 Task: Forward as attachment   from Email0000000010 including the signature Sign0000000001 to Email0000000001 with a subject Subject0000000031 and add a message Message0000000031. Forward as attachment   from Email0000000010 including the signature Sign0000000001 to Email0000000001; Email000000002; Email000000003 with a subject Subject0000000032 and add a message Message0000000033. Forward as attachment   from Email0000000010 including the signature Sign0000000001 to Email0000000001 with a cc to Email0000000002 with a subject Subject0000000031 and add a message Message0000000033. Forward as attachment   from Email0000000010 including the signature Sign0000000001 to Email0000000001 with a cc to Email0000000002 and bcc to Email0000000003 with a subject Subject0000000031 and add a message Message0000000033. Forward as attachment   from Email0000000010 including the signature Sign0000000001 to Email0000000001; Email000000002 with a cc to Email0000000003; Email000000004 and bcc to Email0000000005 with a subject Subject0000000031 and add a message Message0000000033
Action: Mouse moved to (960, 209)
Screenshot: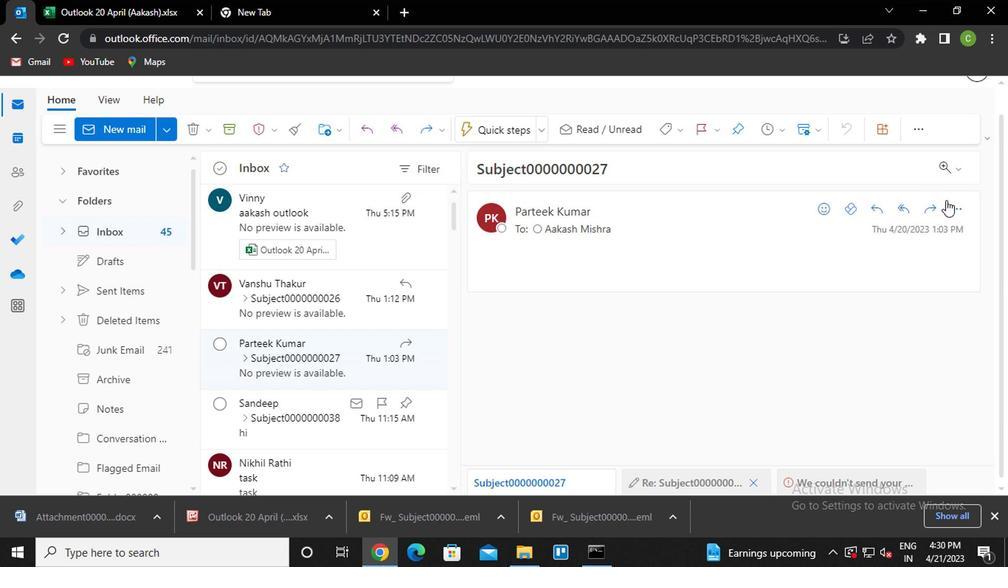
Action: Mouse pressed left at (960, 209)
Screenshot: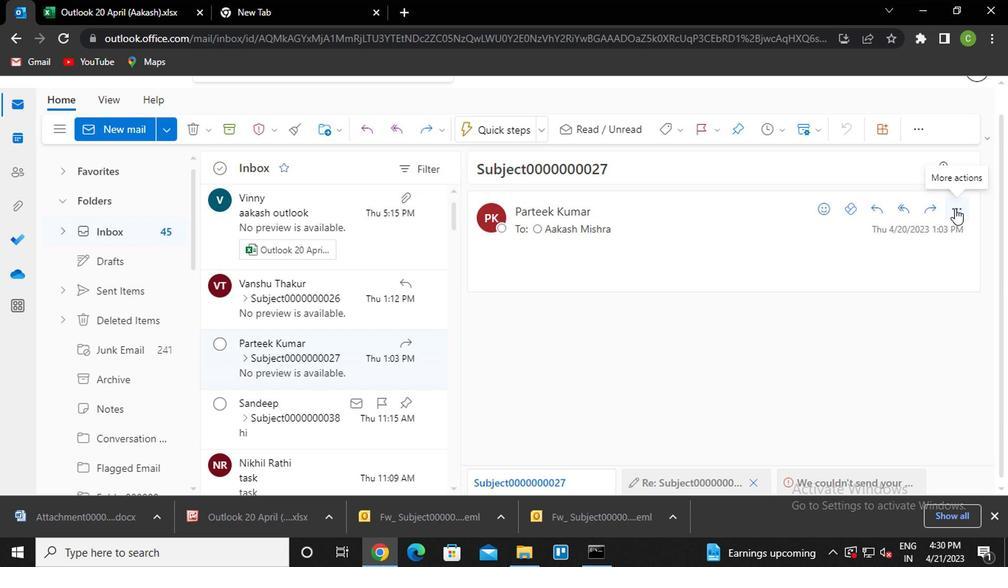 
Action: Mouse moved to (863, 179)
Screenshot: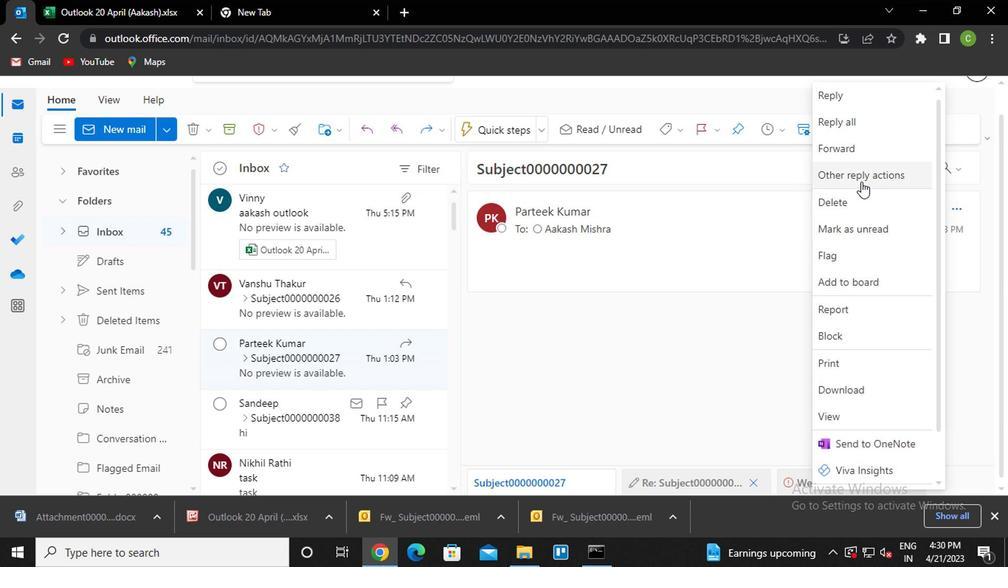 
Action: Mouse pressed left at (863, 179)
Screenshot: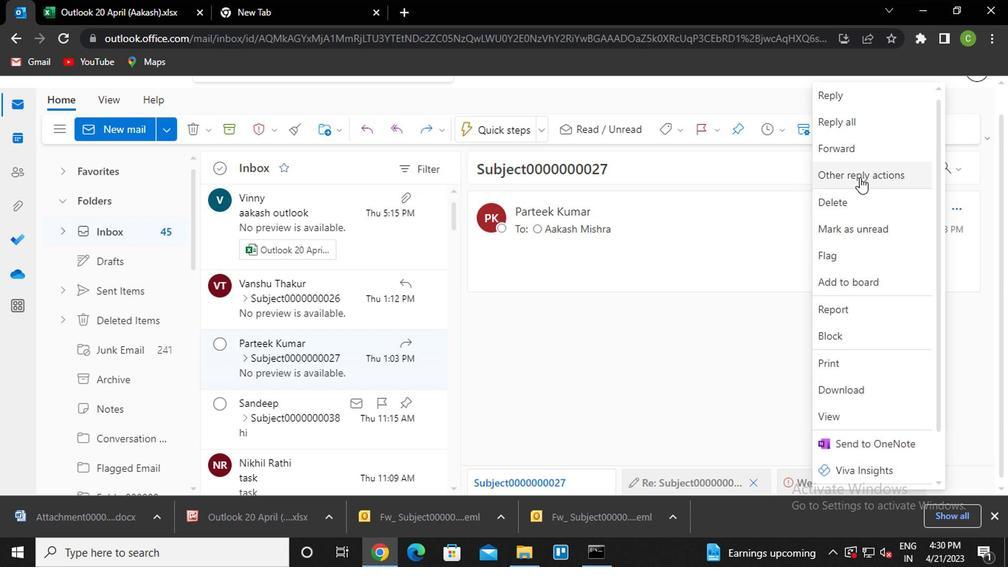 
Action: Mouse moved to (773, 206)
Screenshot: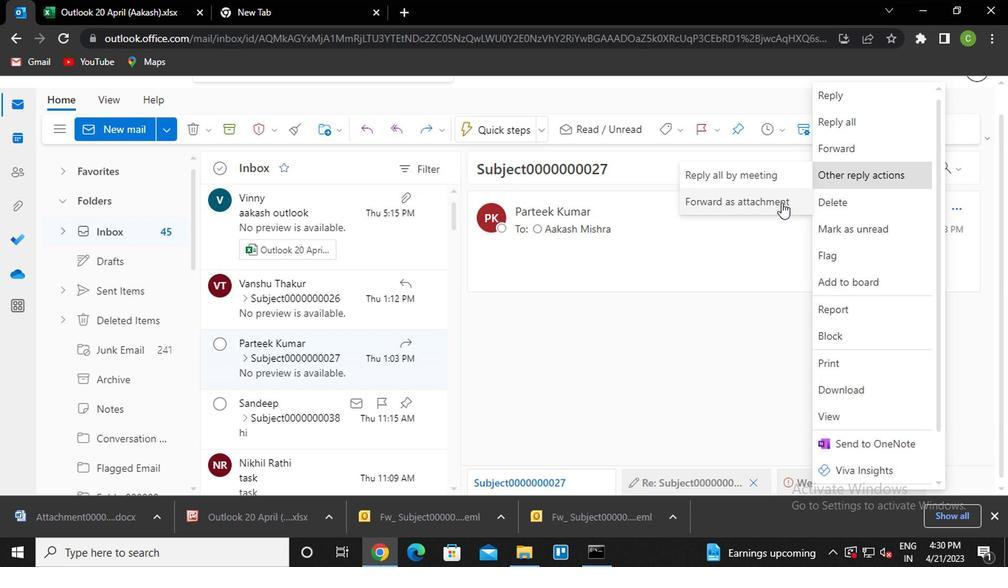 
Action: Mouse pressed left at (773, 206)
Screenshot: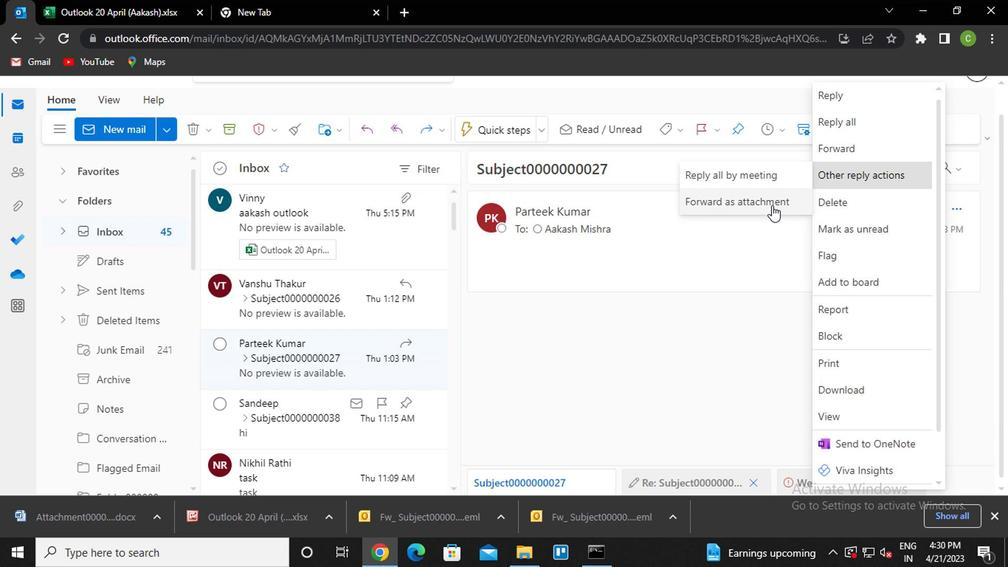 
Action: Mouse moved to (771, 128)
Screenshot: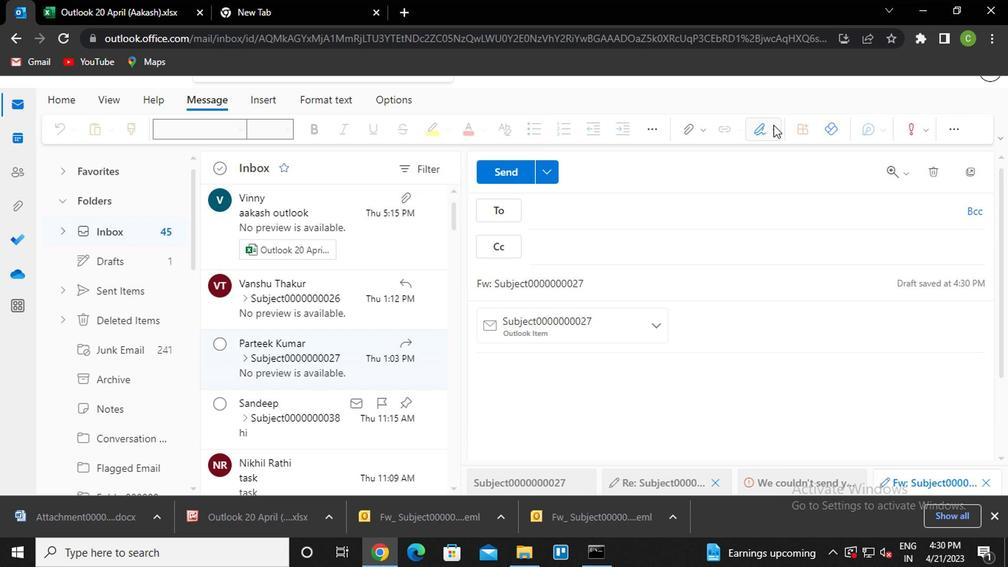 
Action: Mouse pressed left at (771, 128)
Screenshot: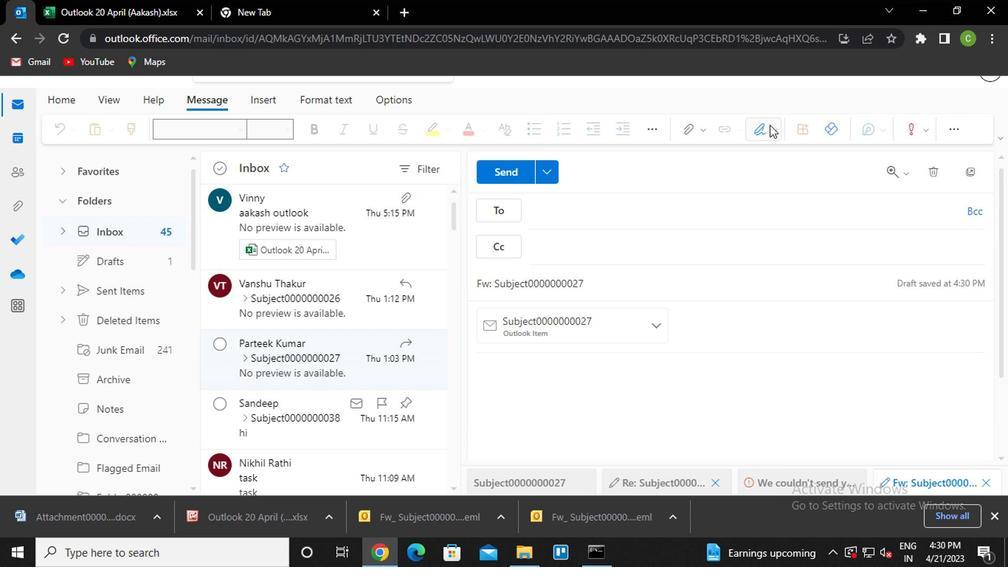 
Action: Mouse moved to (728, 168)
Screenshot: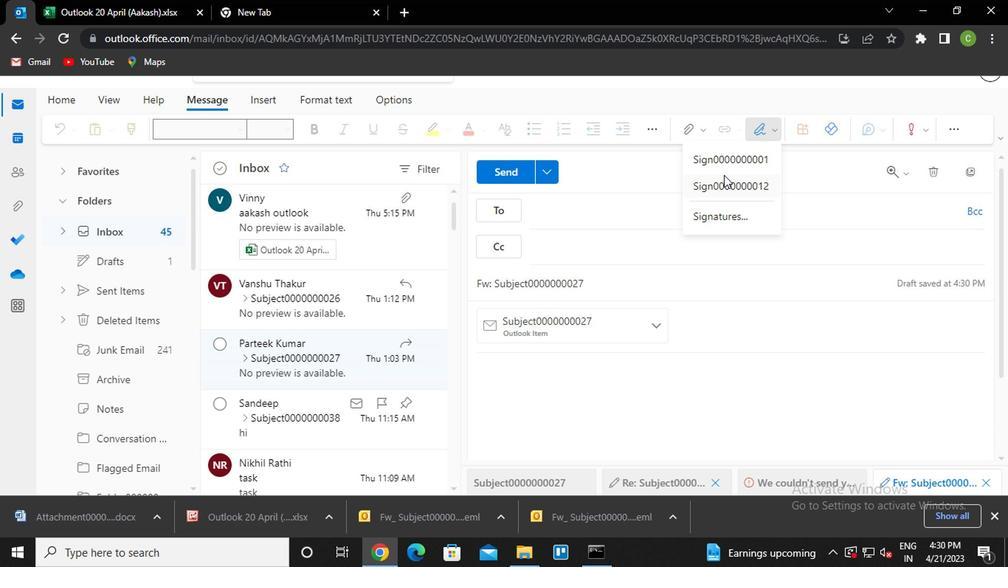 
Action: Mouse pressed left at (728, 168)
Screenshot: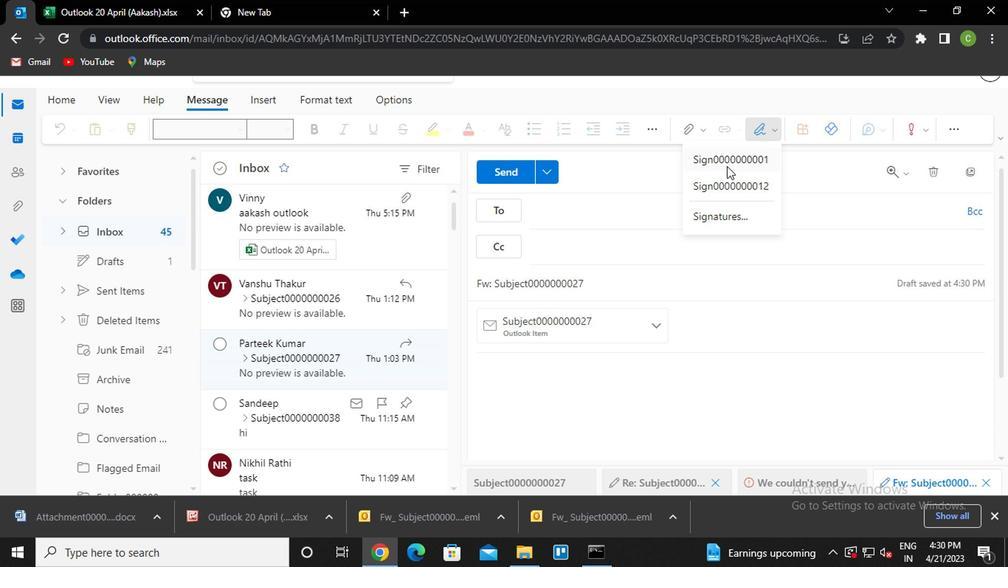 
Action: Mouse moved to (591, 217)
Screenshot: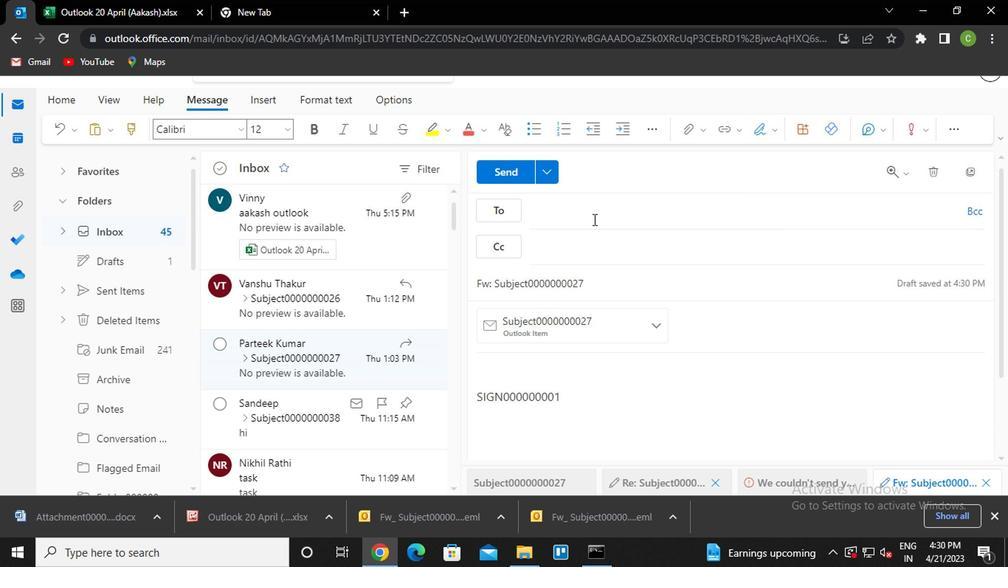 
Action: Mouse pressed left at (591, 217)
Screenshot: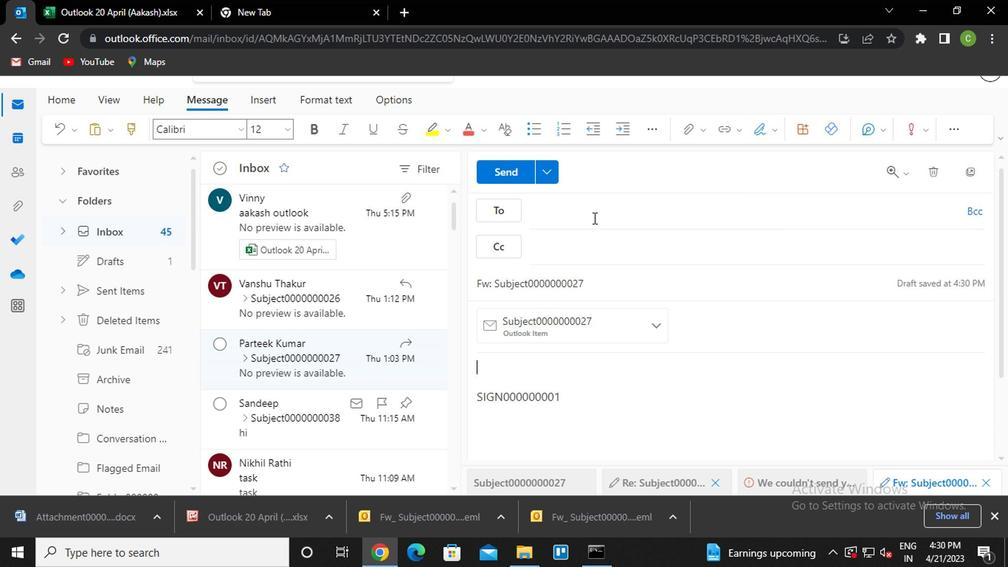 
Action: Mouse moved to (590, 217)
Screenshot: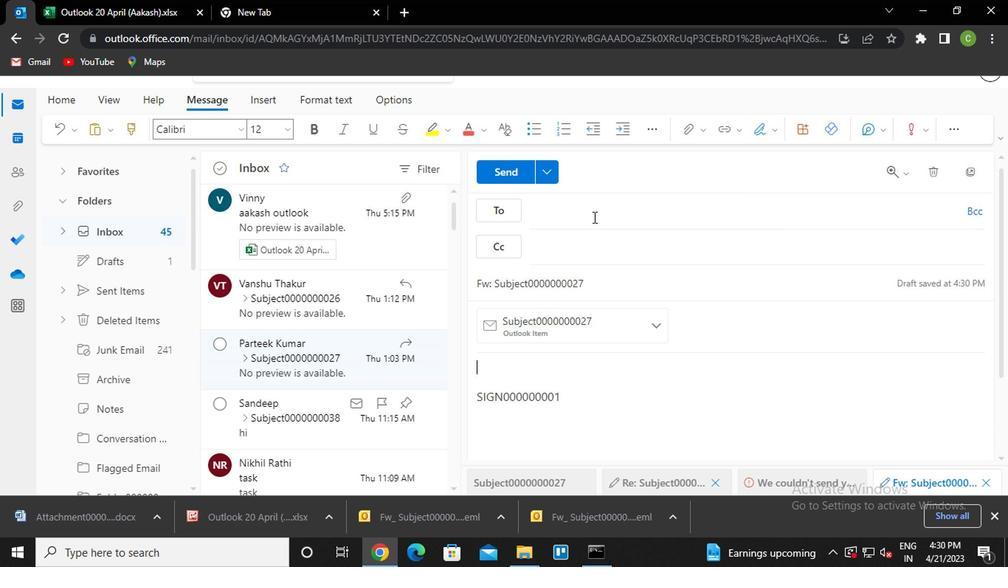 
Action: Key pressed san<Key.enter>
Screenshot: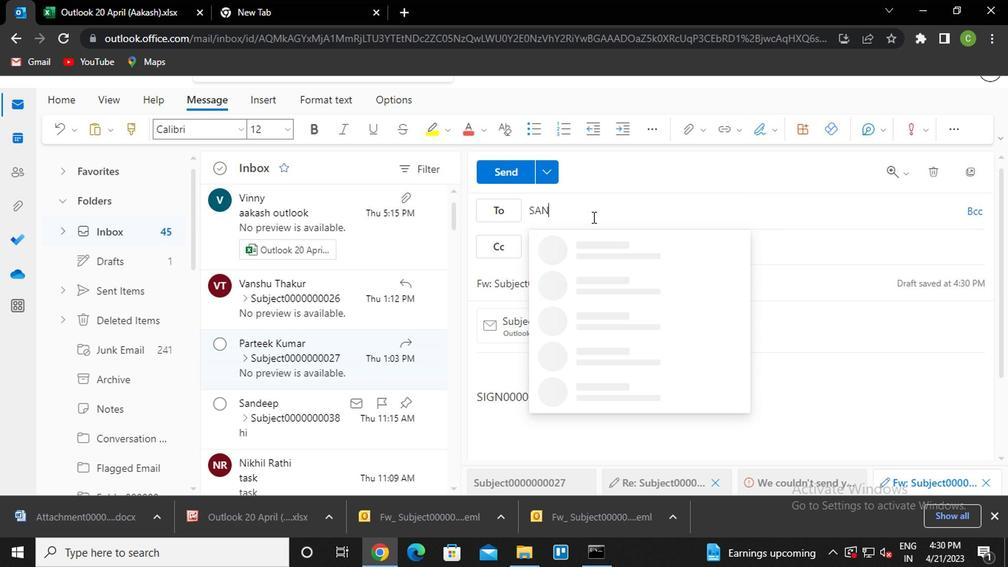 
Action: Mouse moved to (611, 287)
Screenshot: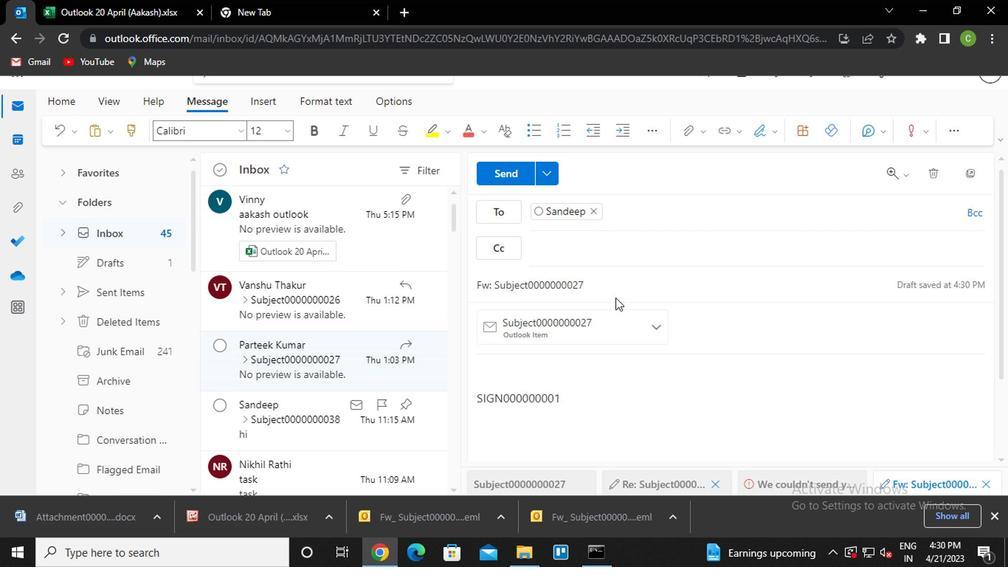 
Action: Mouse pressed left at (611, 287)
Screenshot: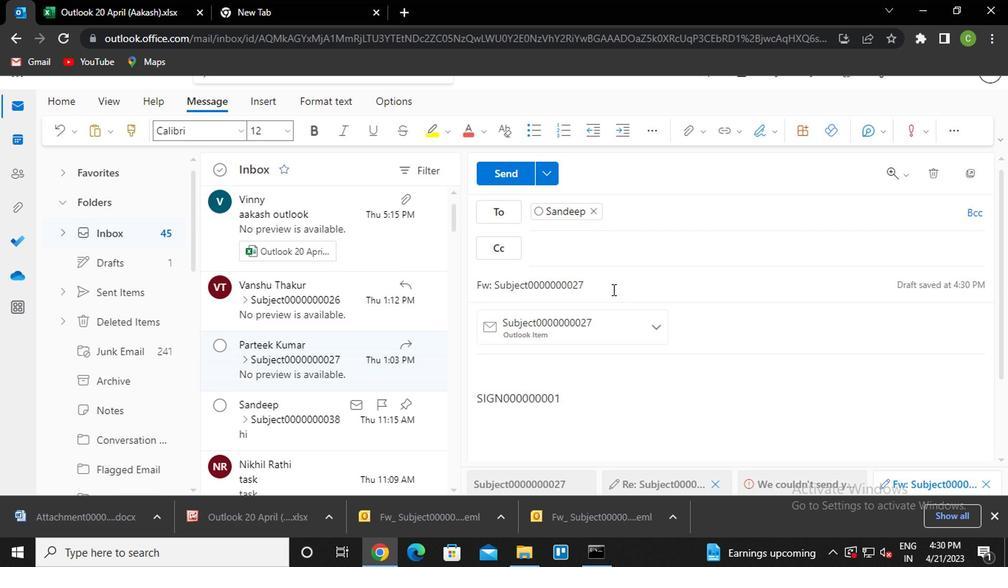 
Action: Key pressed <Key.backspace><Key.backspace><Key.backspace>31
Screenshot: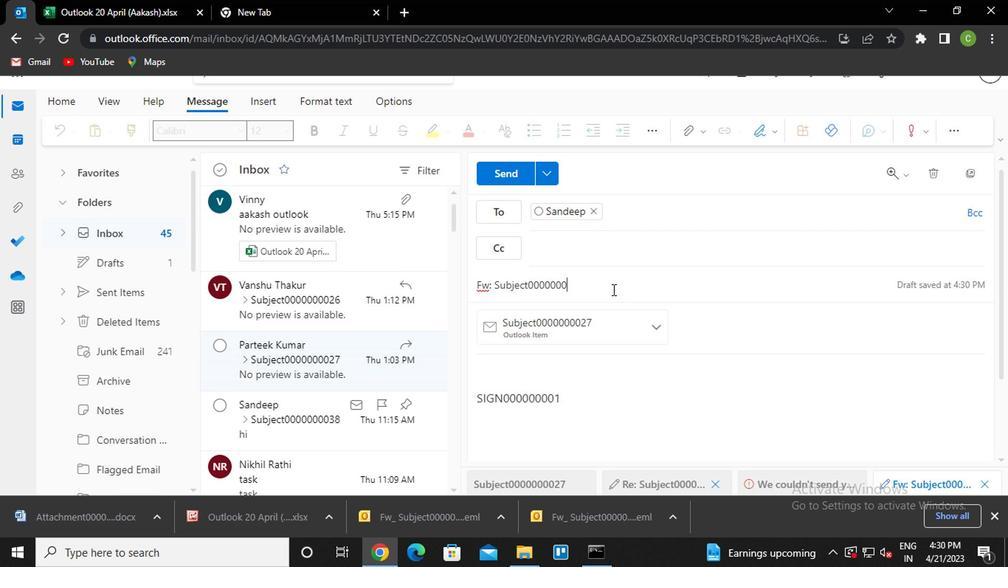
Action: Mouse moved to (556, 362)
Screenshot: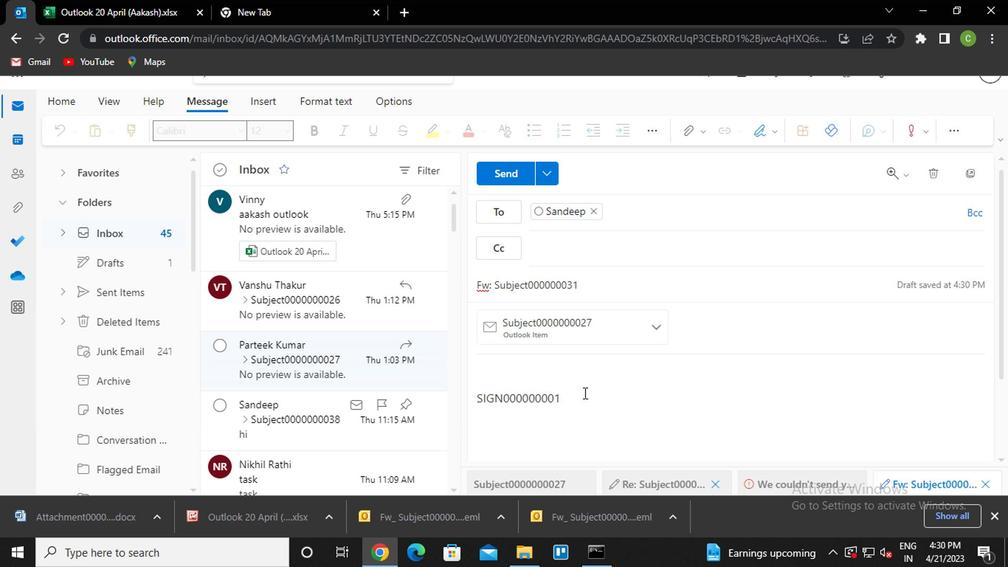 
Action: Mouse pressed left at (556, 362)
Screenshot: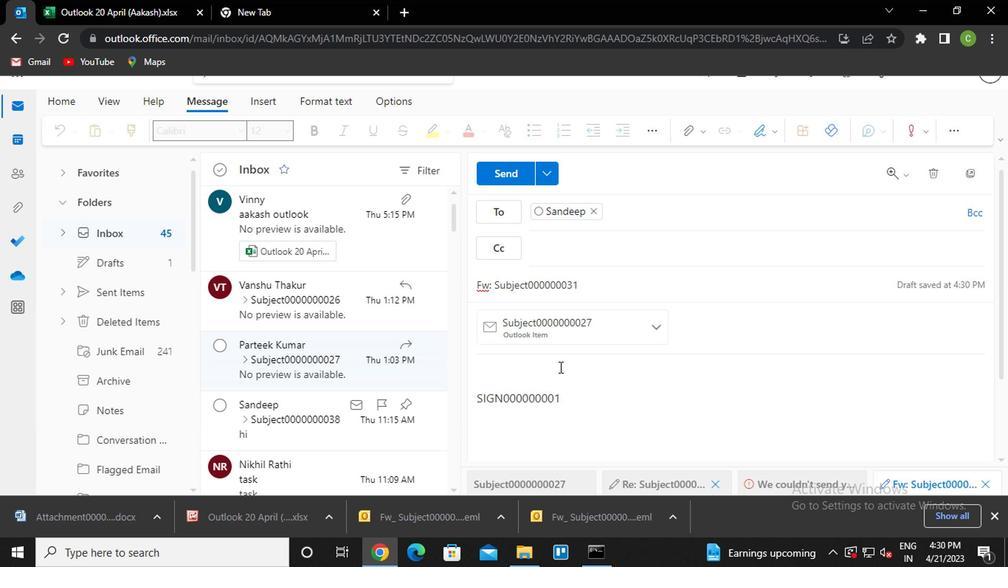 
Action: Key pressed <Key.caps_lock><Key.caps_lock>m<Key.caps_lock>essage0000000031
Screenshot: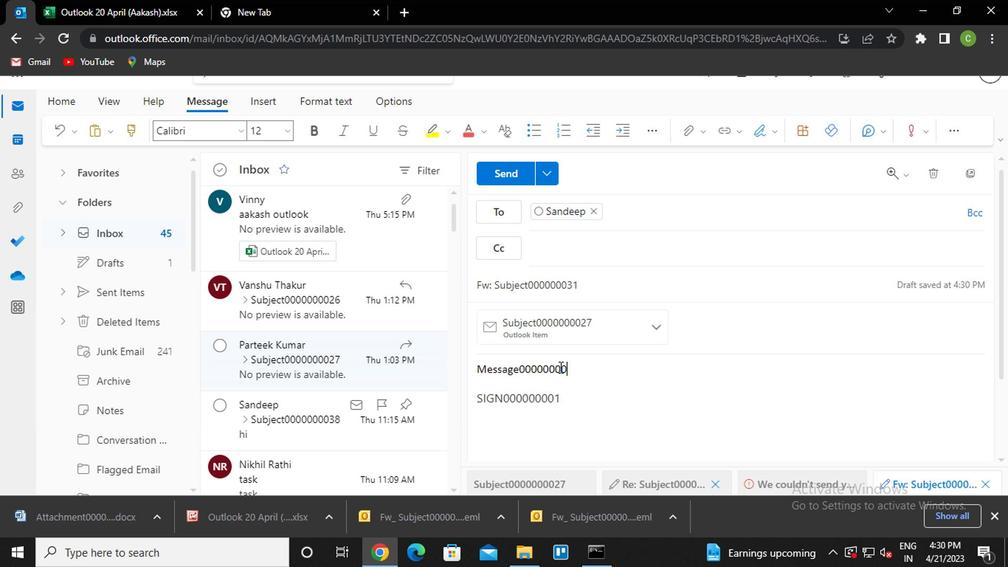 
Action: Mouse moved to (498, 179)
Screenshot: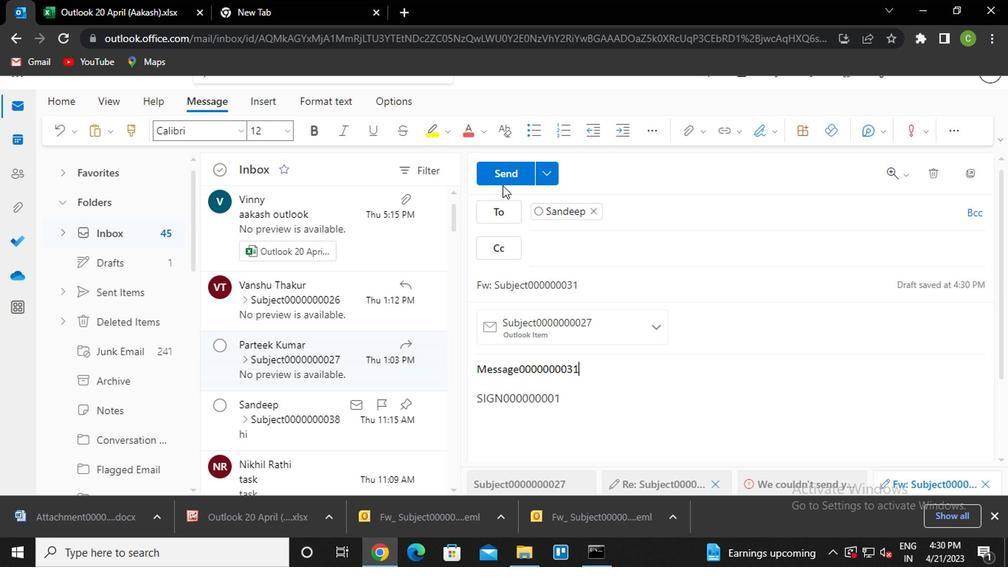 
Action: Mouse pressed left at (498, 179)
Screenshot: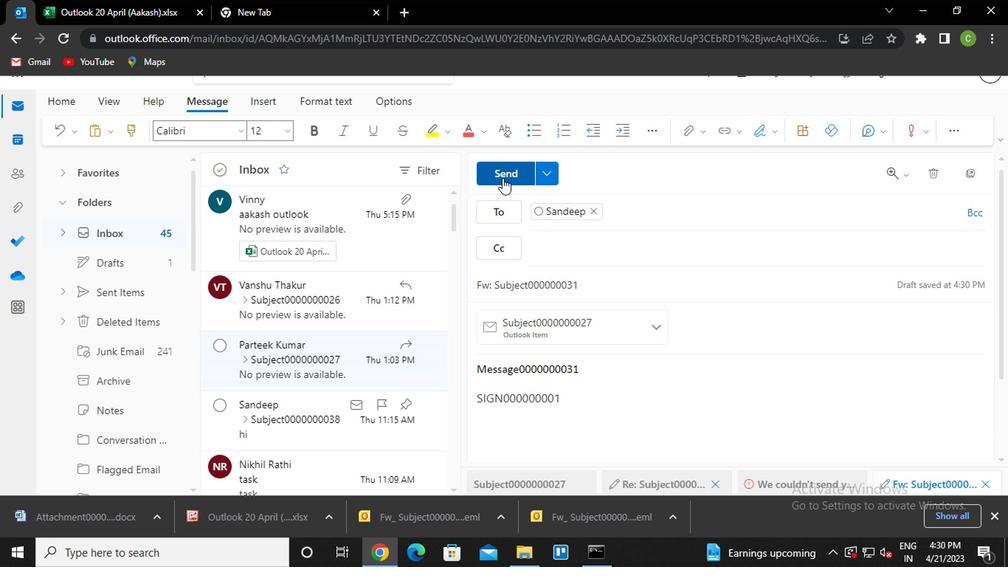 
Action: Mouse moved to (965, 209)
Screenshot: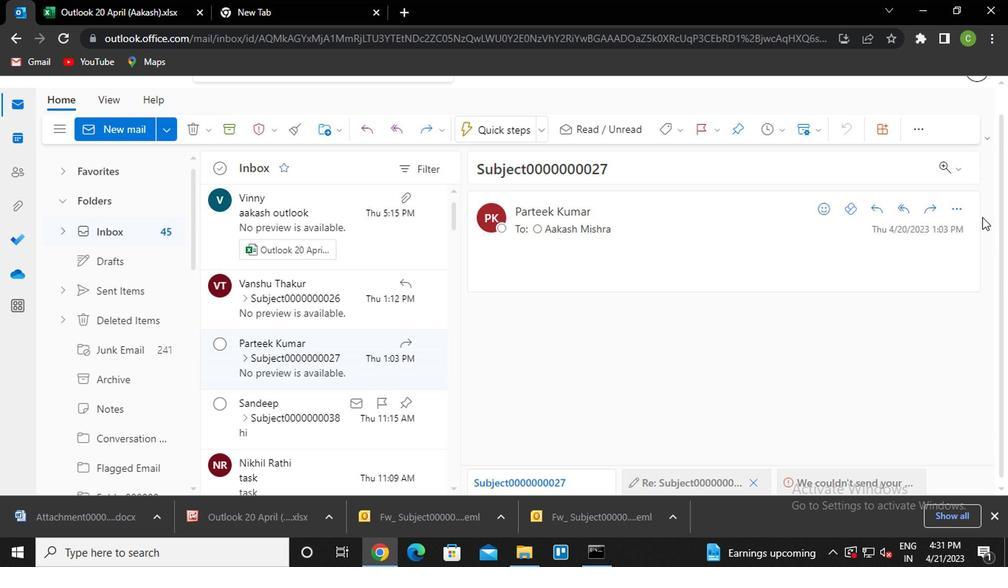 
Action: Mouse pressed left at (965, 209)
Screenshot: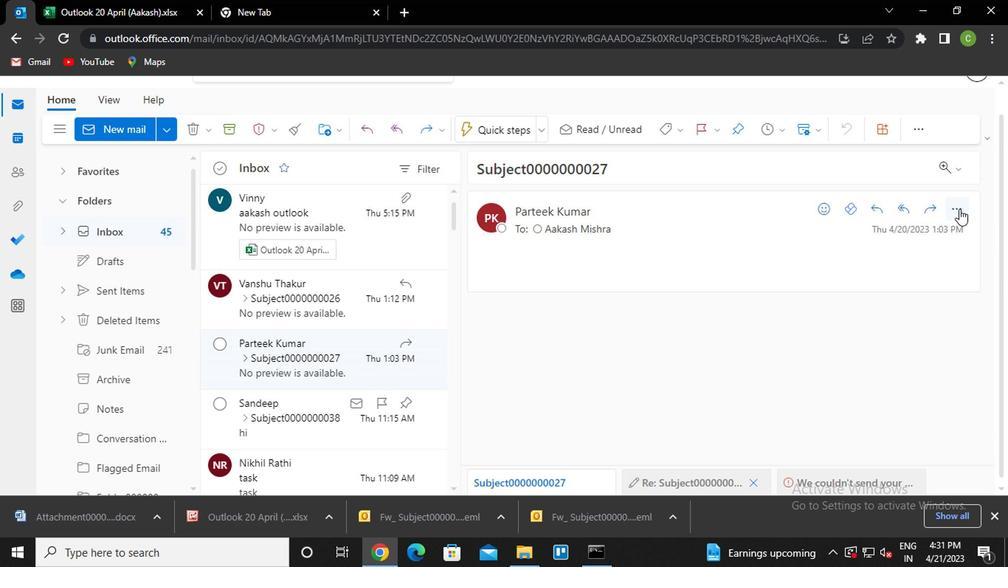 
Action: Mouse moved to (872, 172)
Screenshot: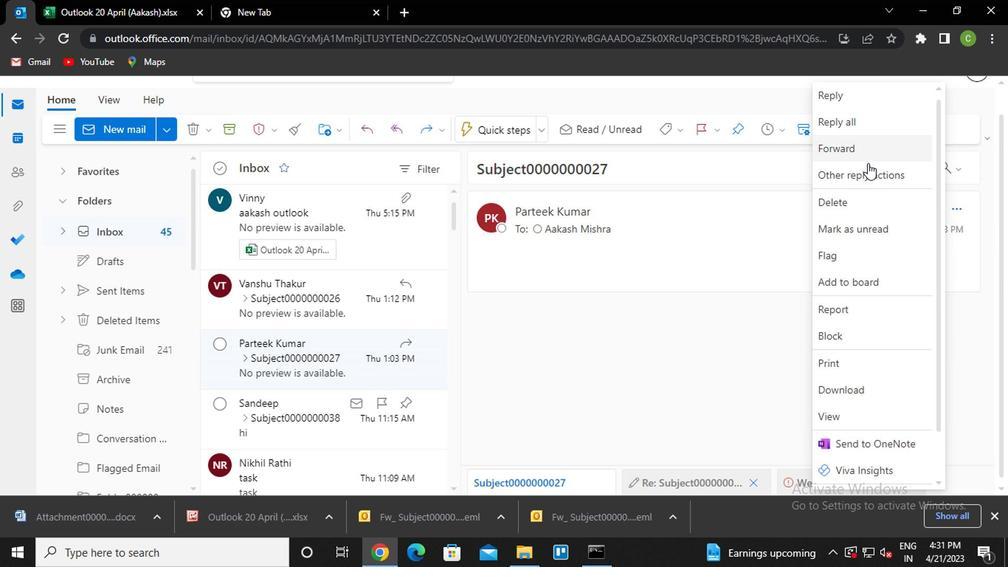 
Action: Mouse pressed left at (872, 172)
Screenshot: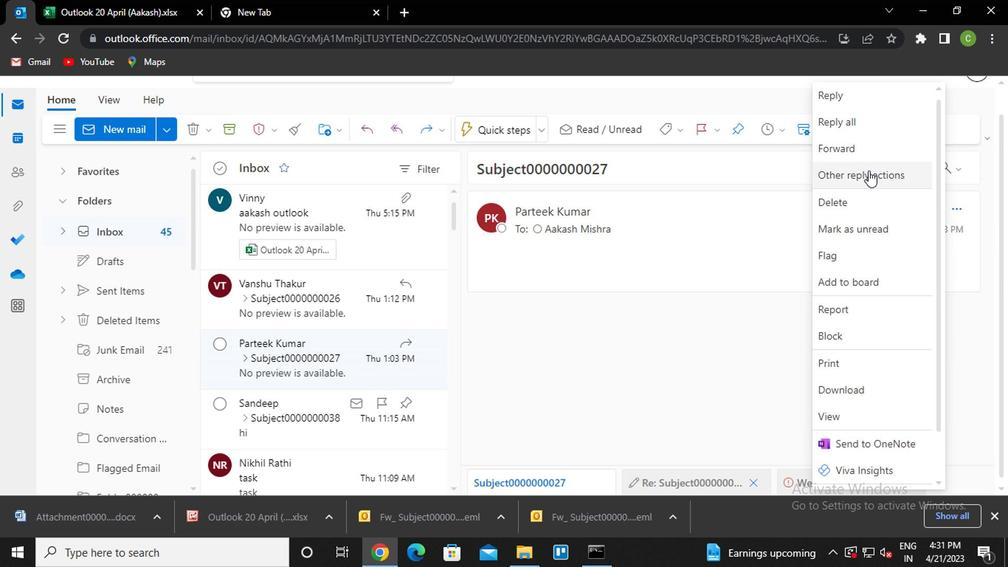 
Action: Mouse moved to (789, 203)
Screenshot: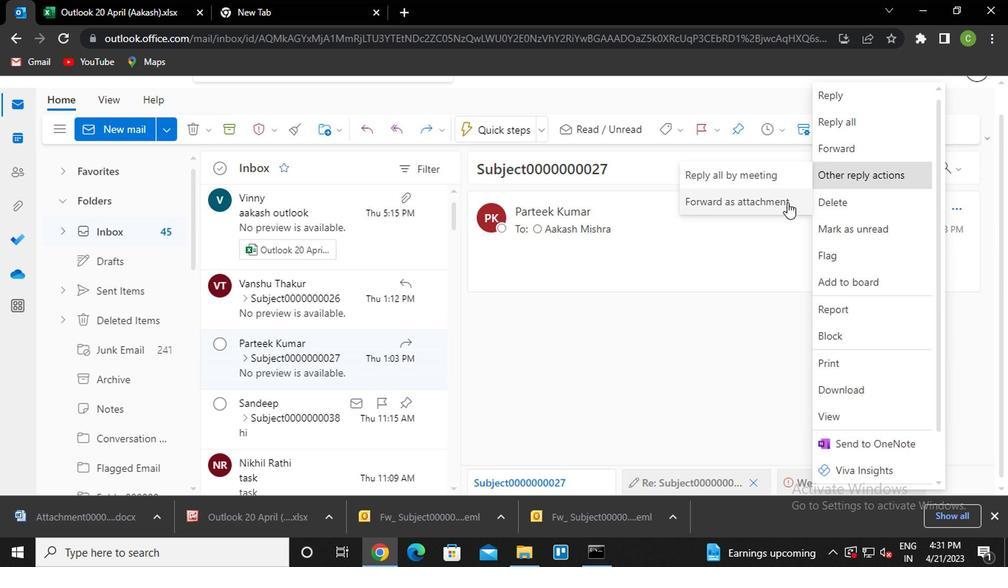 
Action: Mouse pressed left at (789, 203)
Screenshot: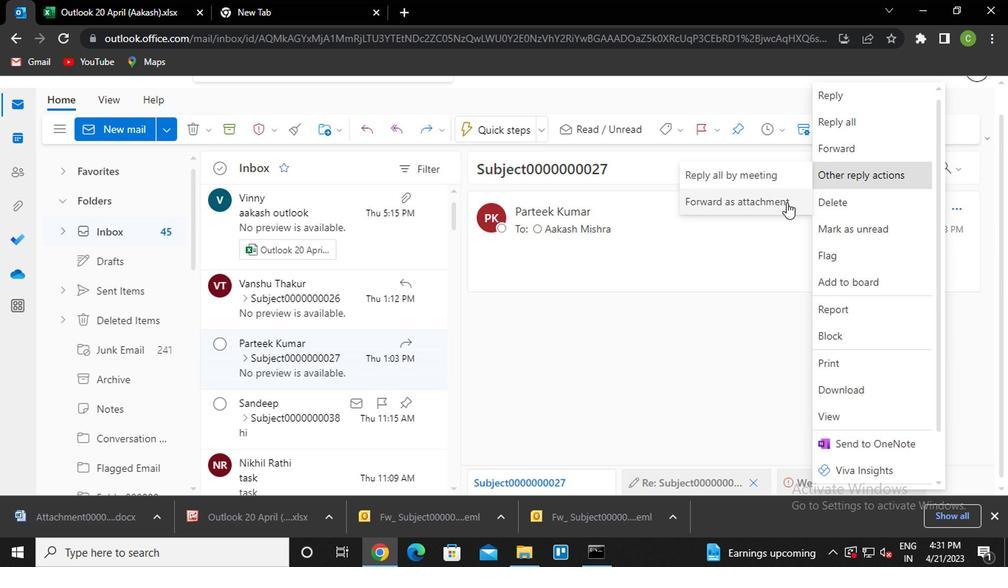 
Action: Mouse moved to (761, 134)
Screenshot: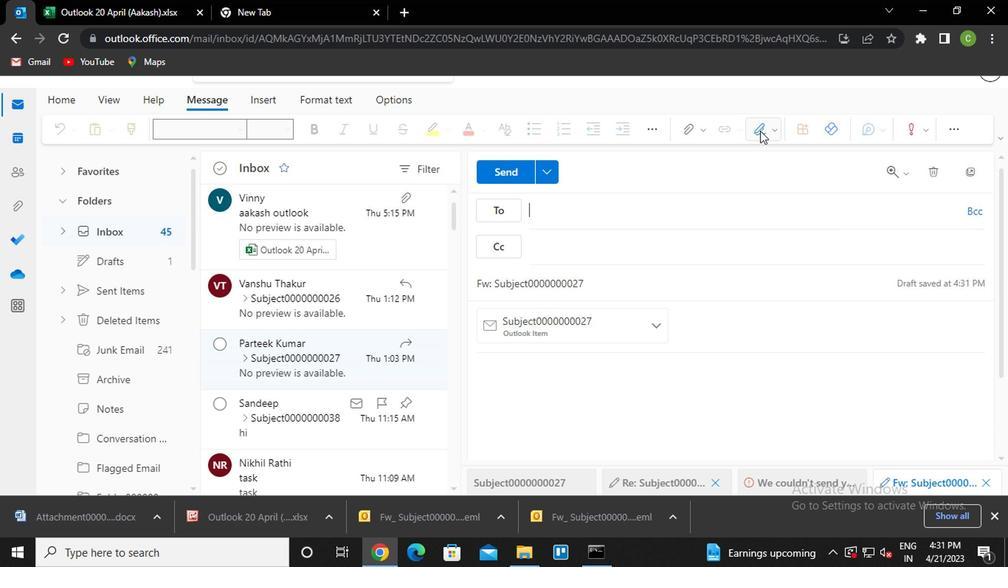 
Action: Mouse pressed left at (761, 134)
Screenshot: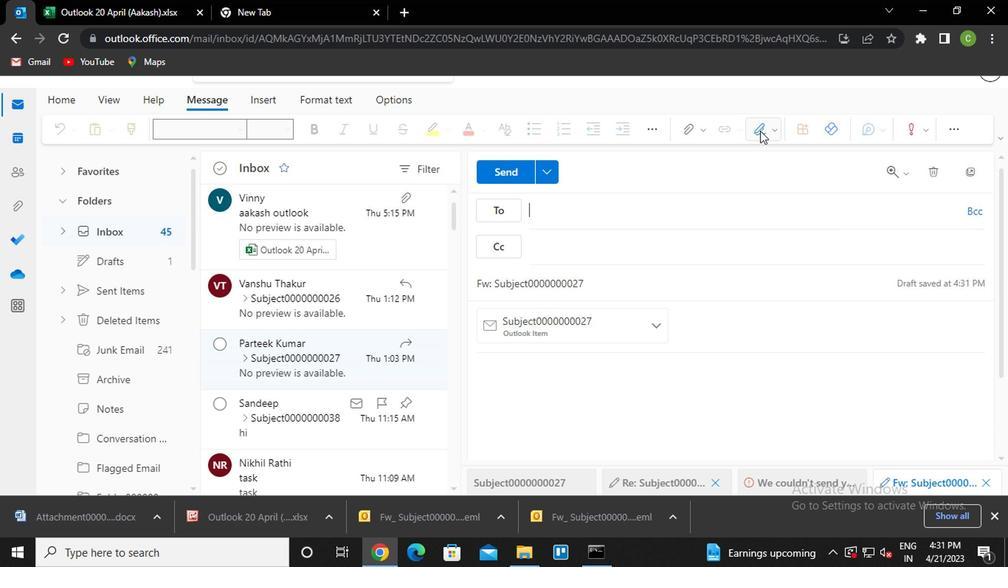 
Action: Mouse moved to (750, 159)
Screenshot: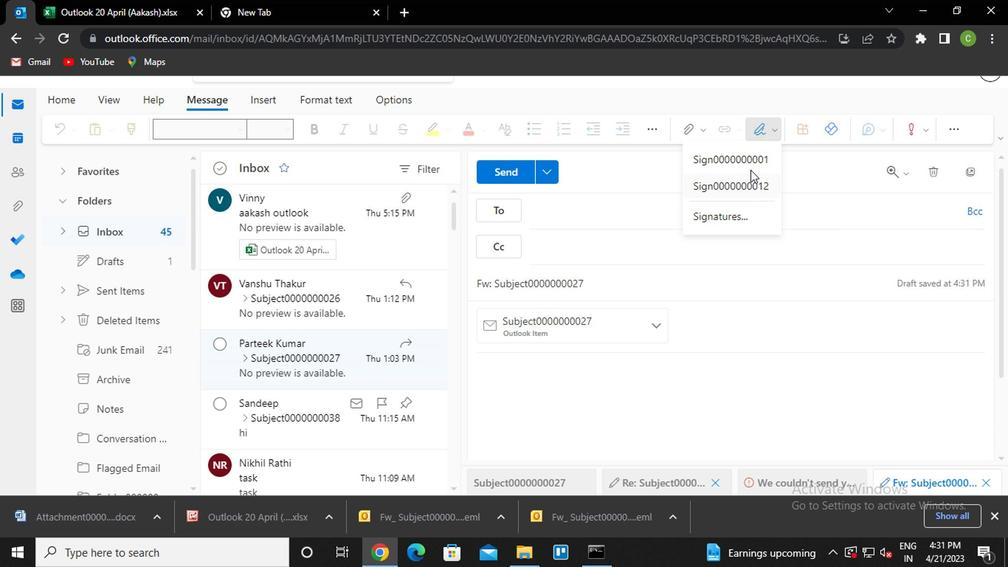 
Action: Mouse pressed left at (750, 159)
Screenshot: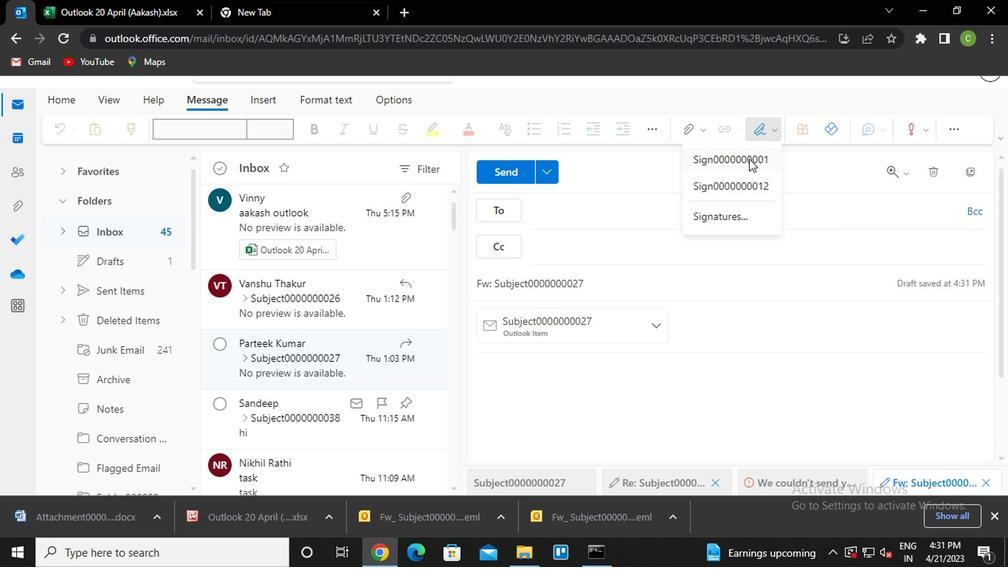 
Action: Mouse moved to (606, 211)
Screenshot: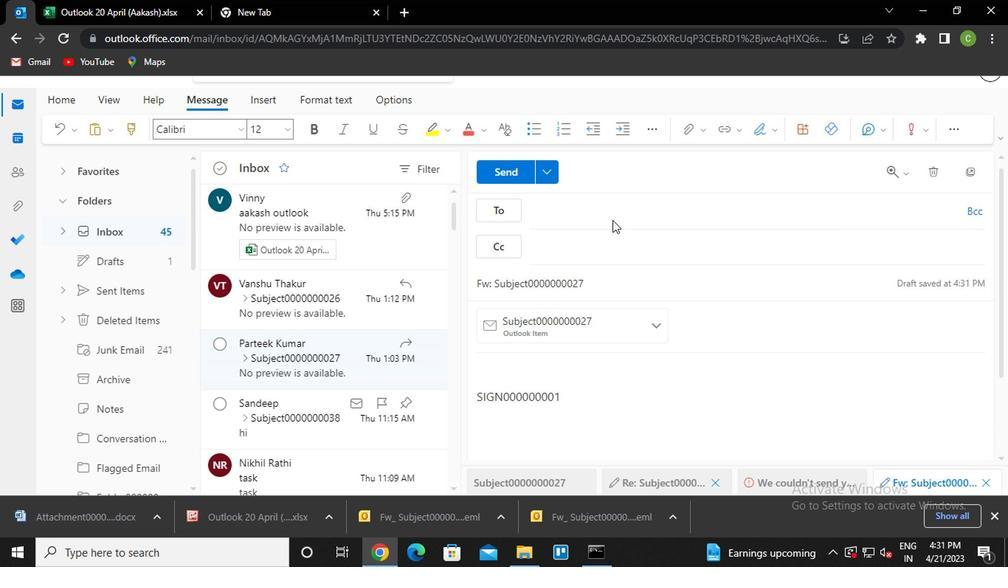 
Action: Mouse pressed left at (606, 211)
Screenshot: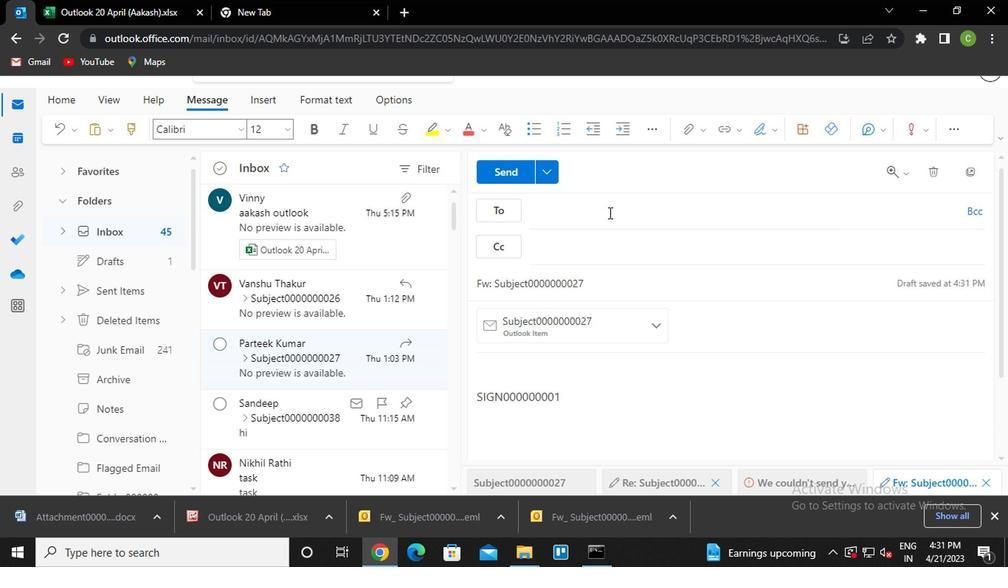 
Action: Key pressed san<Key.enter>van<Key.enter>
Screenshot: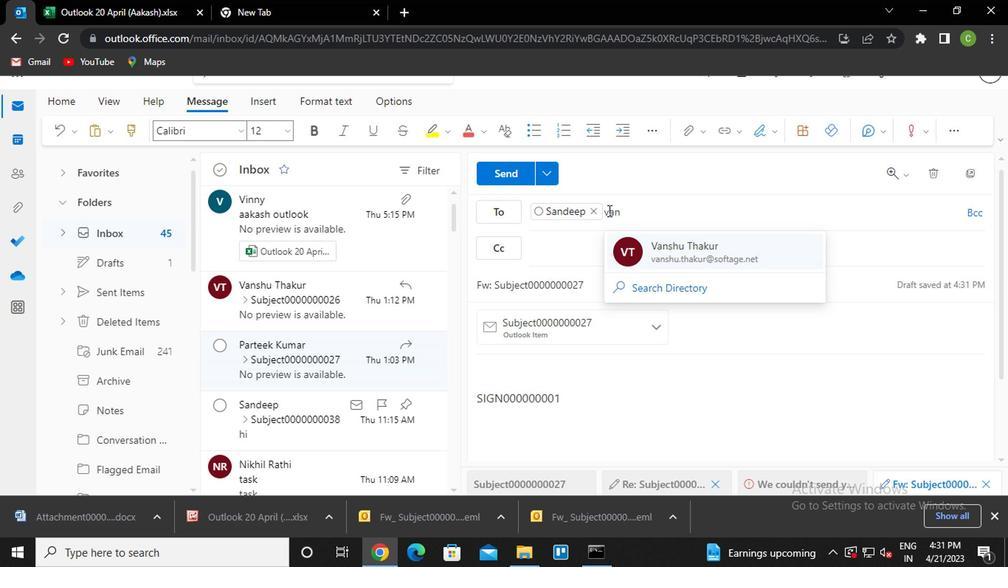 
Action: Mouse moved to (633, 258)
Screenshot: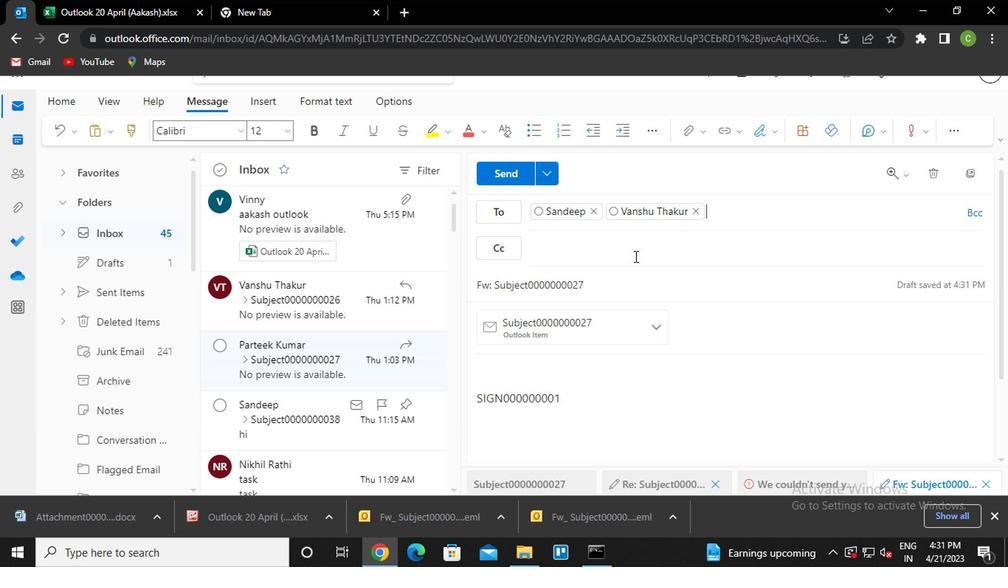 
Action: Key pressed nik<Key.enter>
Screenshot: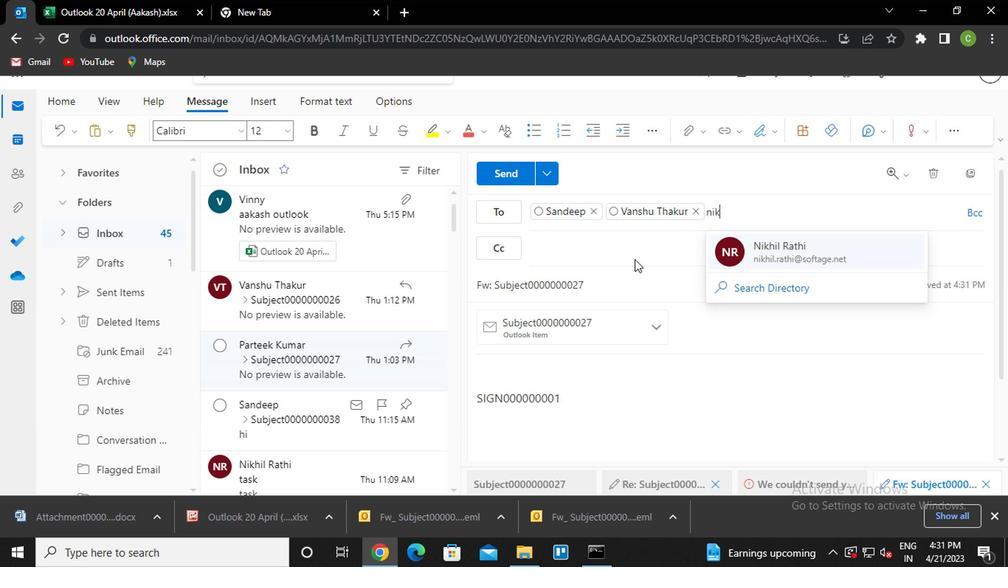 
Action: Mouse moved to (599, 277)
Screenshot: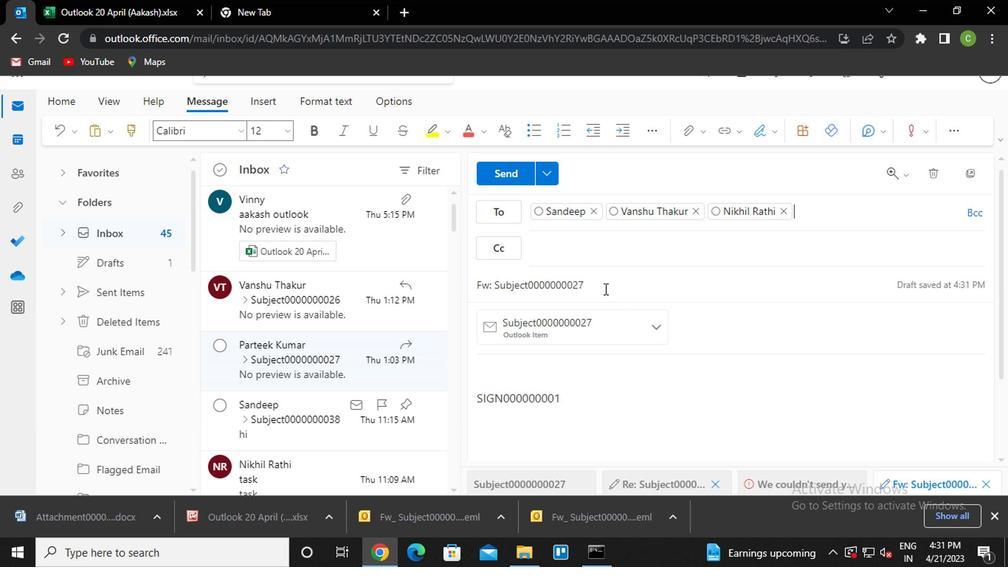 
Action: Mouse pressed left at (599, 277)
Screenshot: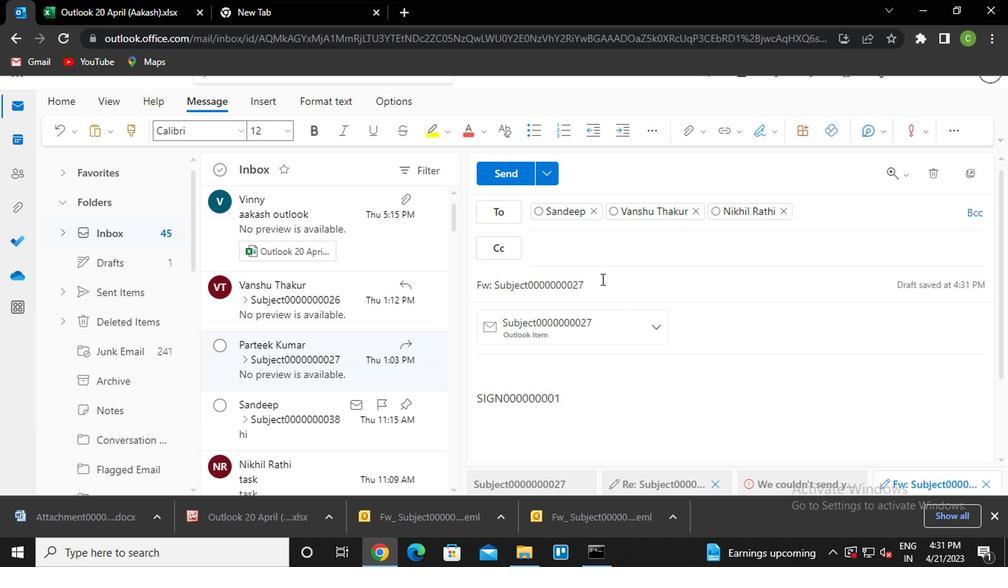 
Action: Key pressed <Key.backspace><Key.backspace>32
Screenshot: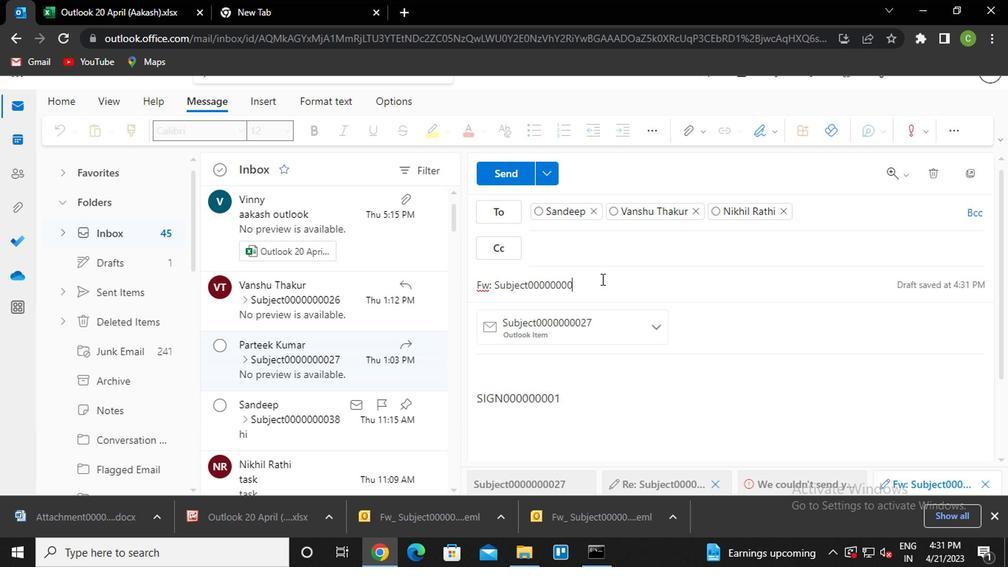 
Action: Mouse moved to (564, 366)
Screenshot: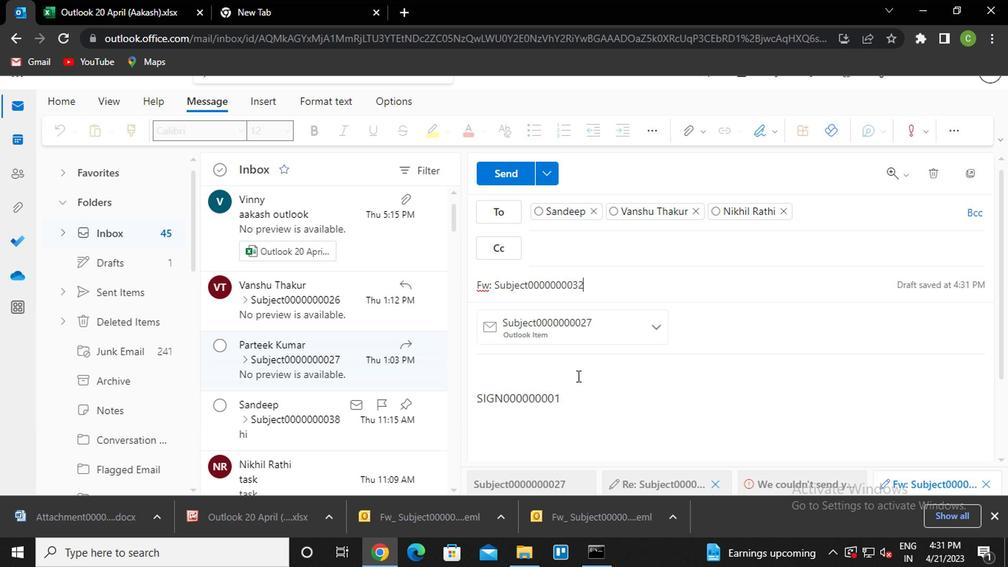 
Action: Mouse pressed left at (564, 366)
Screenshot: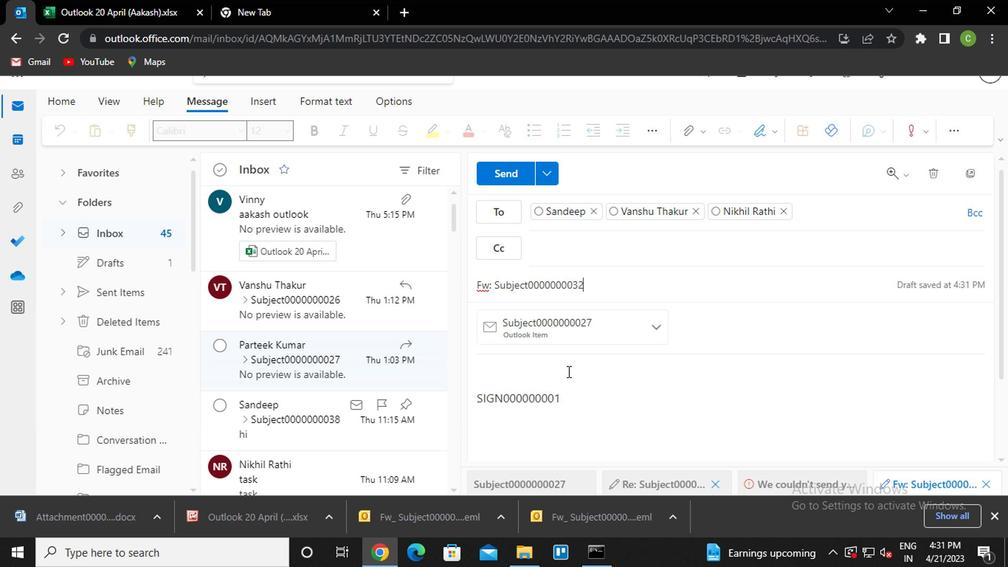 
Action: Mouse moved to (564, 366)
Screenshot: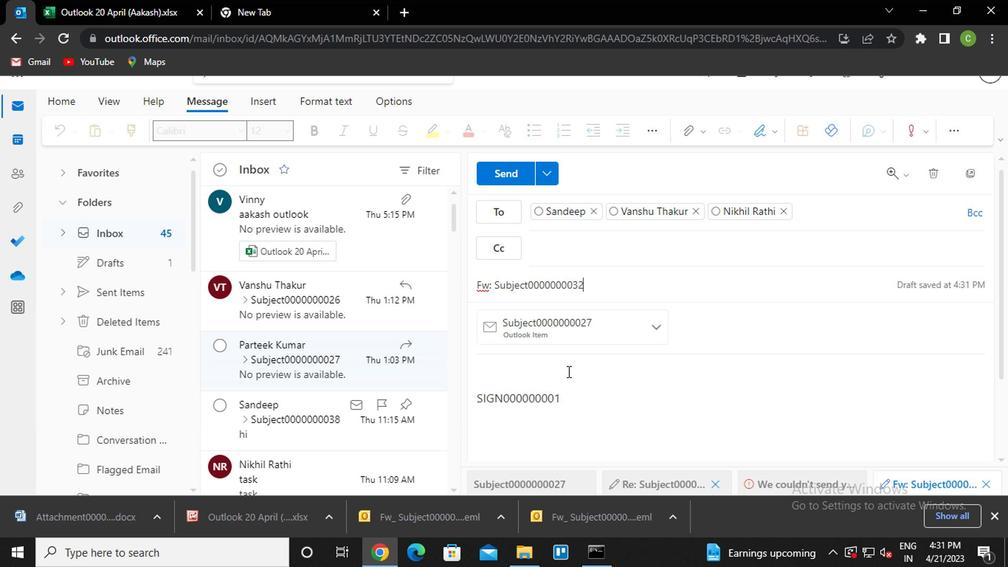 
Action: Key pressed <Key.caps_lock>m<Key.caps_lock>essage0000000033
Screenshot: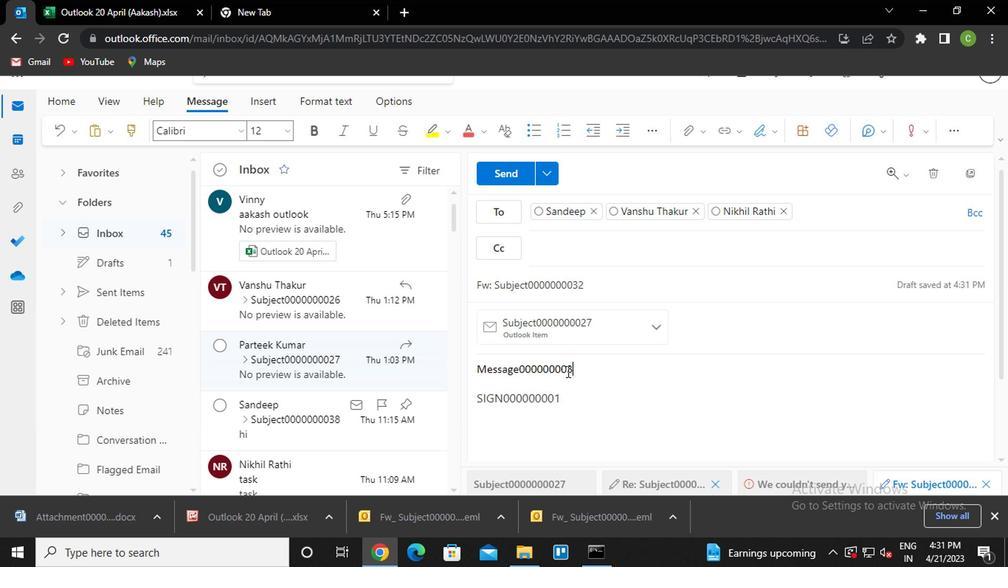 
Action: Mouse moved to (503, 179)
Screenshot: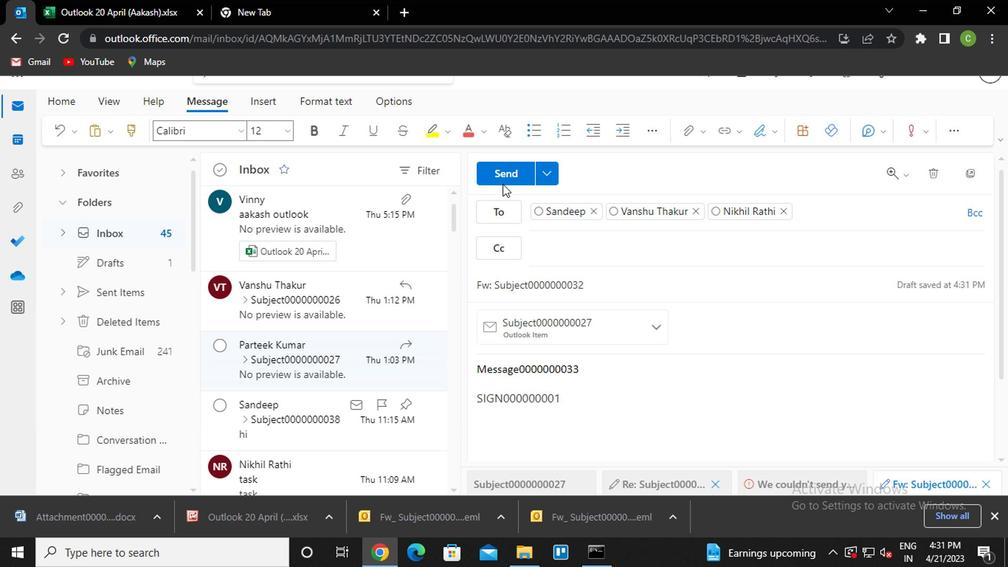 
Action: Mouse pressed left at (503, 179)
Screenshot: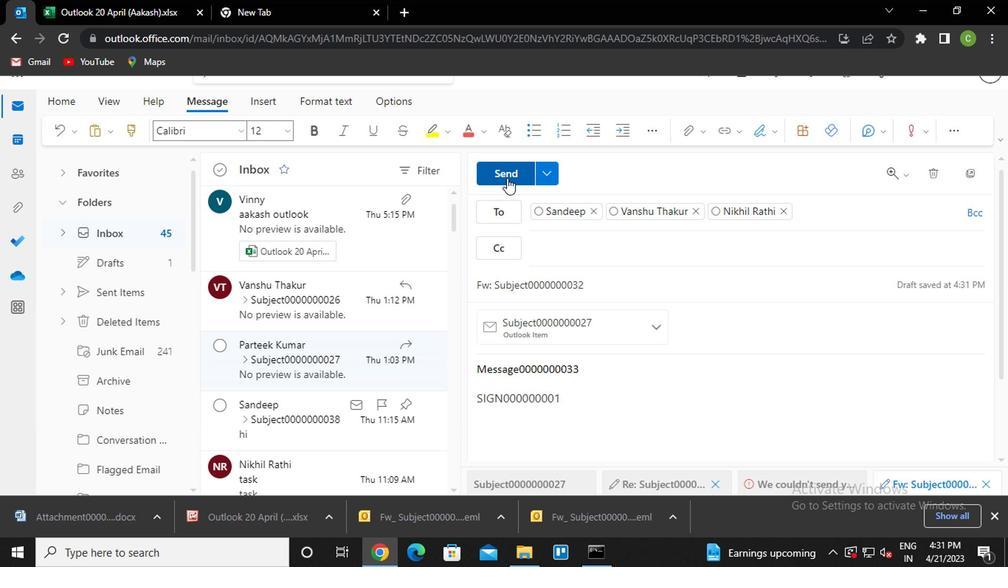 
Action: Mouse moved to (969, 209)
Screenshot: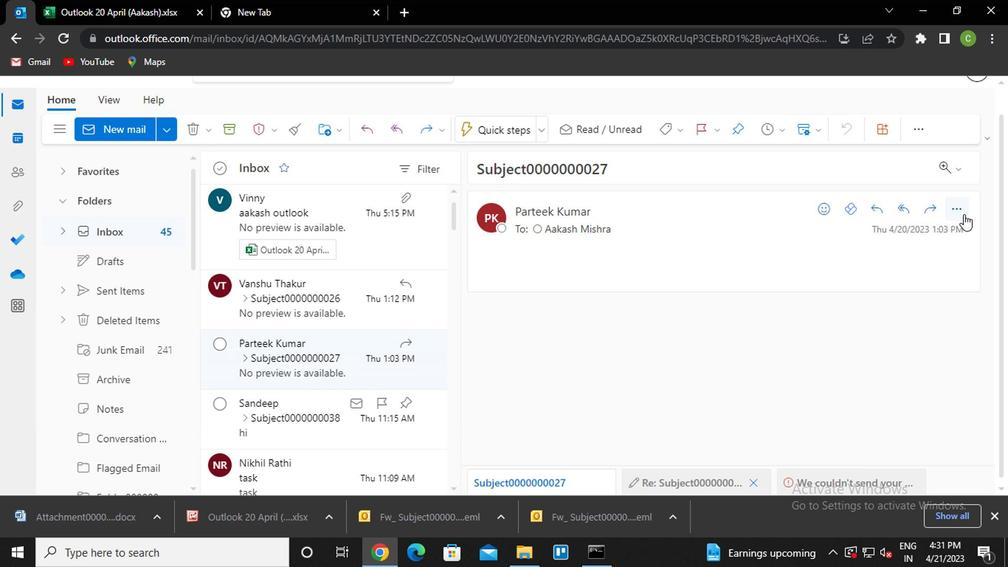 
Action: Mouse pressed left at (969, 209)
Screenshot: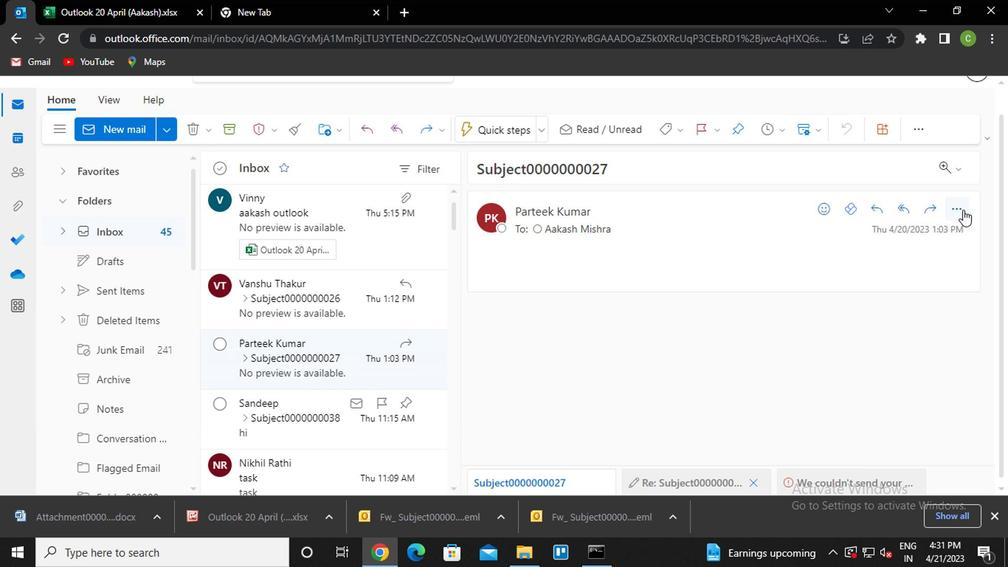 
Action: Mouse moved to (777, 201)
Screenshot: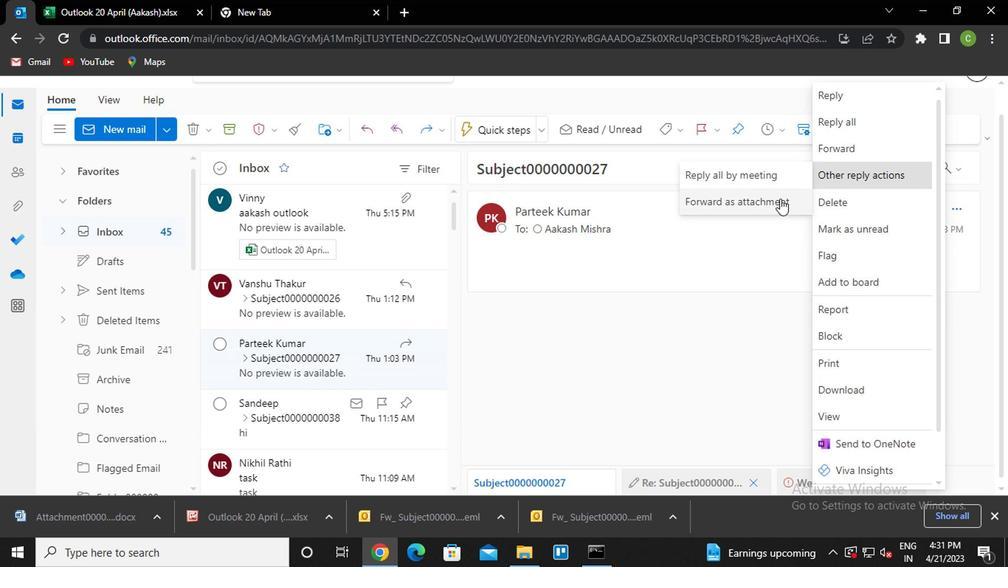 
Action: Mouse pressed left at (777, 201)
Screenshot: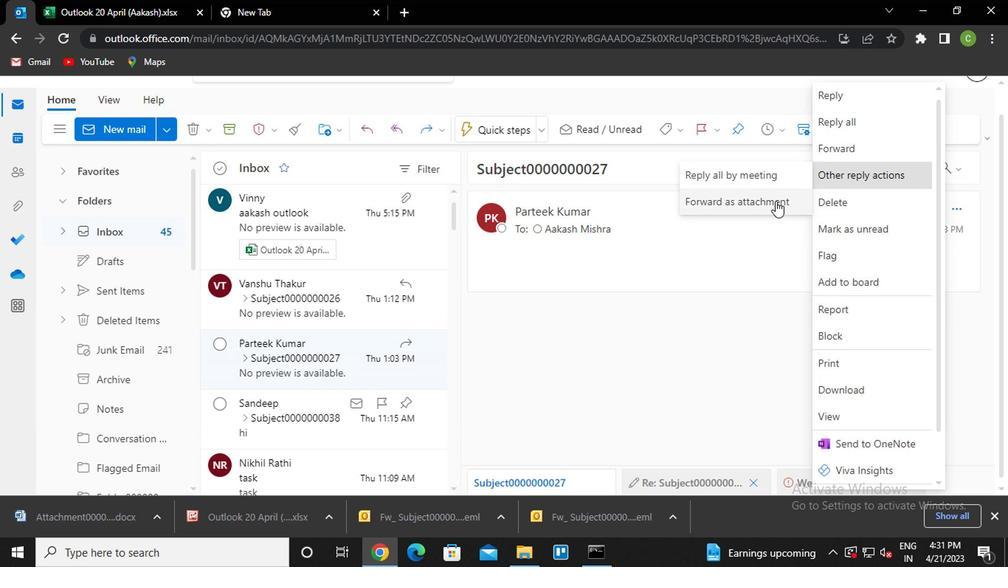 
Action: Mouse moved to (768, 135)
Screenshot: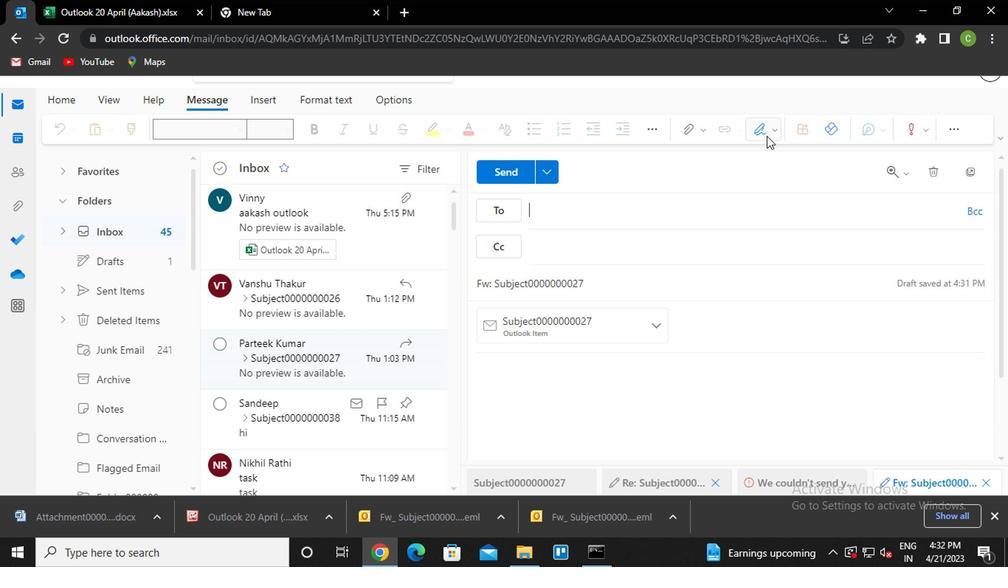 
Action: Mouse pressed left at (768, 135)
Screenshot: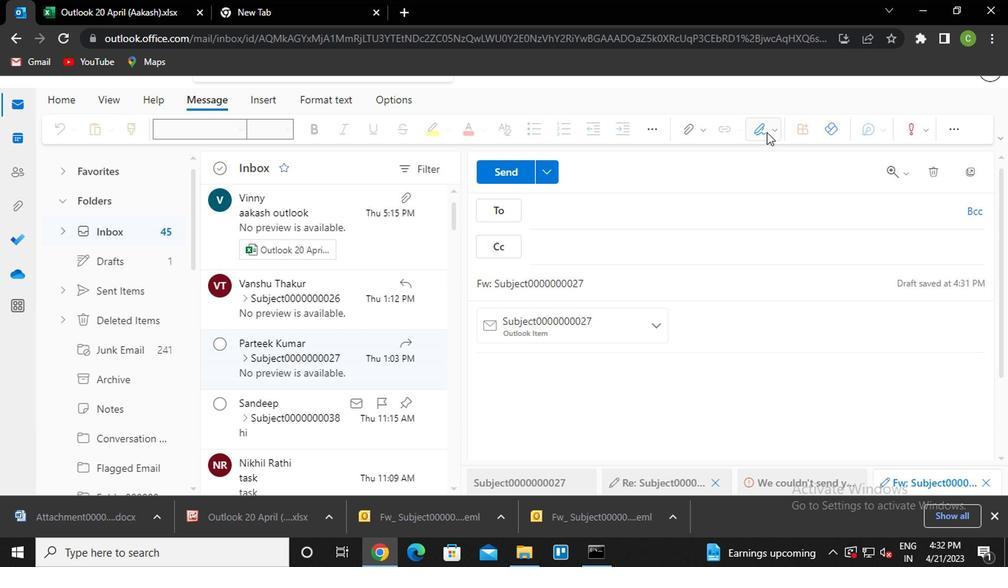 
Action: Mouse moved to (745, 161)
Screenshot: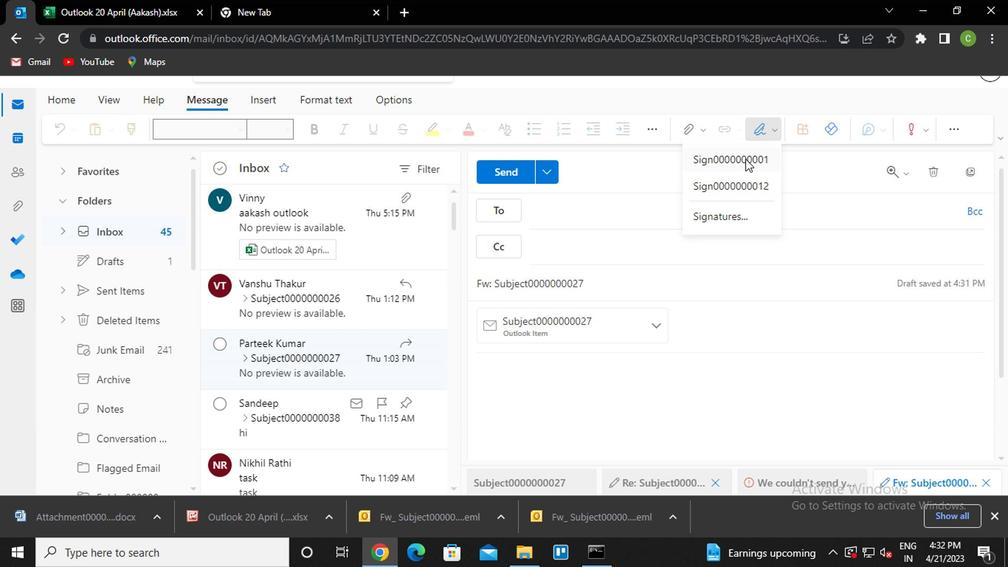 
Action: Mouse pressed left at (745, 161)
Screenshot: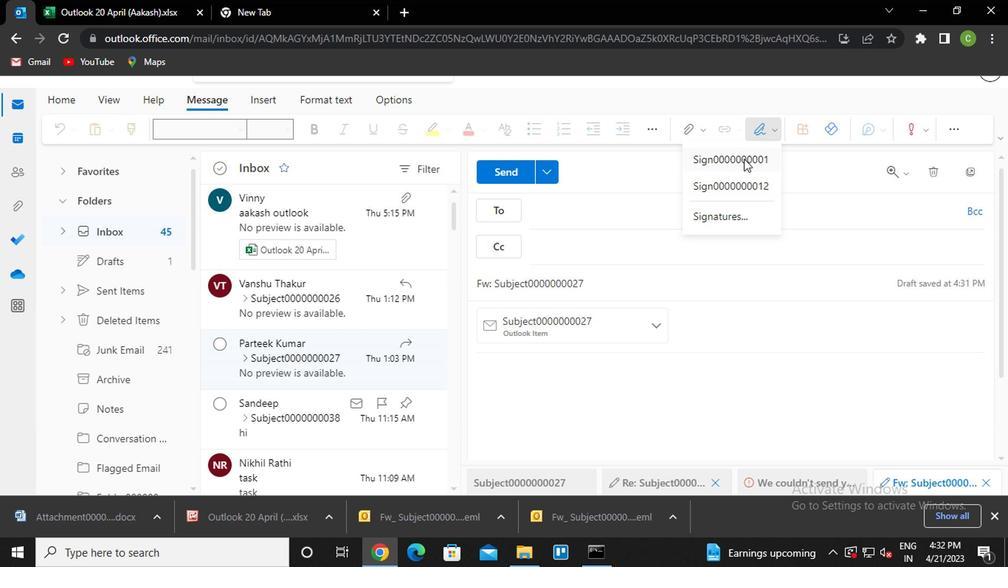 
Action: Mouse moved to (574, 216)
Screenshot: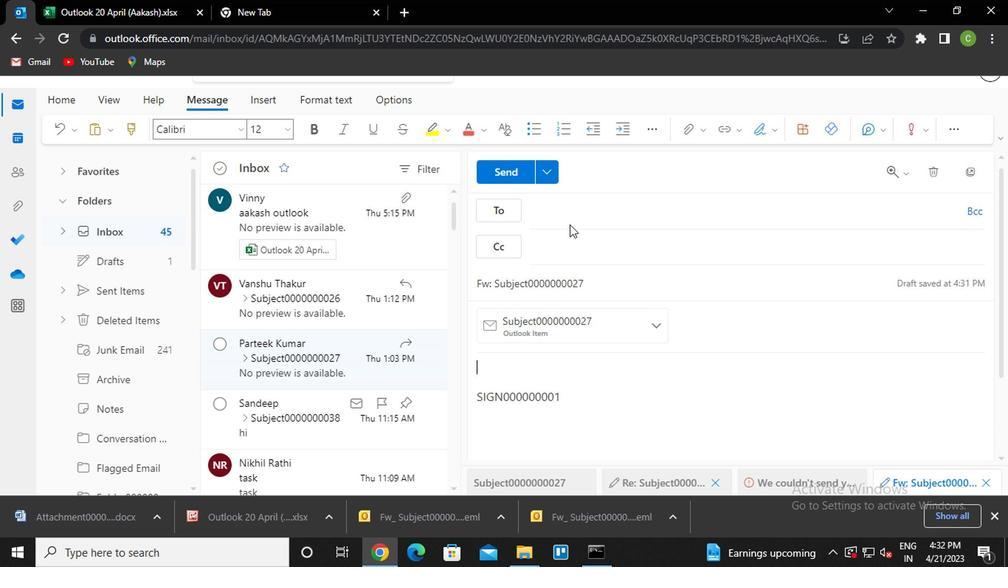 
Action: Mouse pressed left at (574, 216)
Screenshot: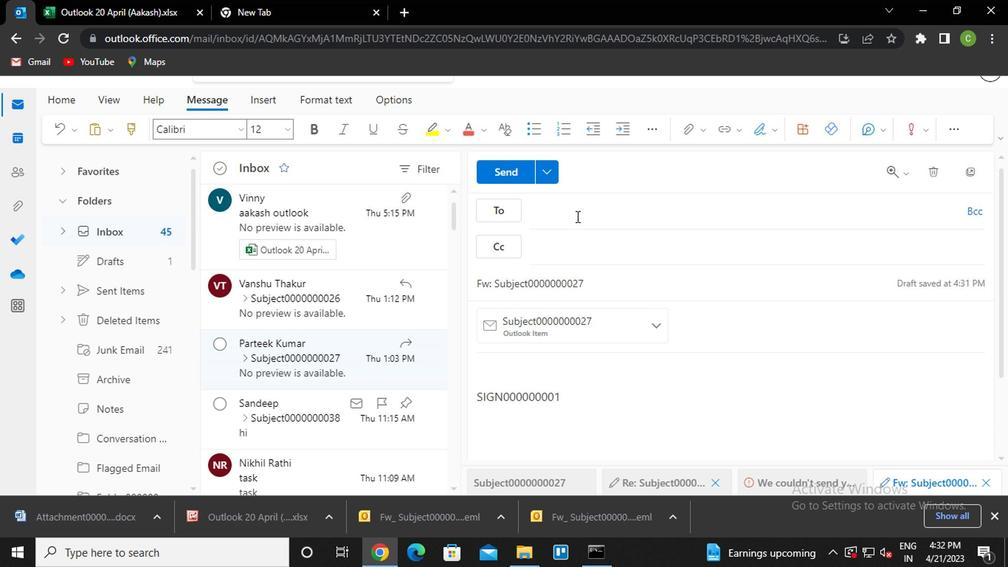 
Action: Key pressed san<Key.enter>
Screenshot: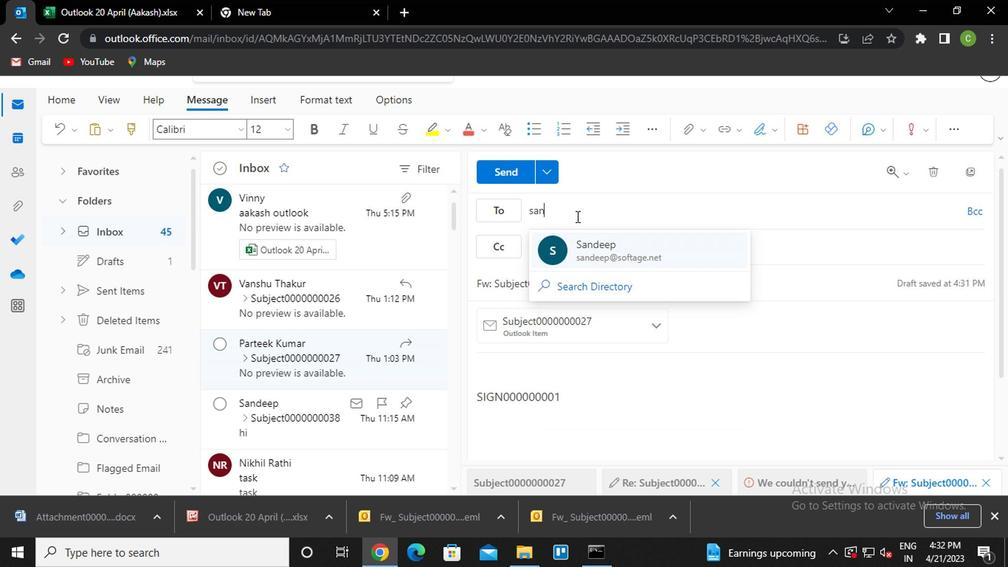 
Action: Mouse moved to (564, 246)
Screenshot: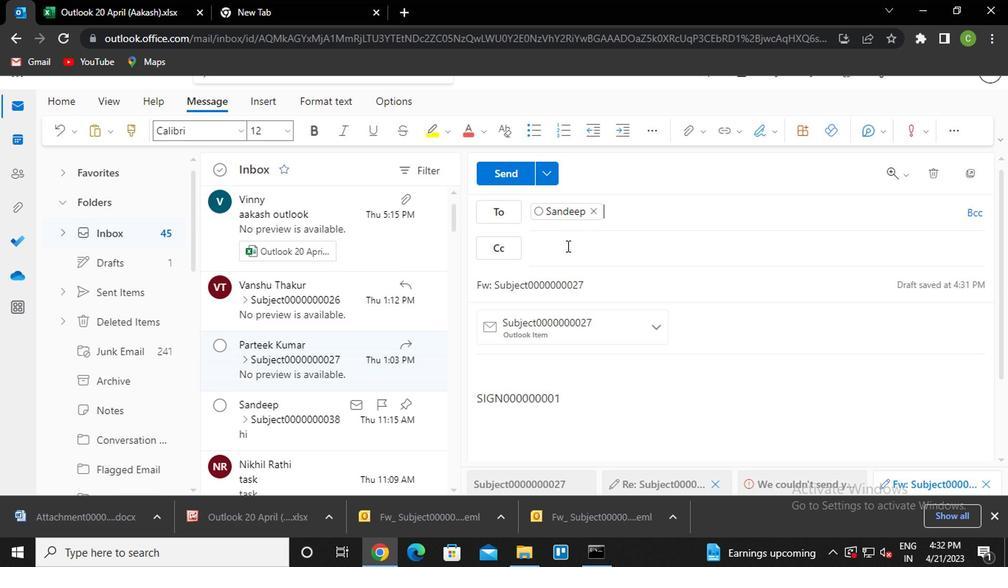 
Action: Mouse pressed left at (564, 246)
Screenshot: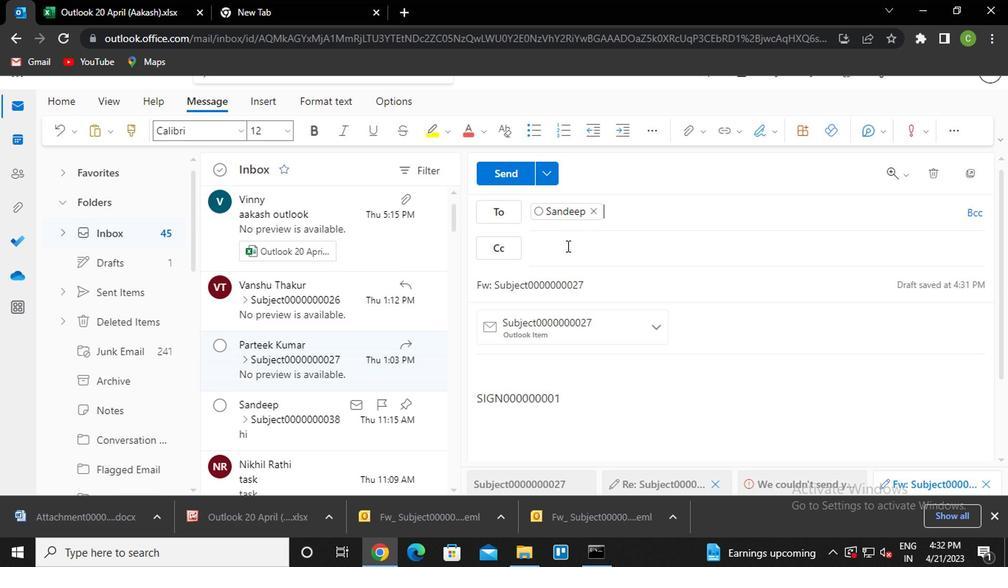 
Action: Key pressed van<Key.enter>
Screenshot: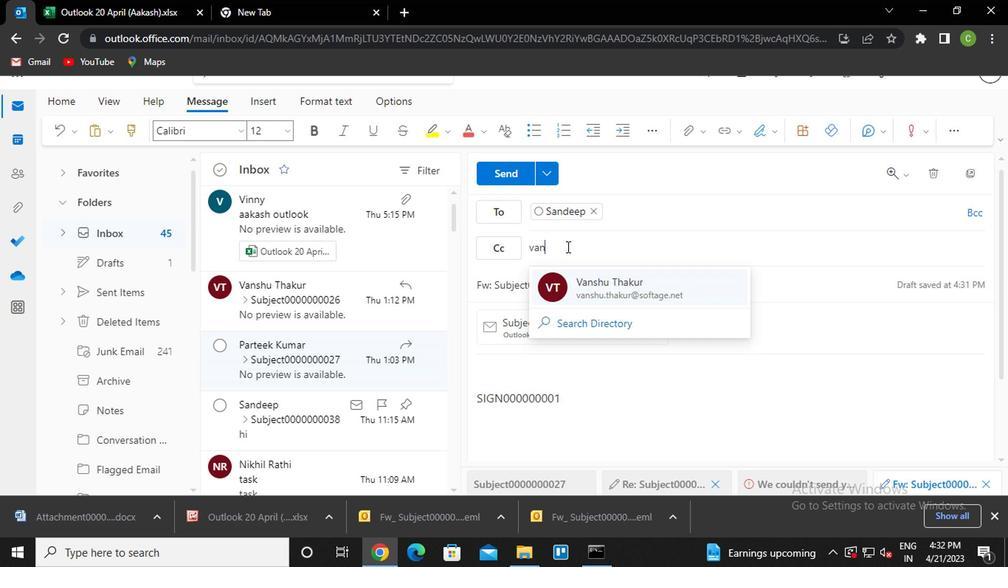 
Action: Mouse moved to (601, 287)
Screenshot: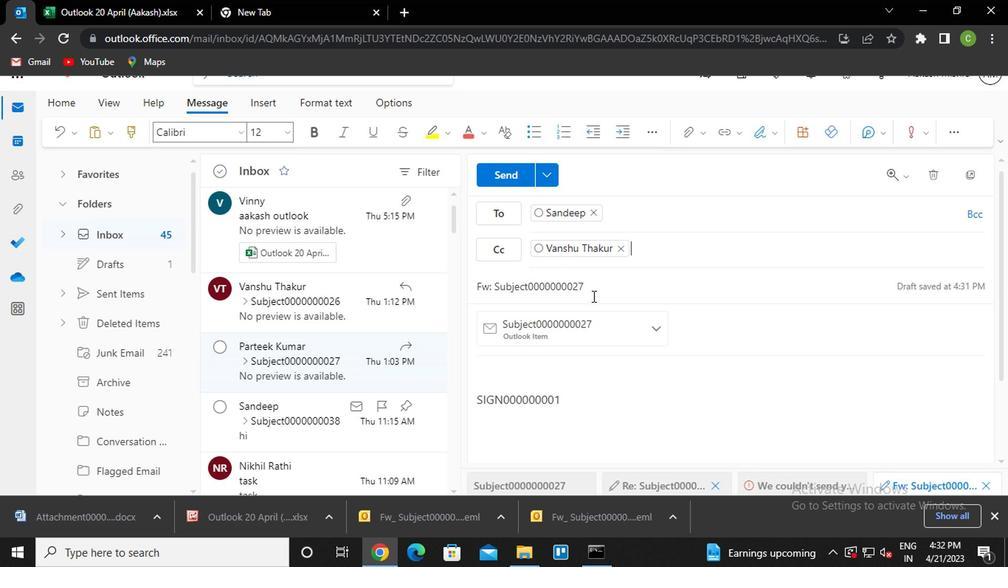 
Action: Mouse pressed left at (601, 287)
Screenshot: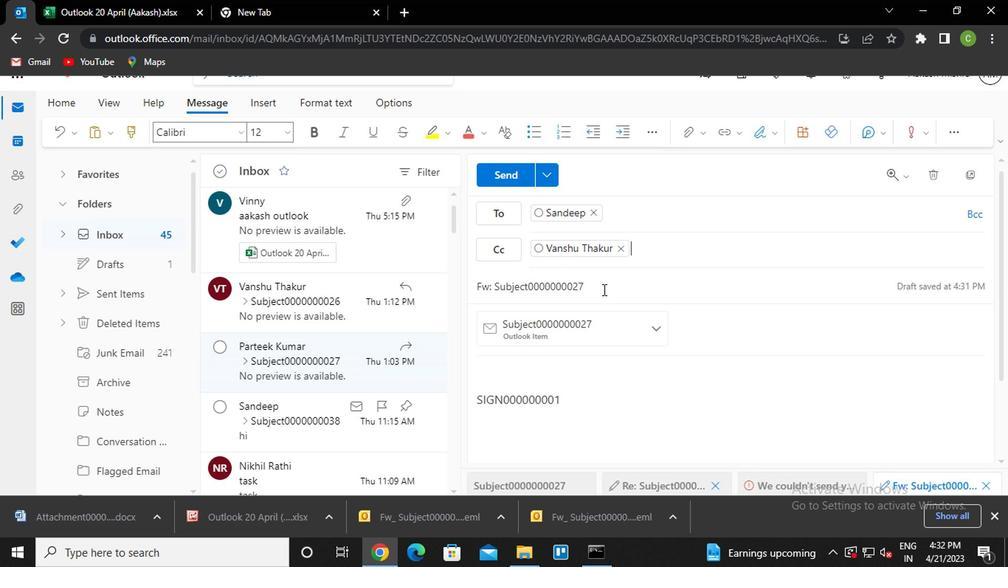 
Action: Key pressed <Key.backspace><Key.backspace>31
Screenshot: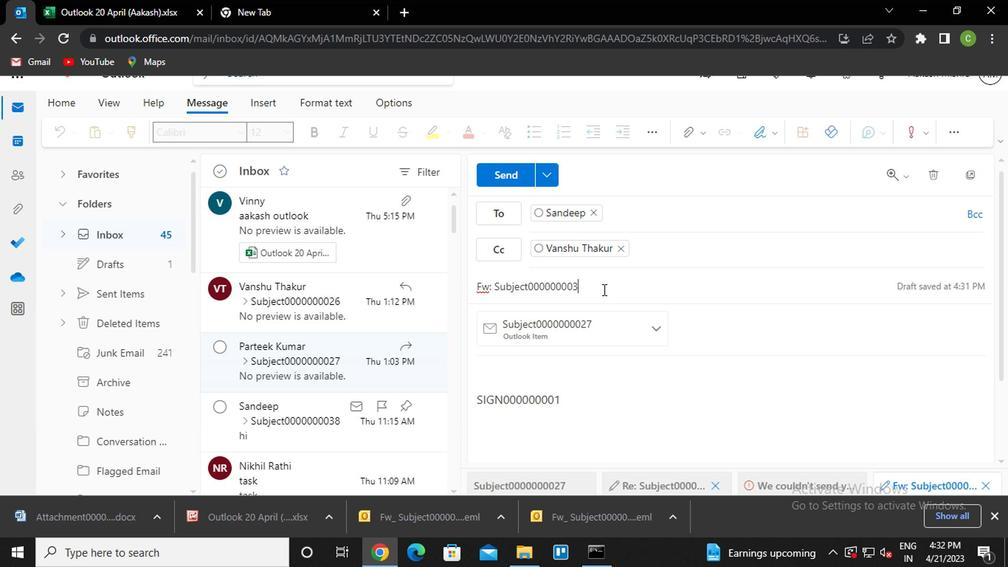 
Action: Mouse moved to (529, 371)
Screenshot: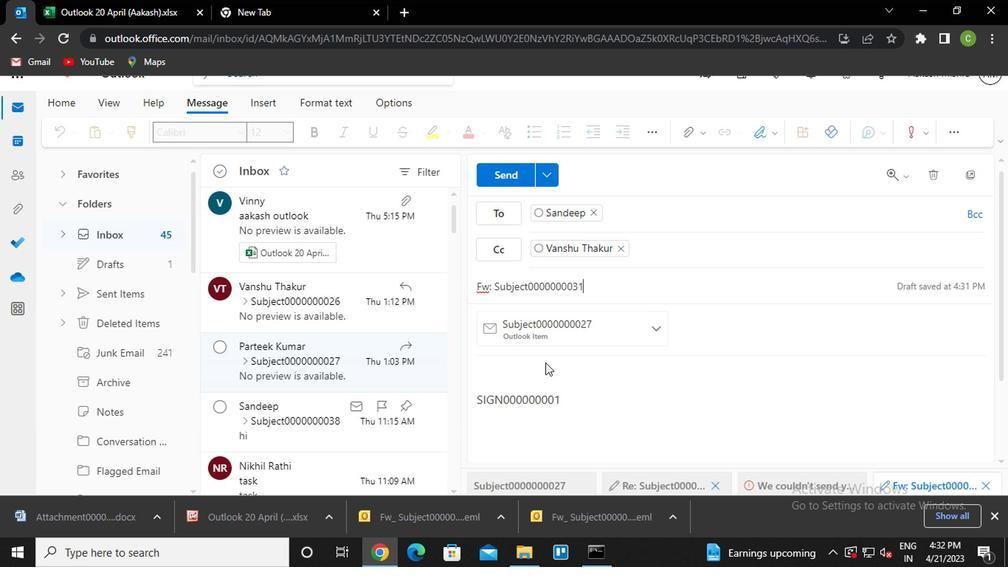 
Action: Mouse pressed left at (529, 371)
Screenshot: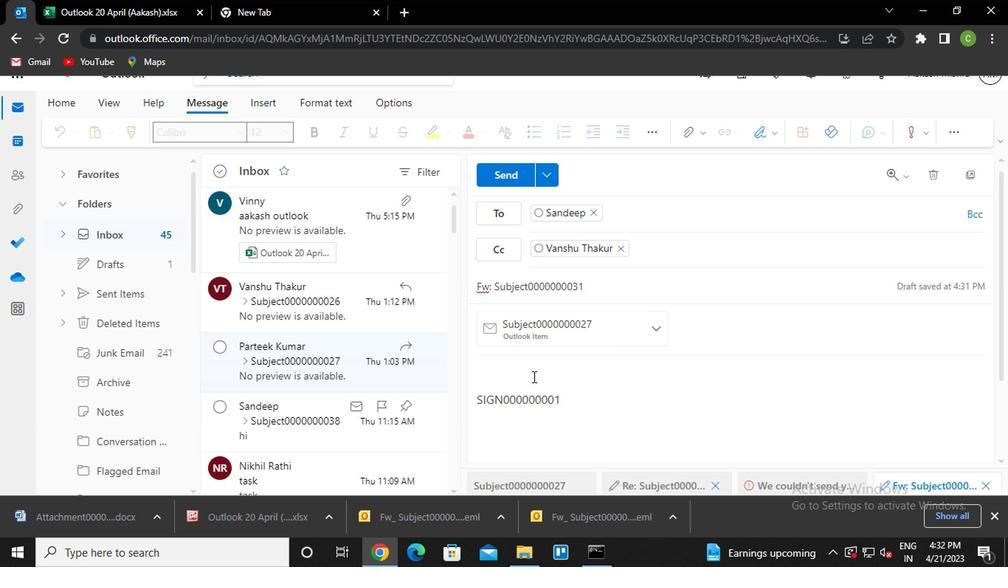 
Action: Key pressed <Key.caps_lock>m<Key.caps_lock>essage0000000031<Key.backspace>3
Screenshot: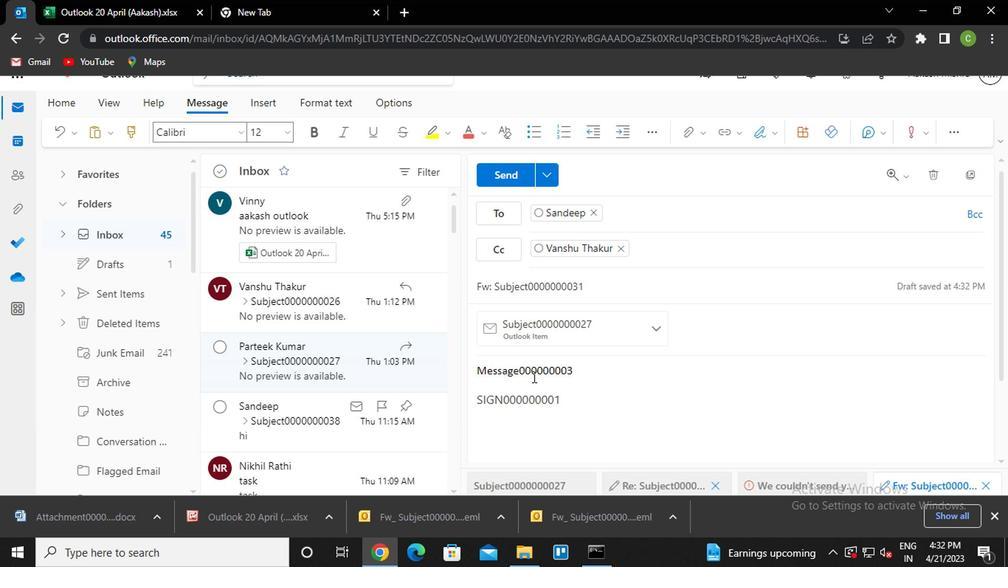 
Action: Mouse moved to (512, 174)
Screenshot: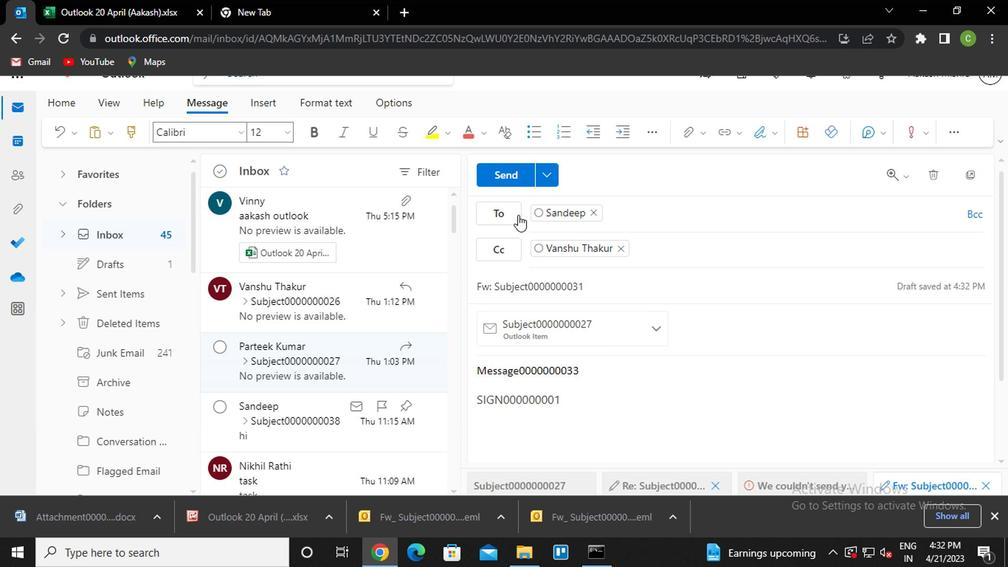 
Action: Mouse pressed left at (512, 174)
Screenshot: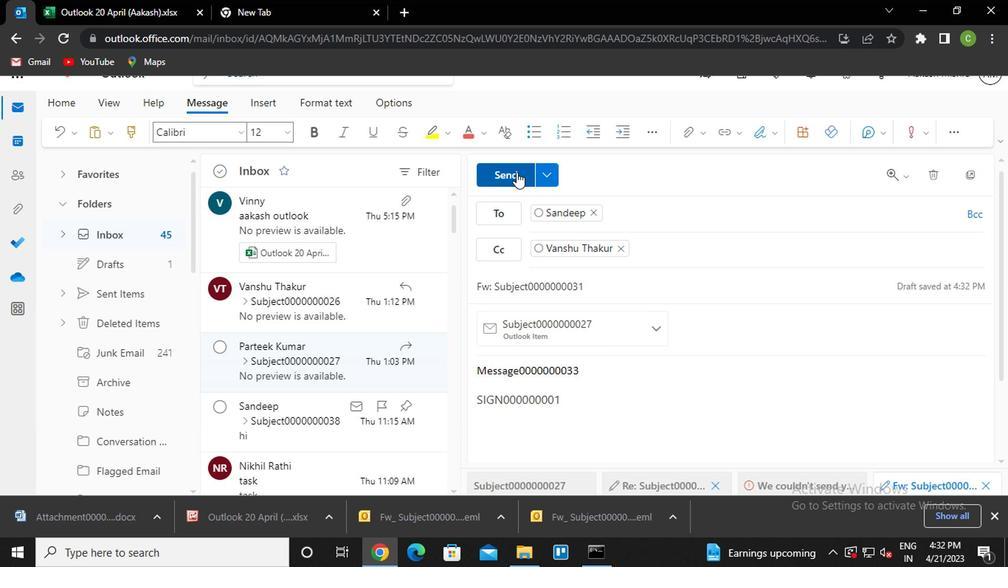 
Action: Mouse moved to (962, 211)
Screenshot: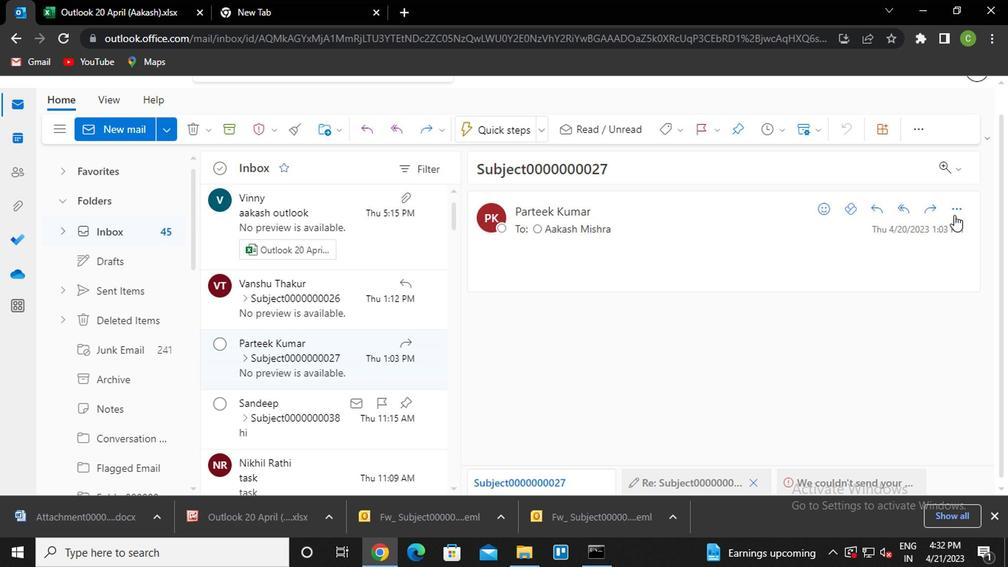 
Action: Mouse pressed left at (962, 211)
Screenshot: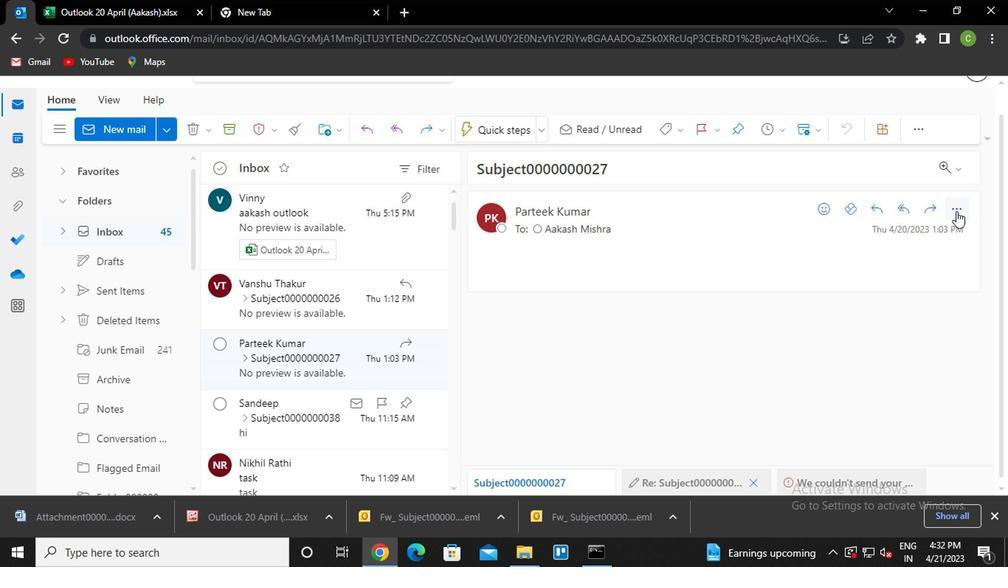 
Action: Mouse moved to (868, 179)
Screenshot: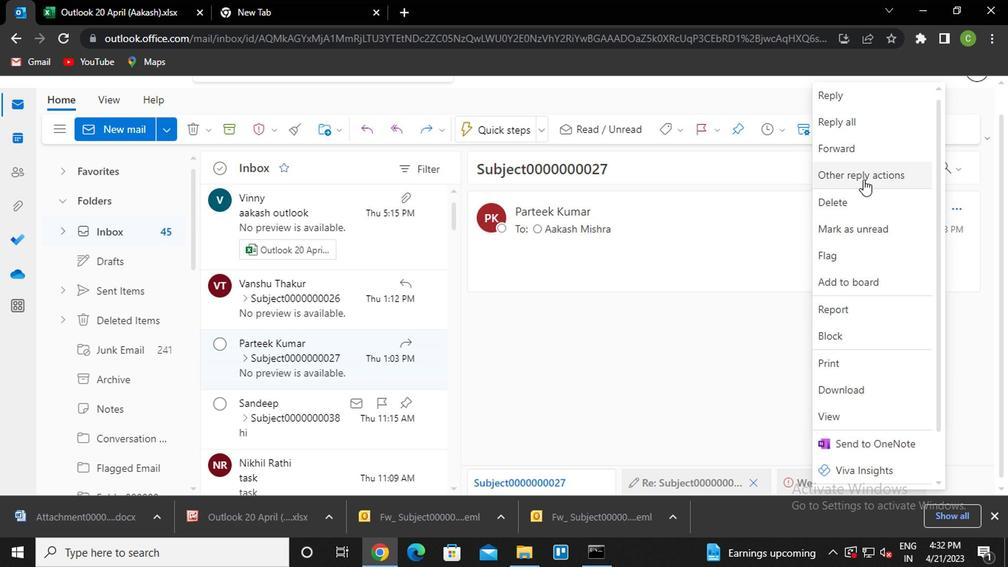 
Action: Mouse pressed left at (868, 179)
Screenshot: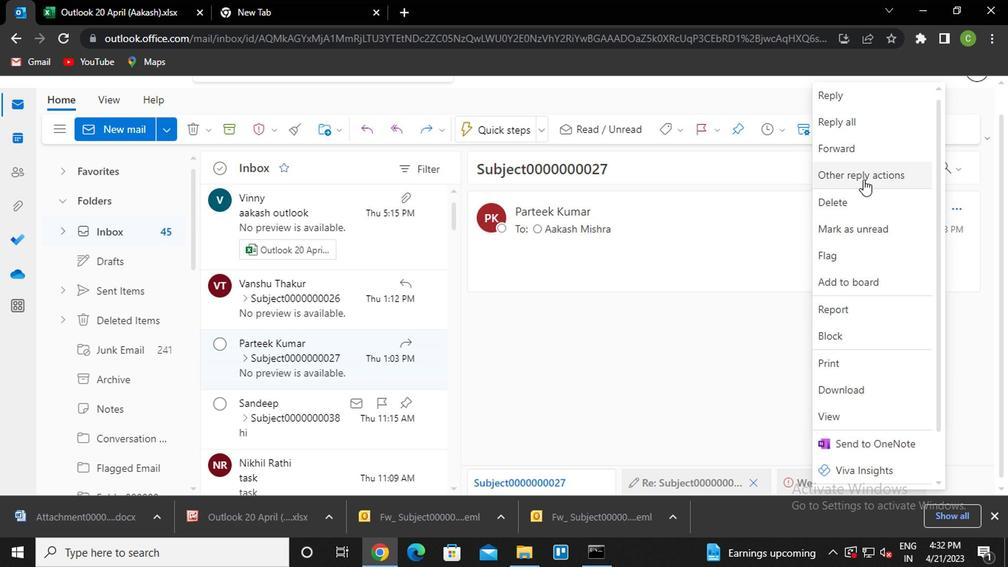 
Action: Mouse moved to (783, 199)
Screenshot: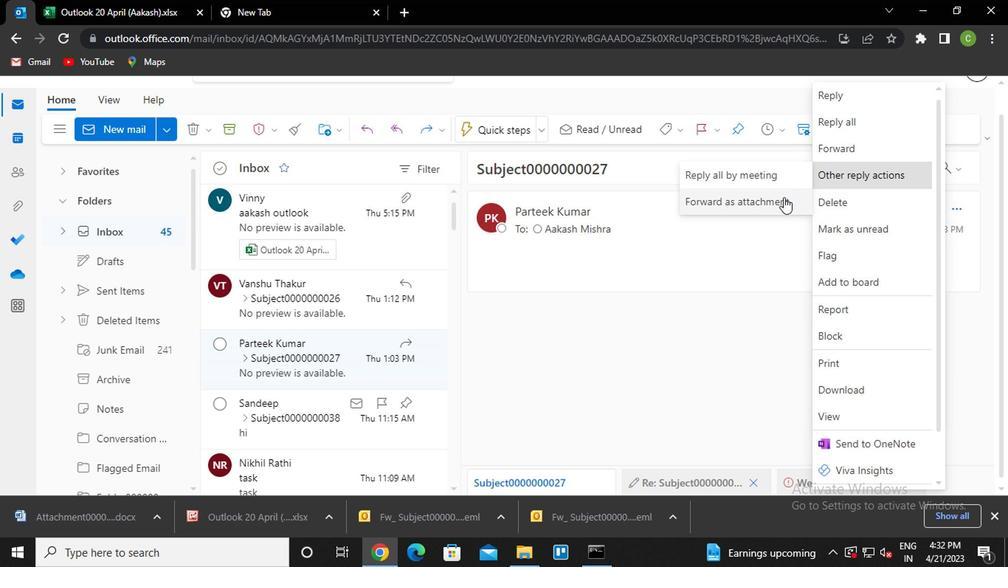 
Action: Mouse pressed left at (783, 199)
Screenshot: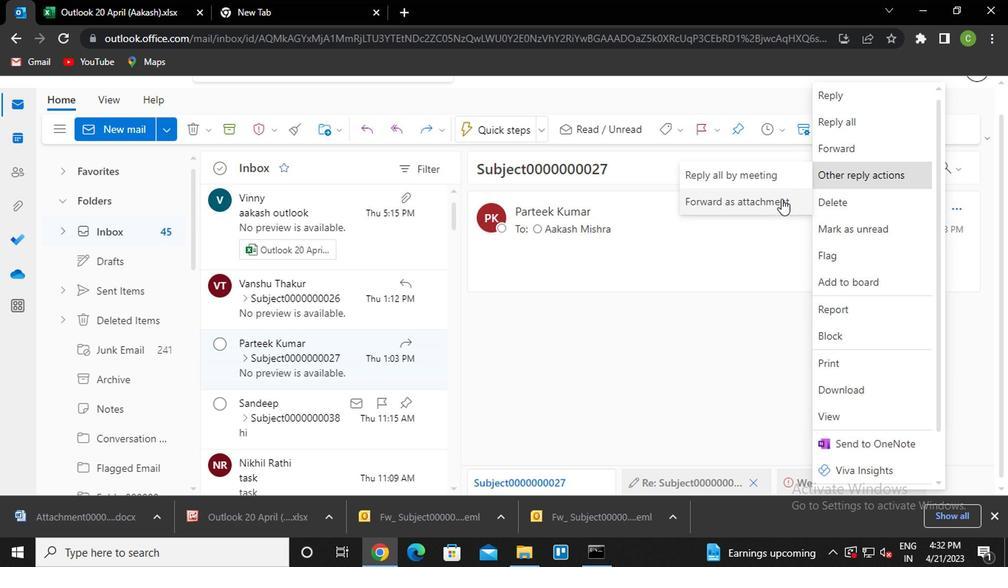 
Action: Mouse moved to (770, 137)
Screenshot: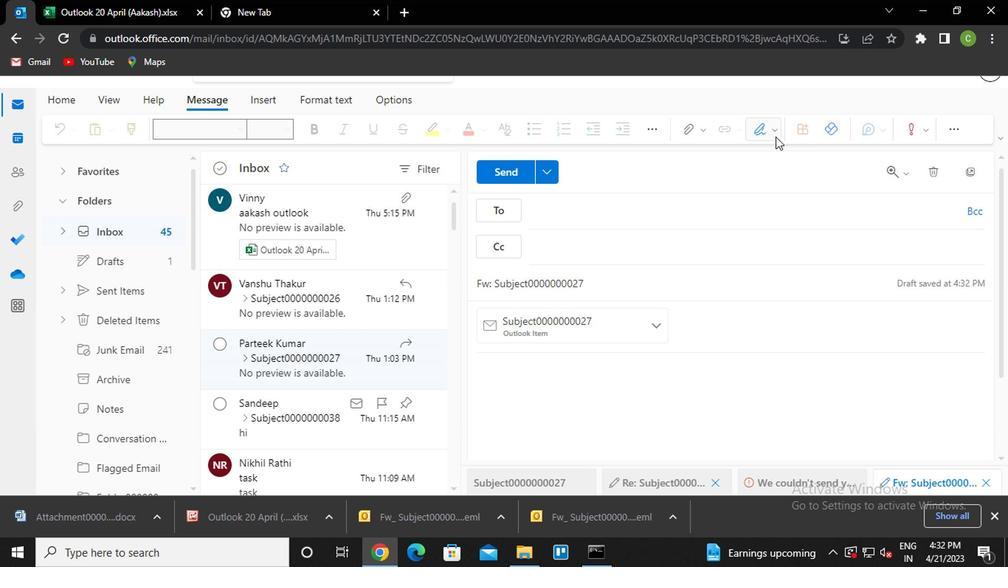 
Action: Mouse pressed left at (770, 137)
Screenshot: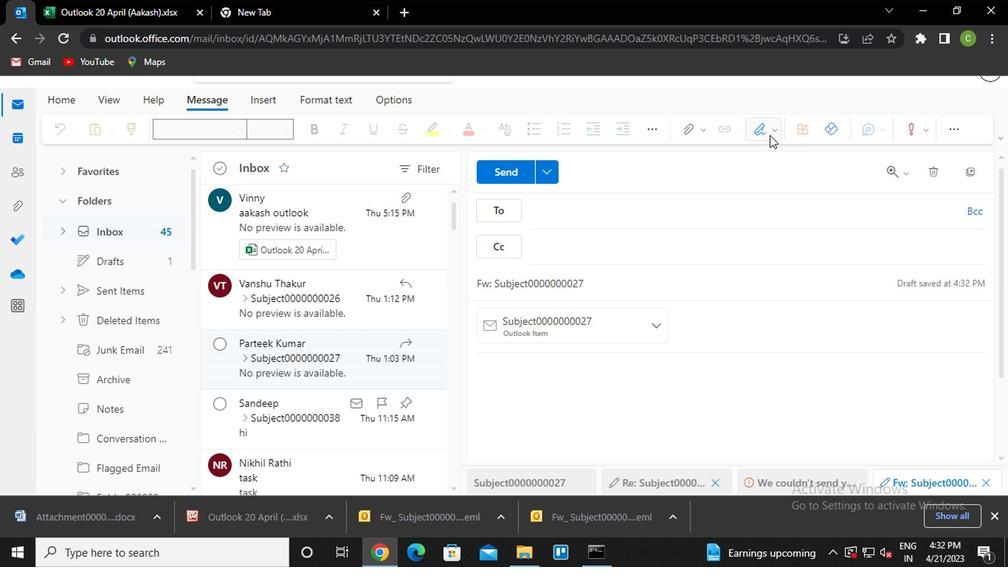
Action: Mouse moved to (737, 164)
Screenshot: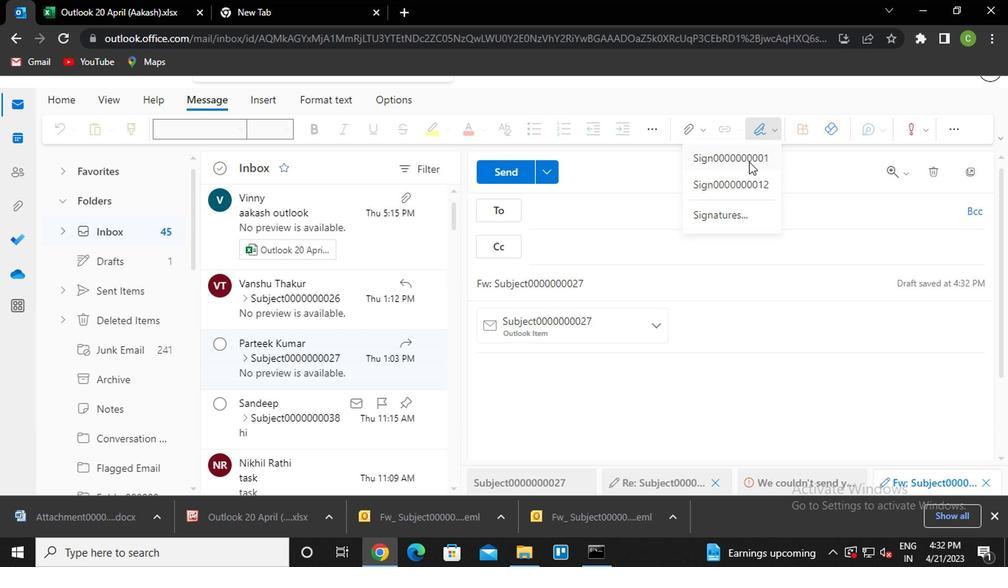 
Action: Mouse pressed left at (737, 164)
Screenshot: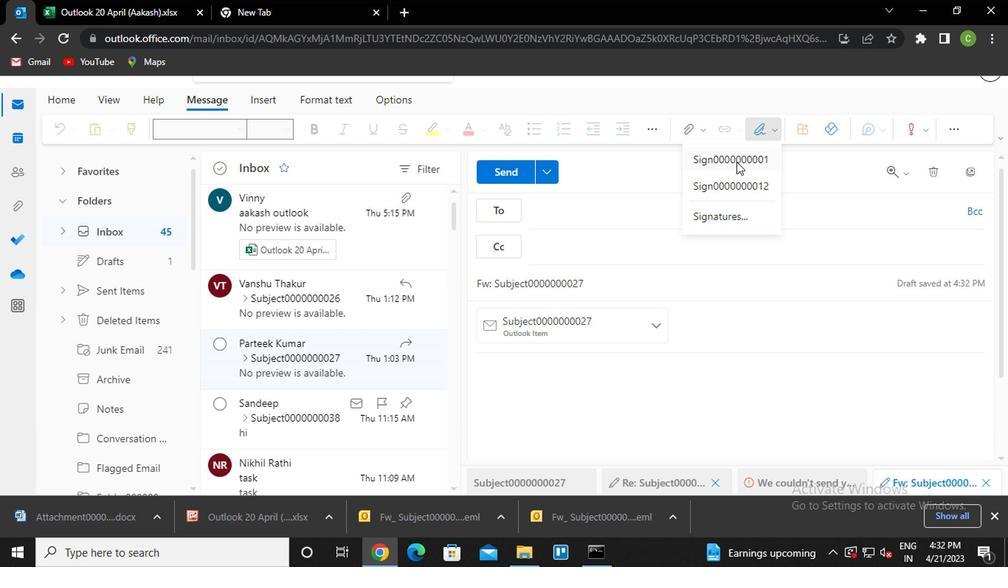 
Action: Mouse moved to (555, 211)
Screenshot: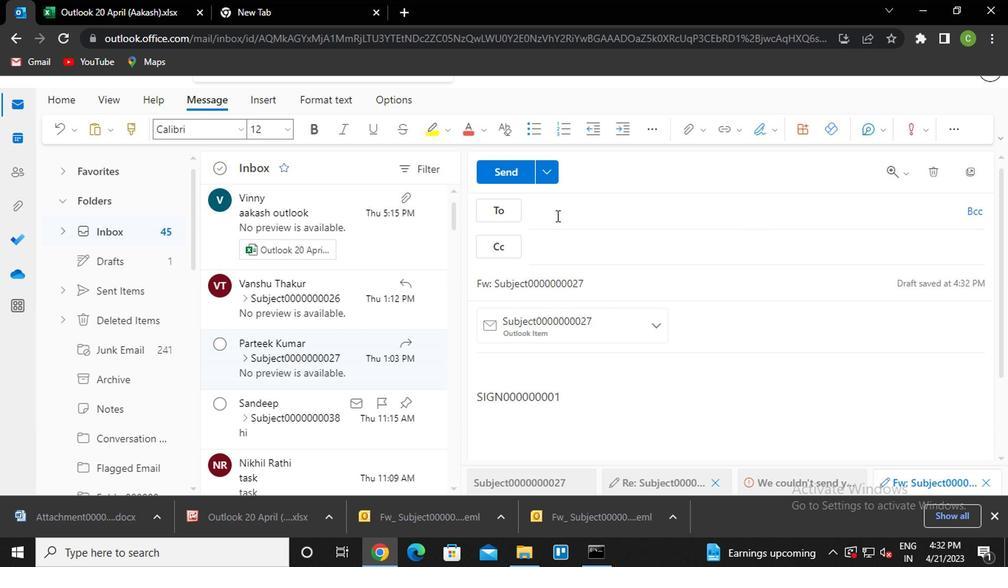 
Action: Mouse pressed left at (555, 211)
Screenshot: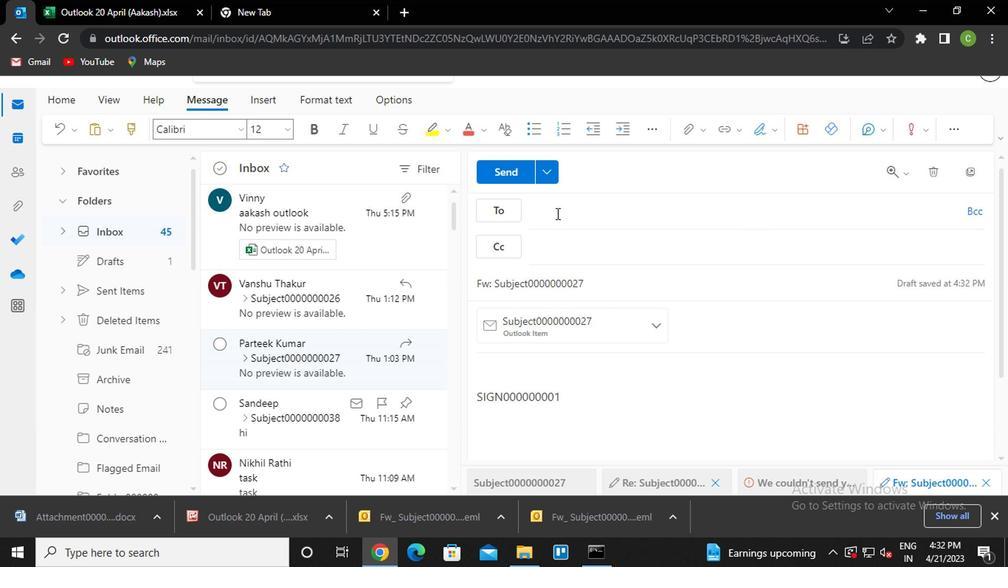 
Action: Key pressed san<Key.enter>
Screenshot: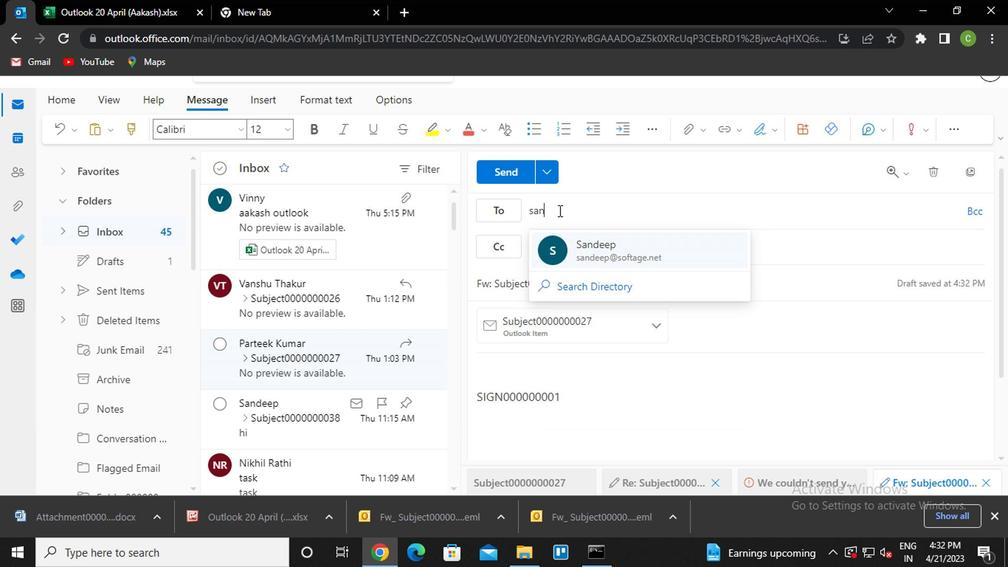 
Action: Mouse scrolled (555, 211) with delta (0, 0)
Screenshot: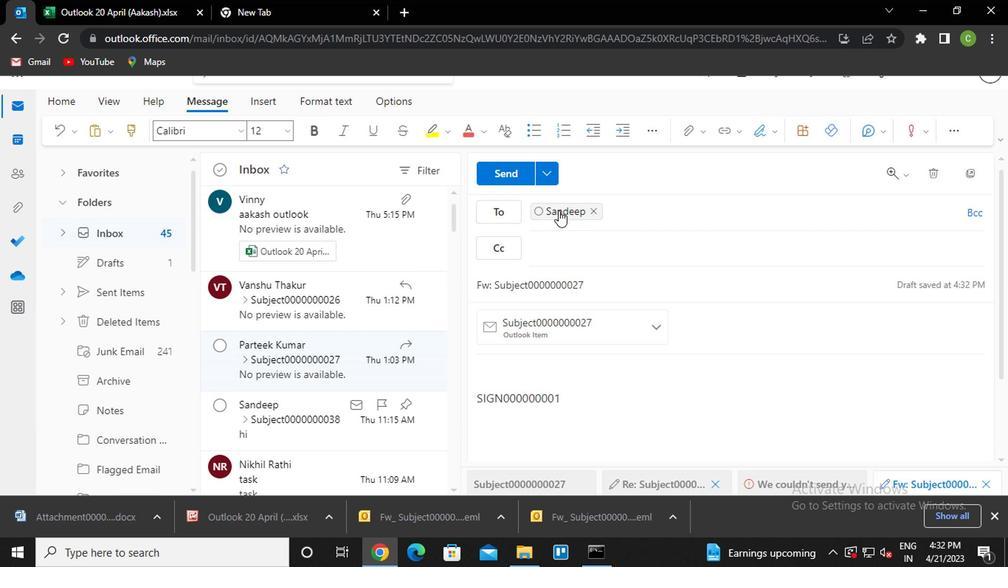 
Action: Mouse moved to (561, 246)
Screenshot: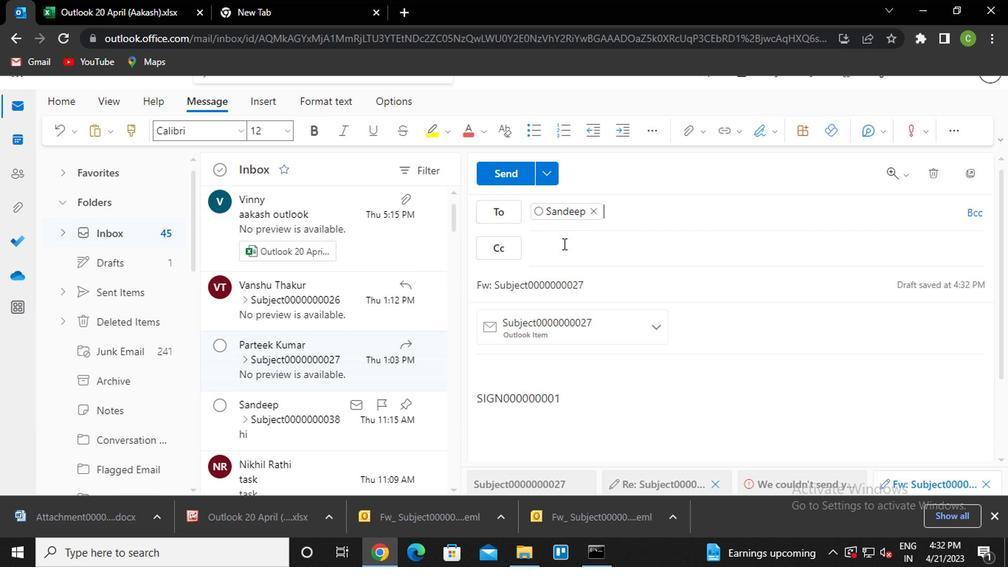 
Action: Mouse pressed left at (561, 246)
Screenshot: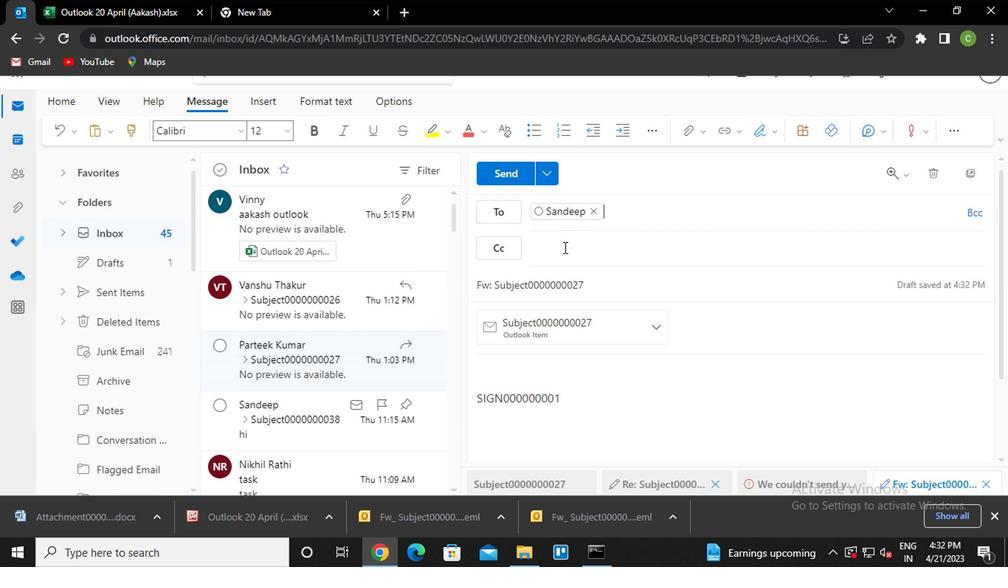 
Action: Key pressed vanshu<Key.enter>
Screenshot: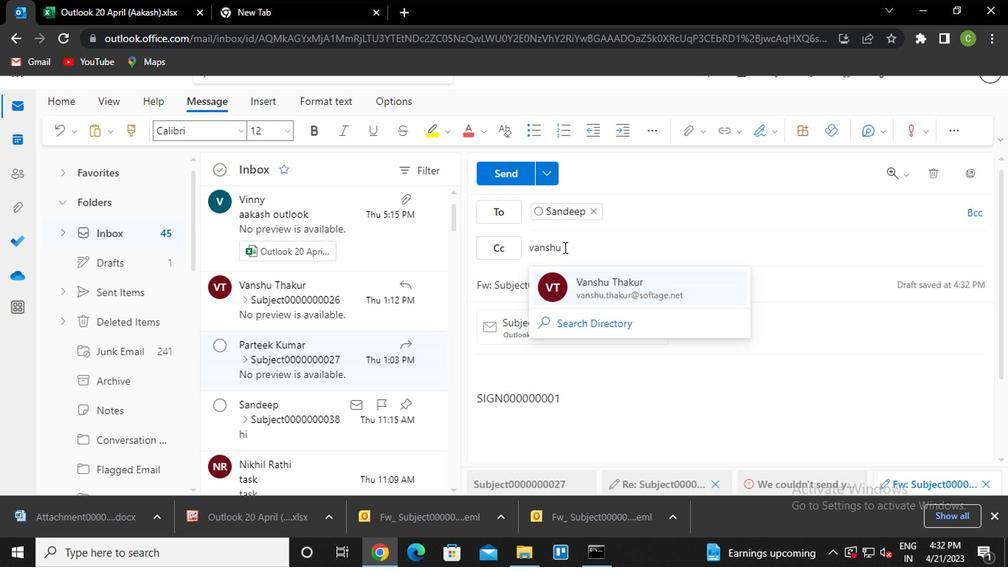 
Action: Mouse moved to (984, 214)
Screenshot: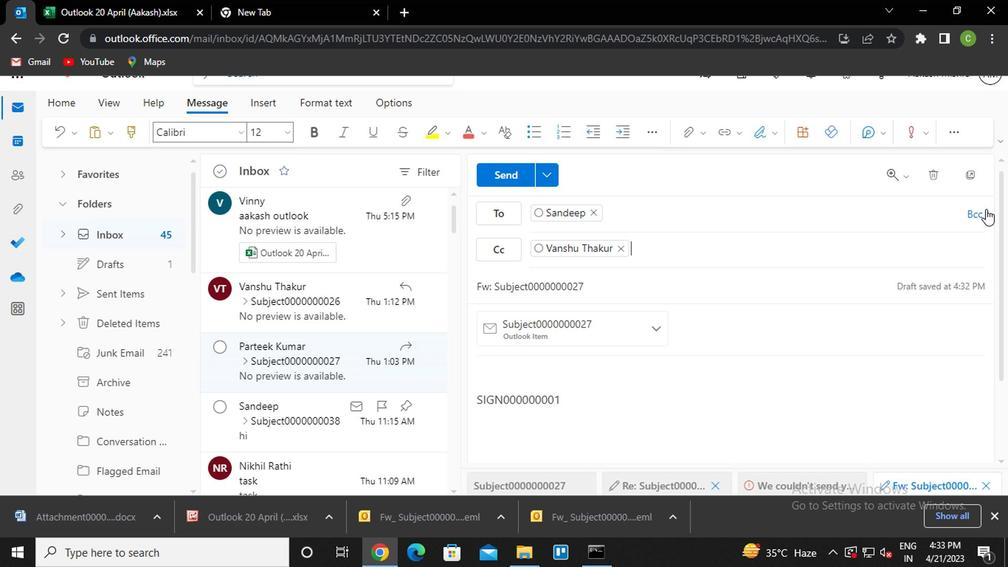 
Action: Mouse pressed left at (984, 214)
Screenshot: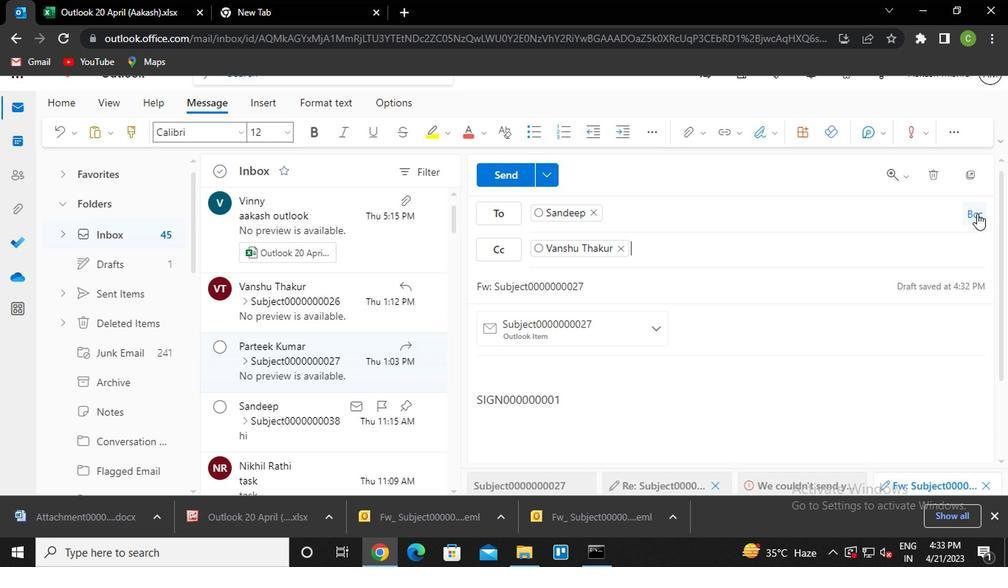 
Action: Mouse moved to (701, 283)
Screenshot: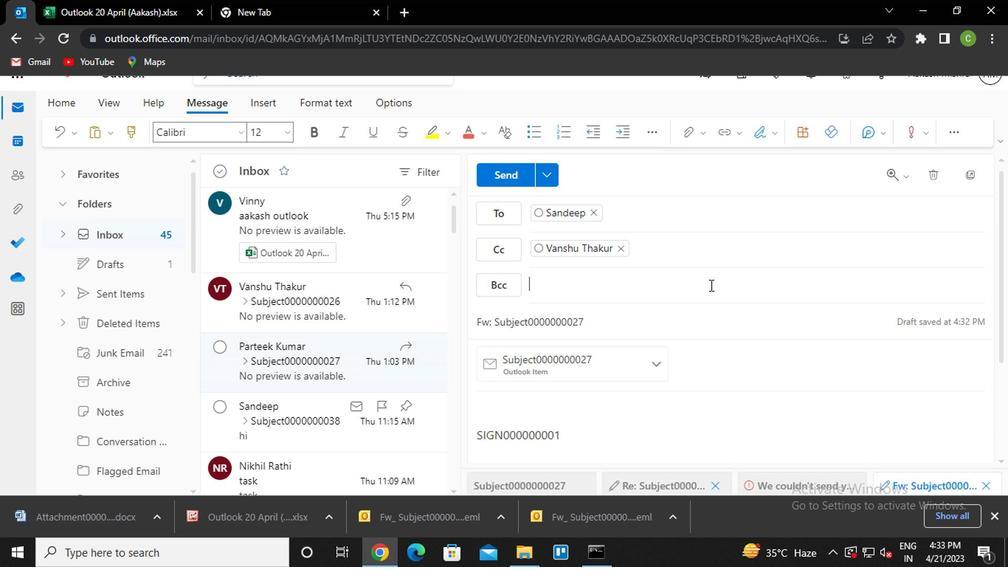 
Action: Key pressed nik<Key.enter>
Screenshot: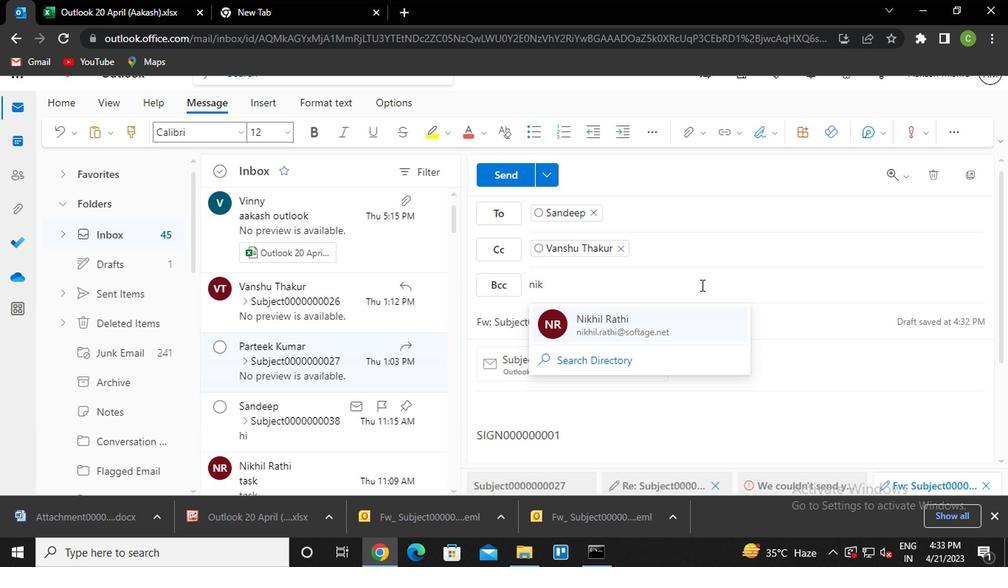 
Action: Mouse moved to (570, 400)
Screenshot: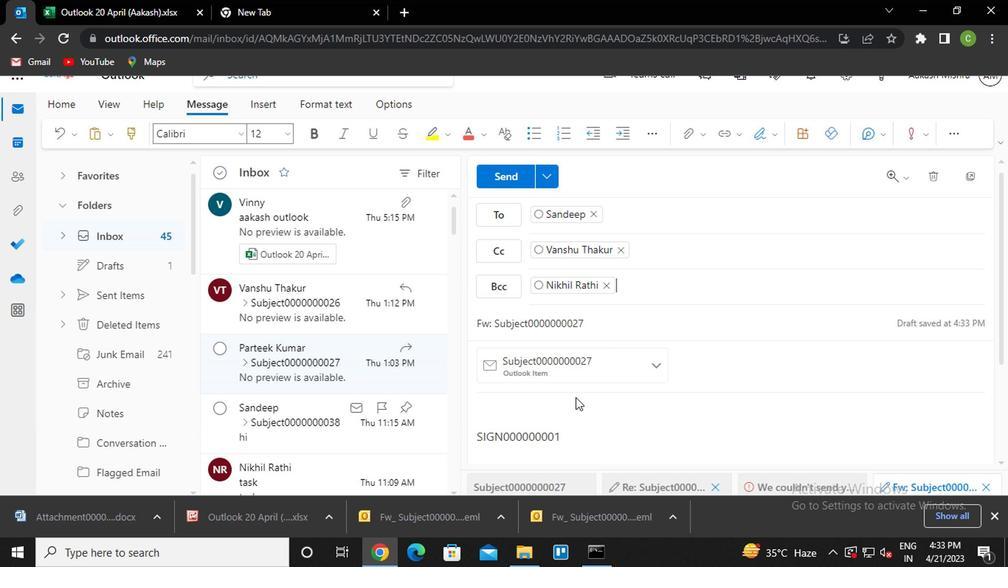 
Action: Mouse pressed left at (570, 400)
Screenshot: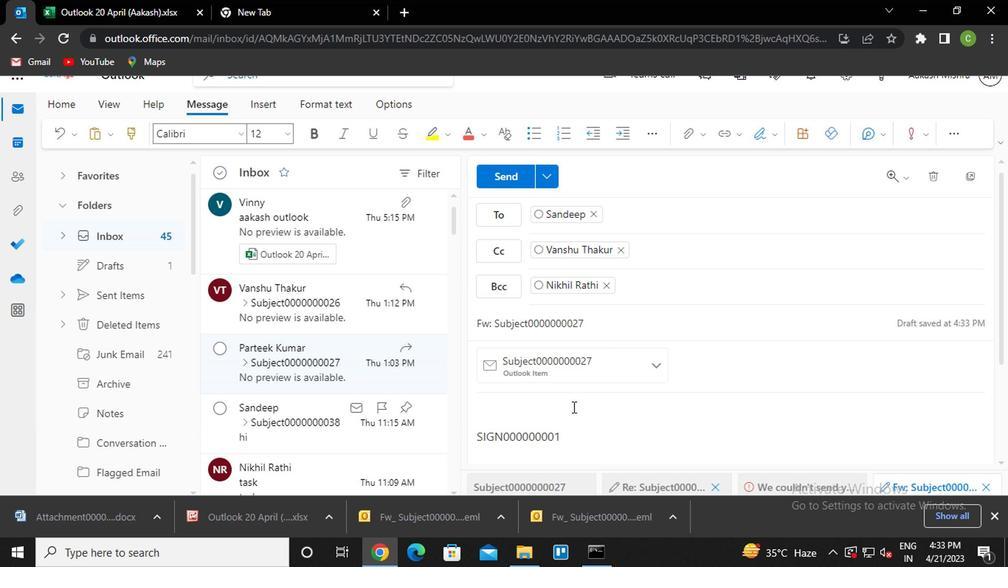 
Action: Key pressed <Key.caps_lock>m<Key.caps_lock>essage0000000033
Screenshot: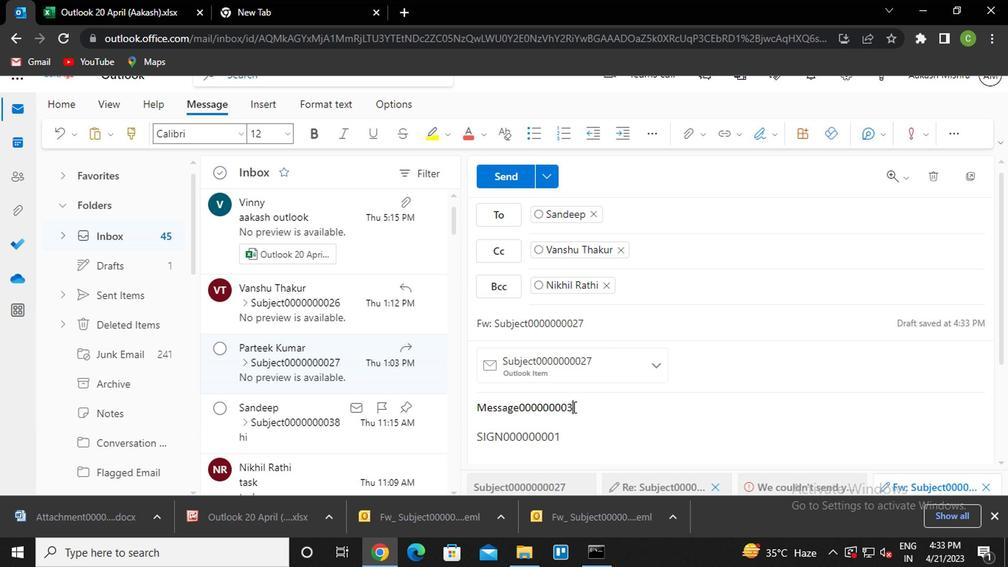 
Action: Mouse moved to (619, 318)
Screenshot: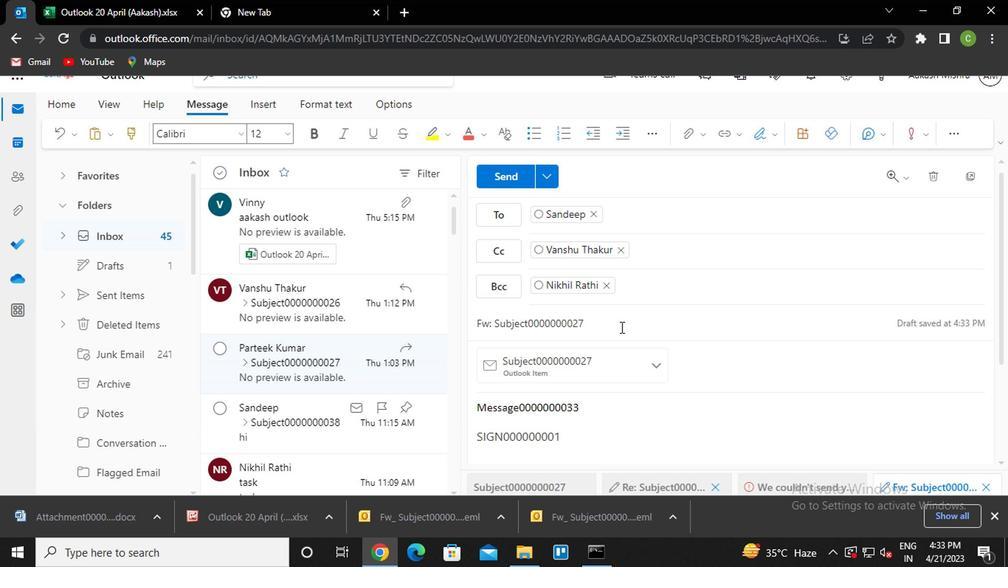 
Action: Mouse pressed left at (619, 318)
Screenshot: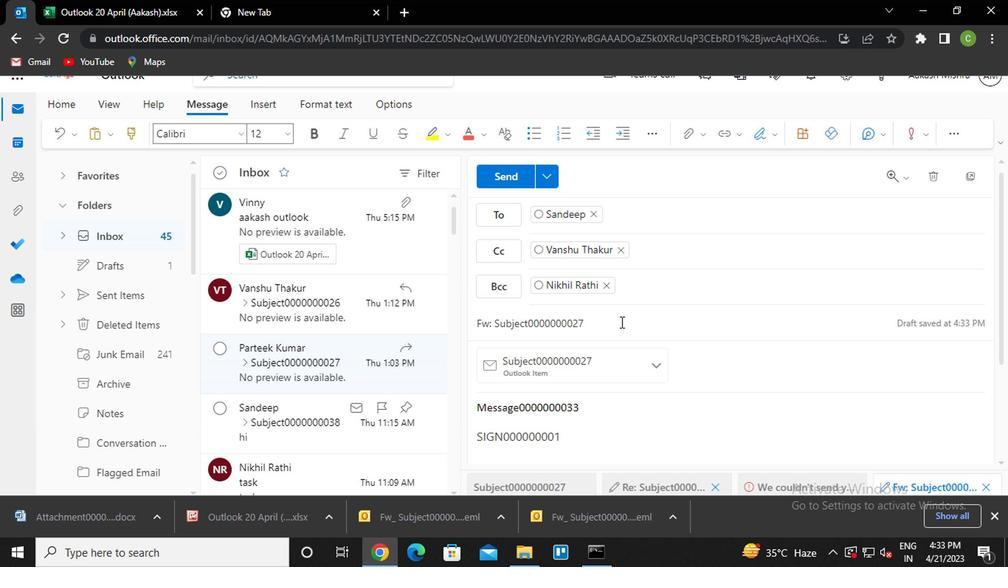 
Action: Key pressed <Key.backspace><Key.backspace>31
Screenshot: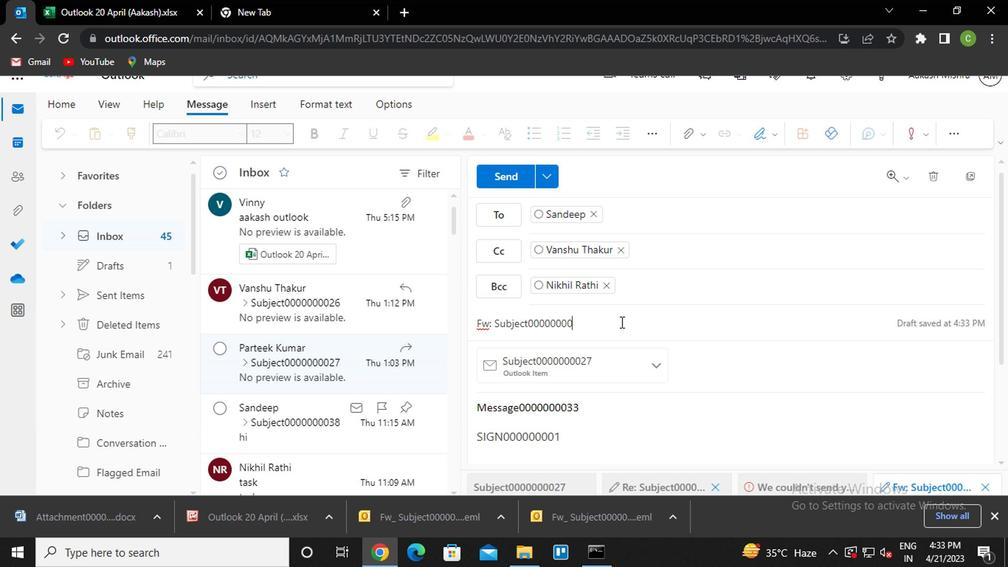 
Action: Mouse moved to (507, 182)
Screenshot: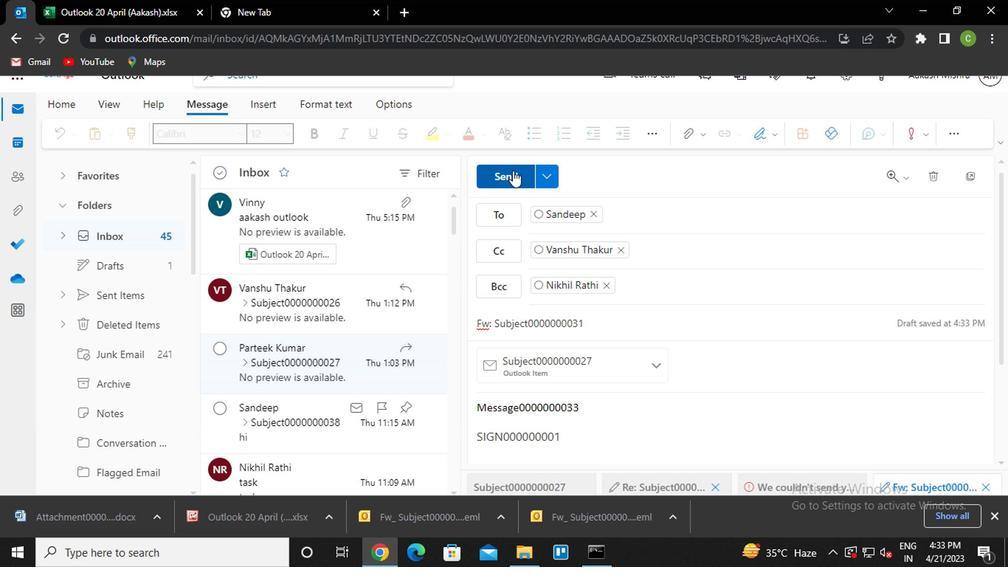 
Action: Mouse pressed left at (507, 182)
Screenshot: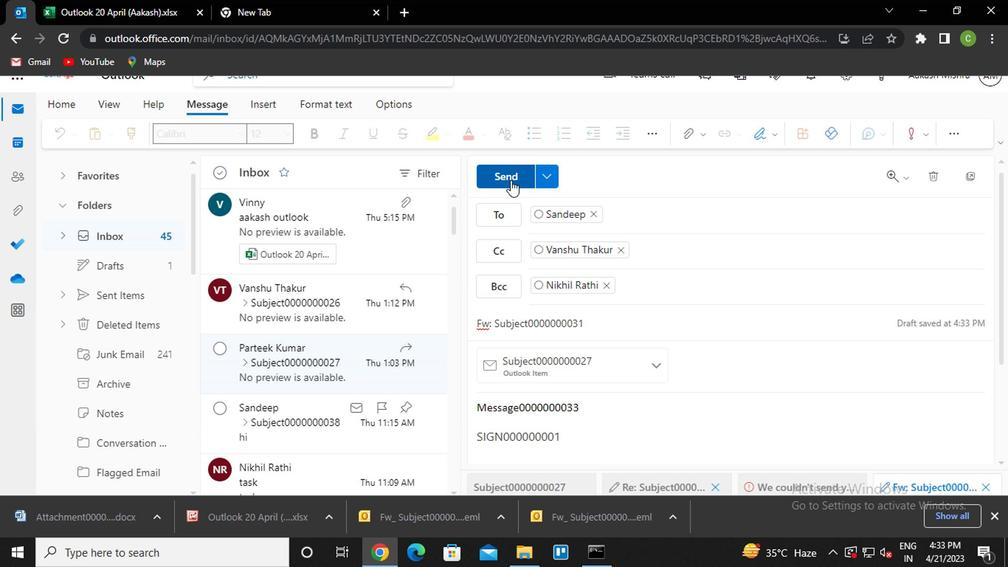 
Action: Mouse moved to (960, 214)
Screenshot: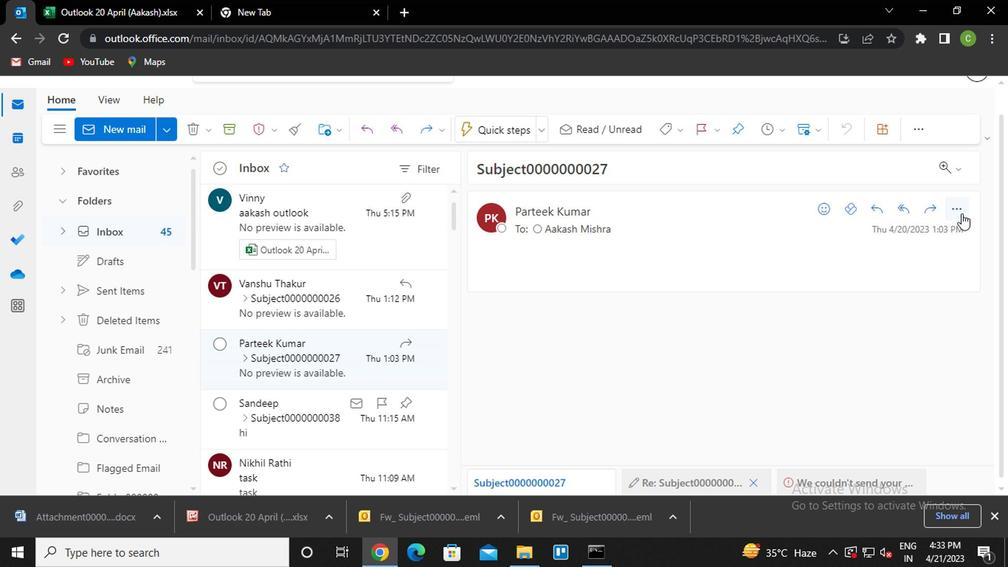
Action: Mouse pressed left at (960, 214)
Screenshot: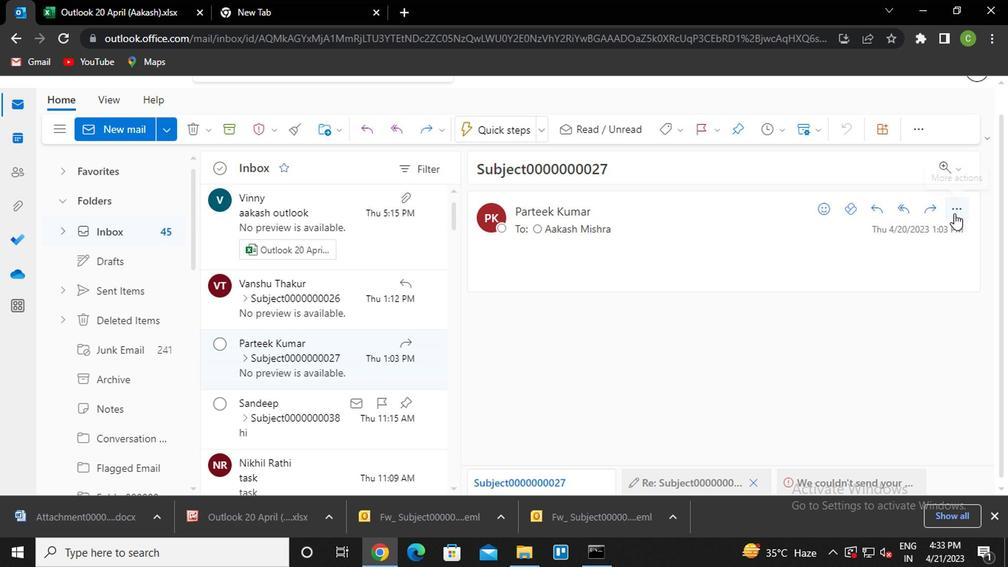 
Action: Mouse moved to (862, 184)
Screenshot: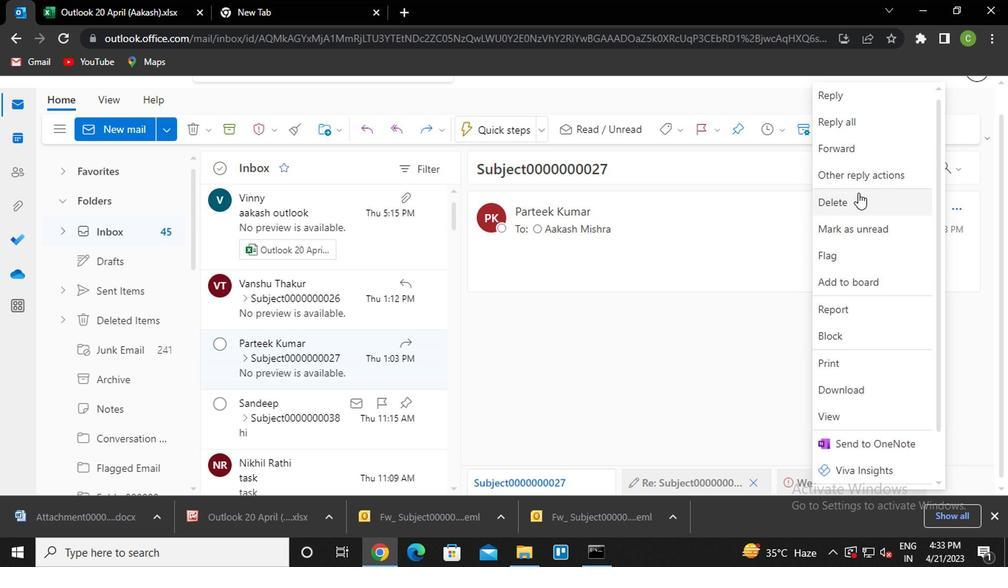 
Action: Mouse pressed left at (862, 184)
Screenshot: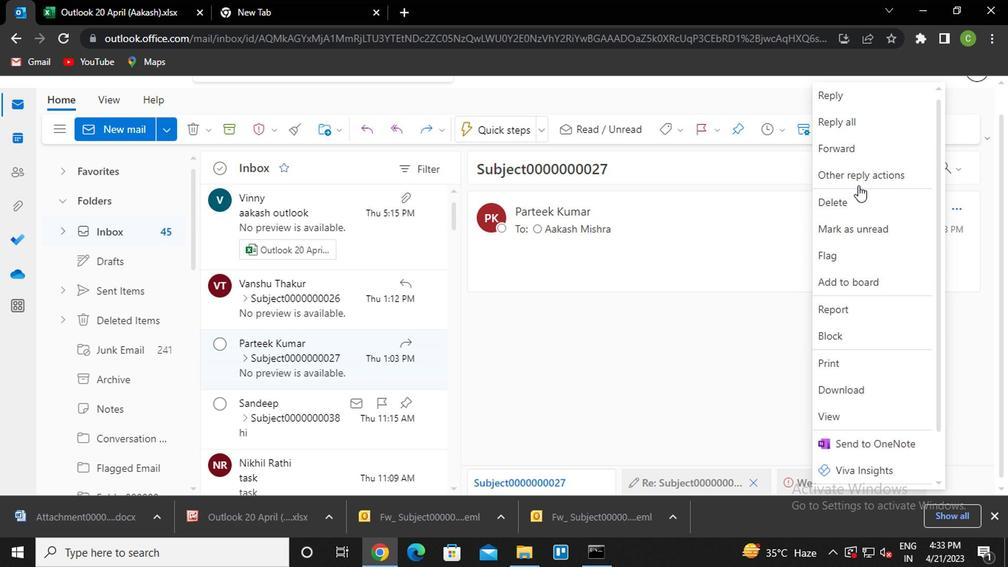 
Action: Mouse moved to (768, 207)
Screenshot: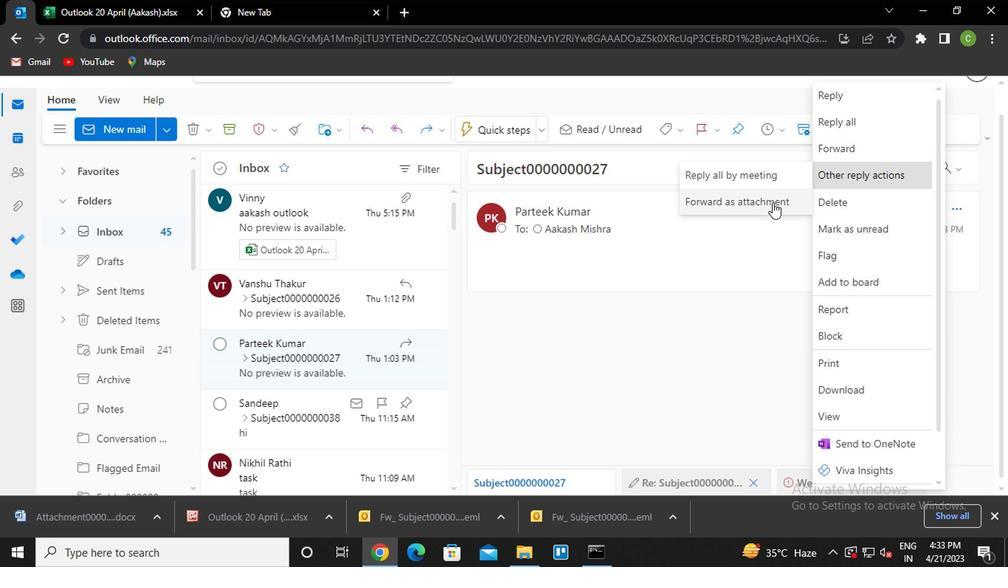 
Action: Mouse pressed left at (768, 207)
Screenshot: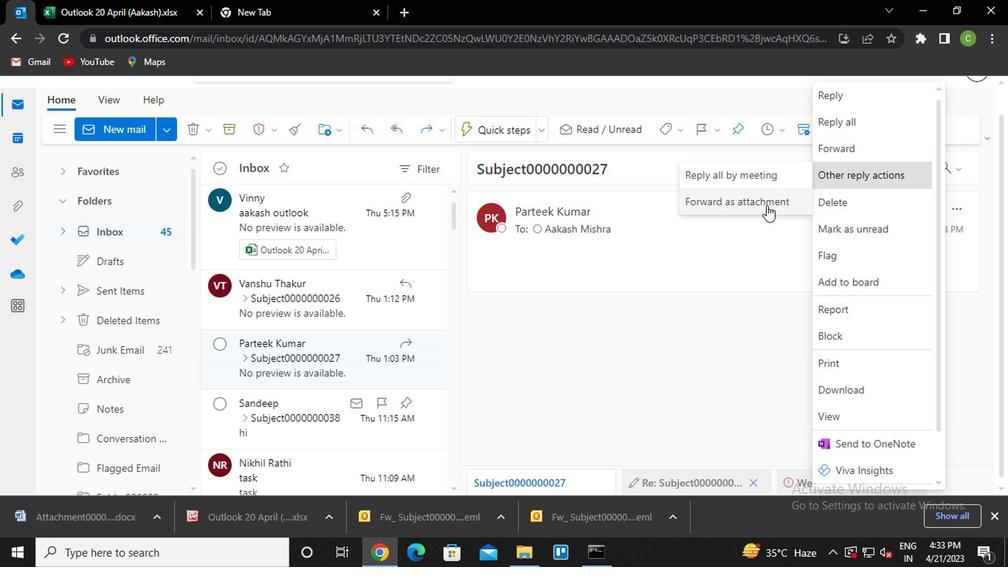 
Action: Mouse moved to (780, 129)
Screenshot: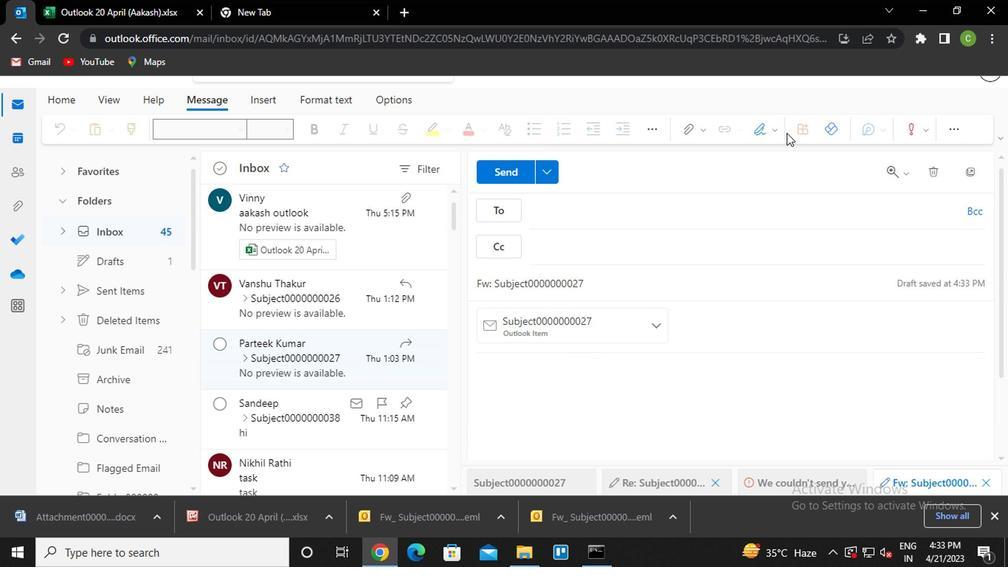 
Action: Mouse pressed left at (780, 129)
Screenshot: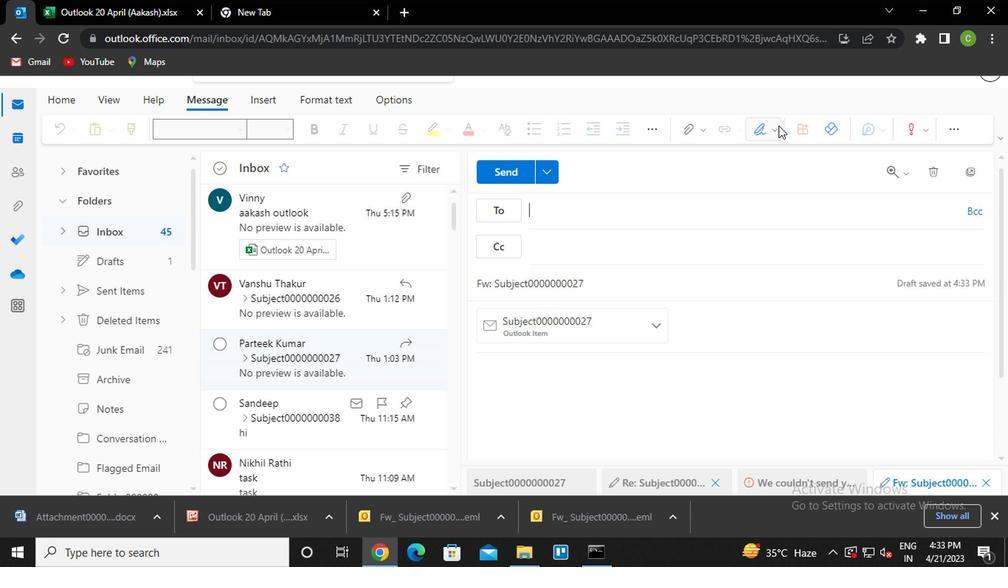 
Action: Mouse moved to (746, 165)
Screenshot: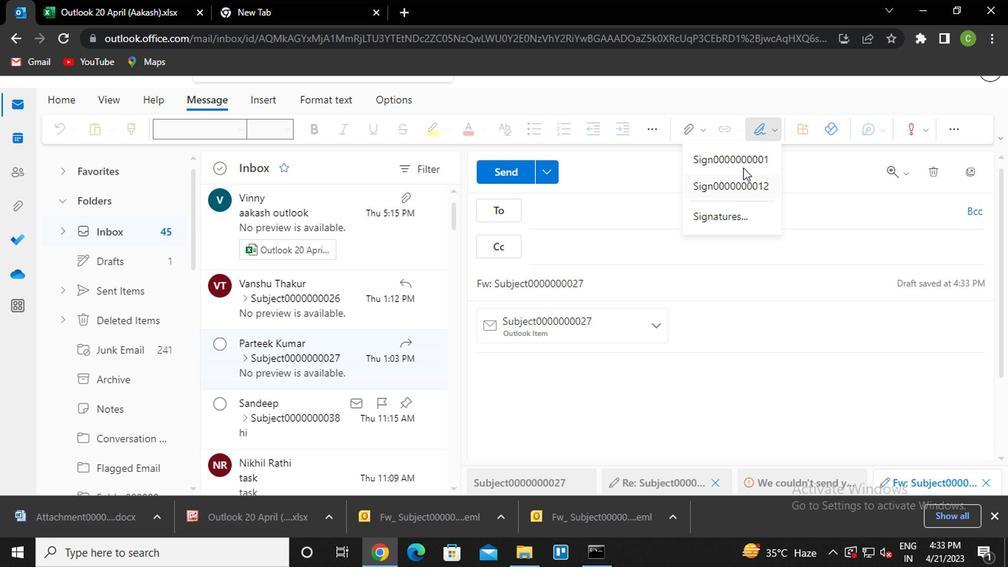 
Action: Mouse pressed left at (746, 165)
Screenshot: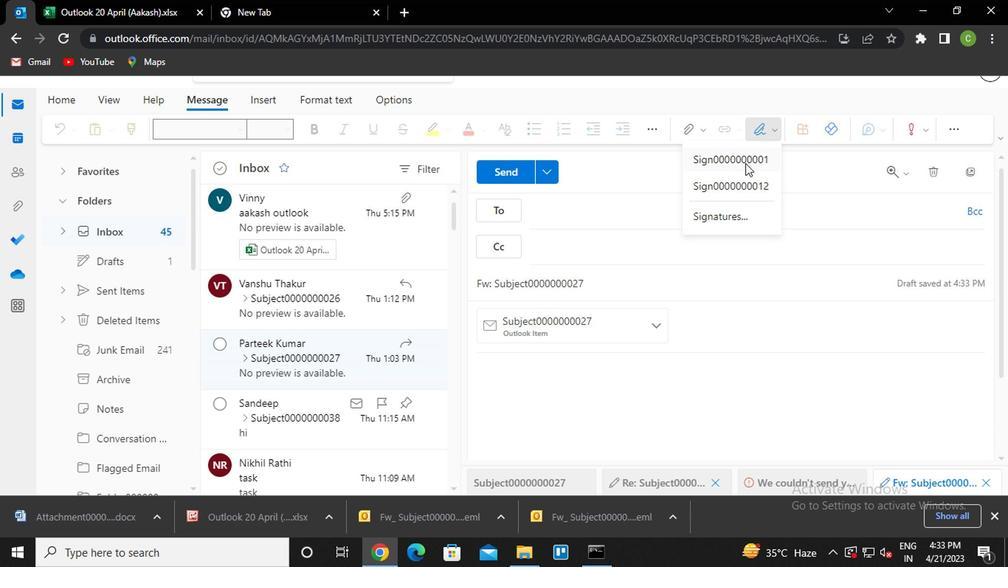 
Action: Mouse moved to (615, 216)
Screenshot: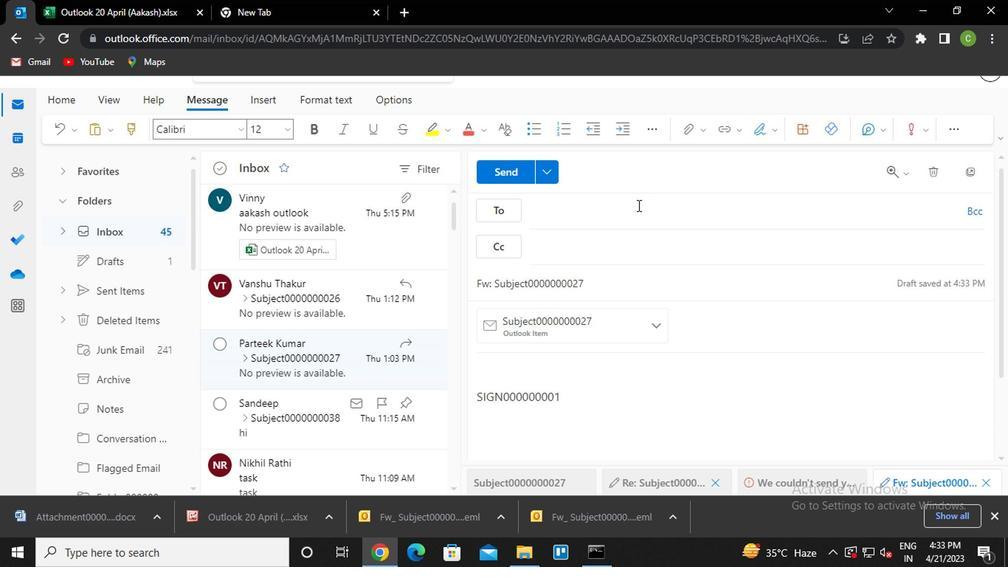 
Action: Mouse pressed left at (615, 216)
Screenshot: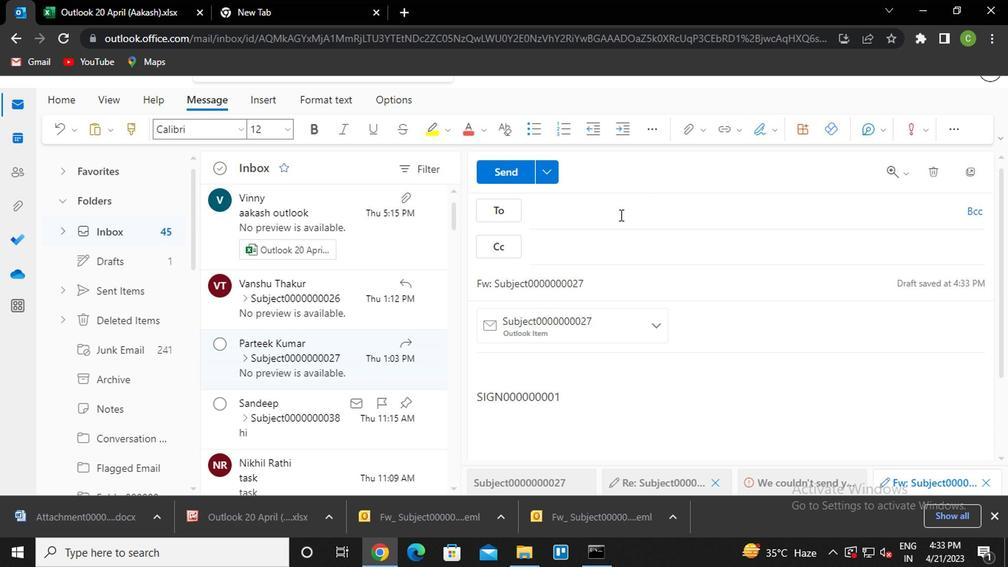 
Action: Key pressed san<Key.enter>
Screenshot: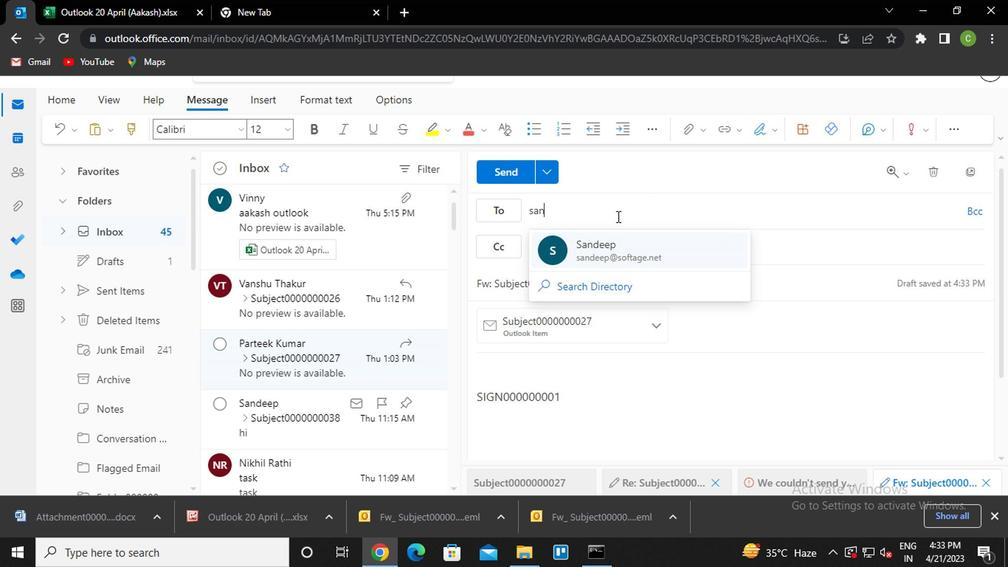 
Action: Mouse moved to (619, 216)
Screenshot: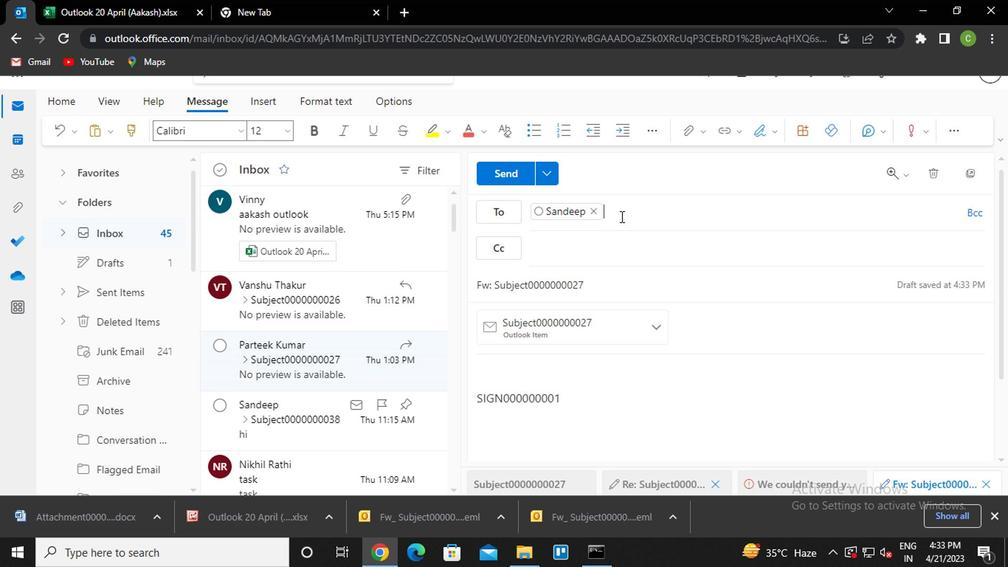 
Action: Key pressed b<Key.backspace>van<Key.enter>
Screenshot: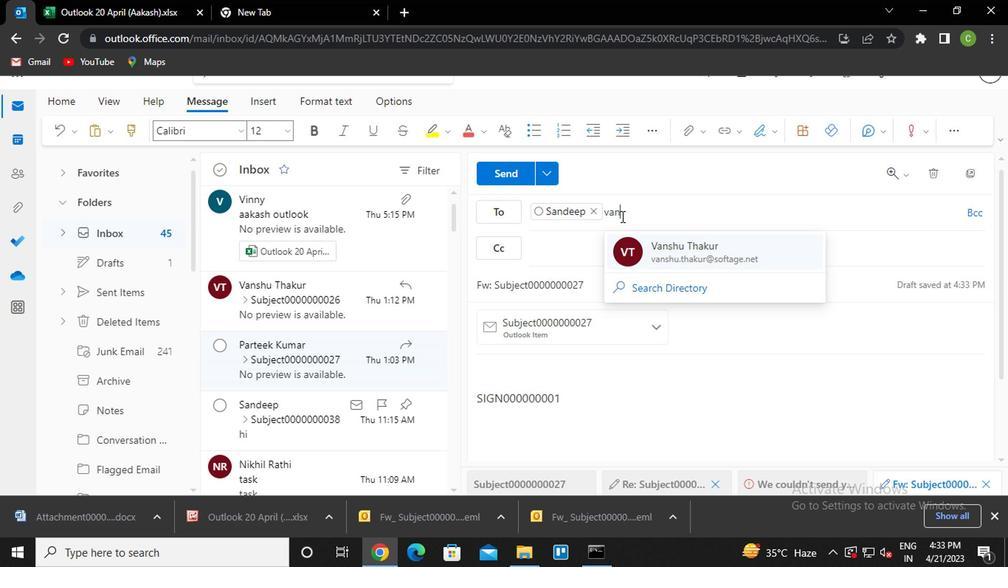 
Action: Mouse moved to (609, 246)
Screenshot: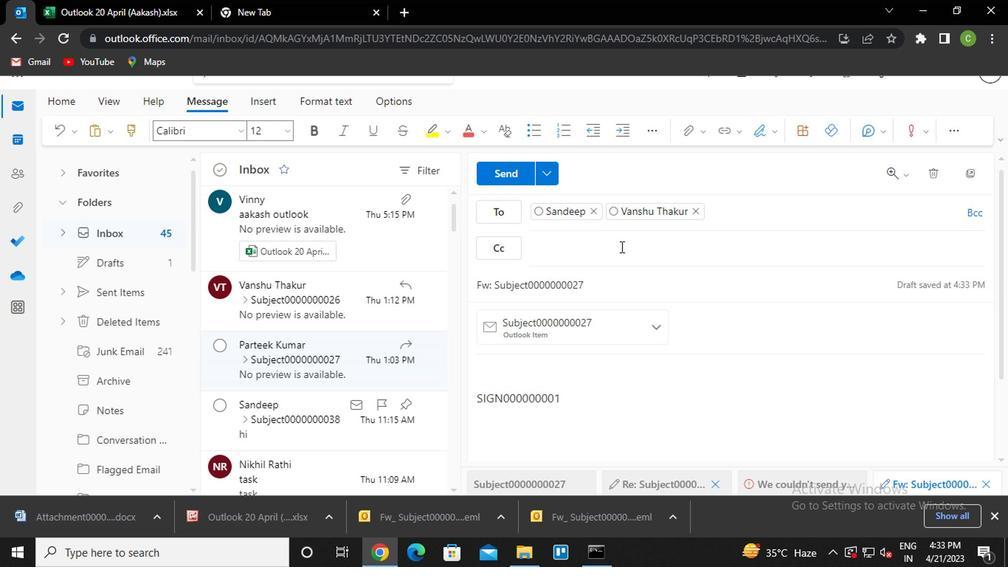 
Action: Mouse pressed left at (609, 246)
Screenshot: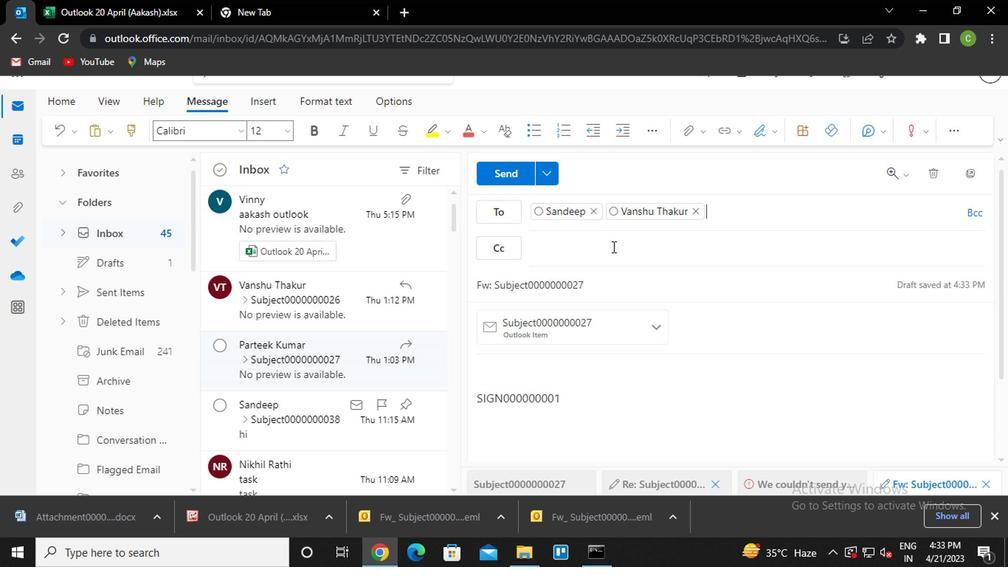 
Action: Key pressed nik<Key.enter>
Screenshot: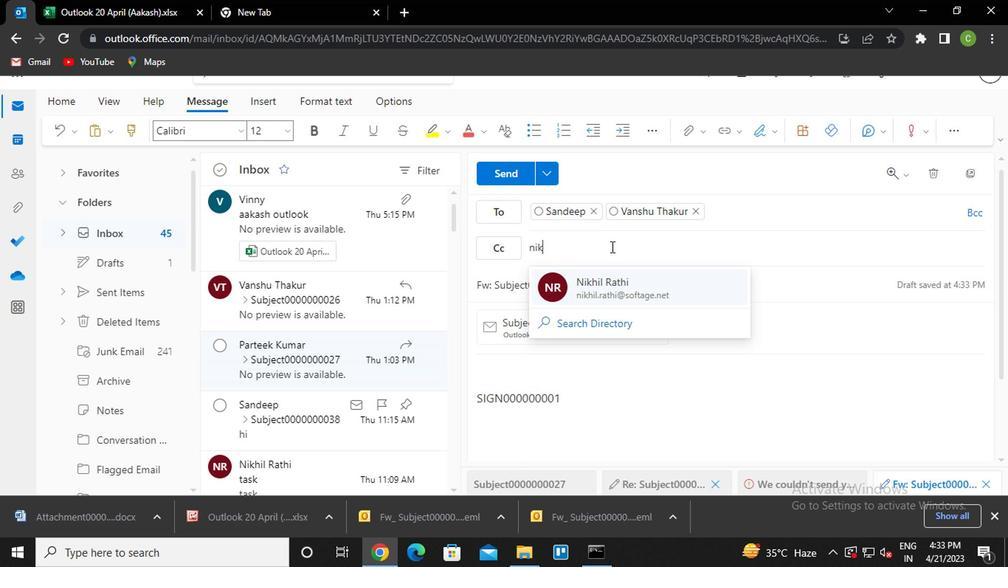 
Action: Mouse moved to (679, 231)
Screenshot: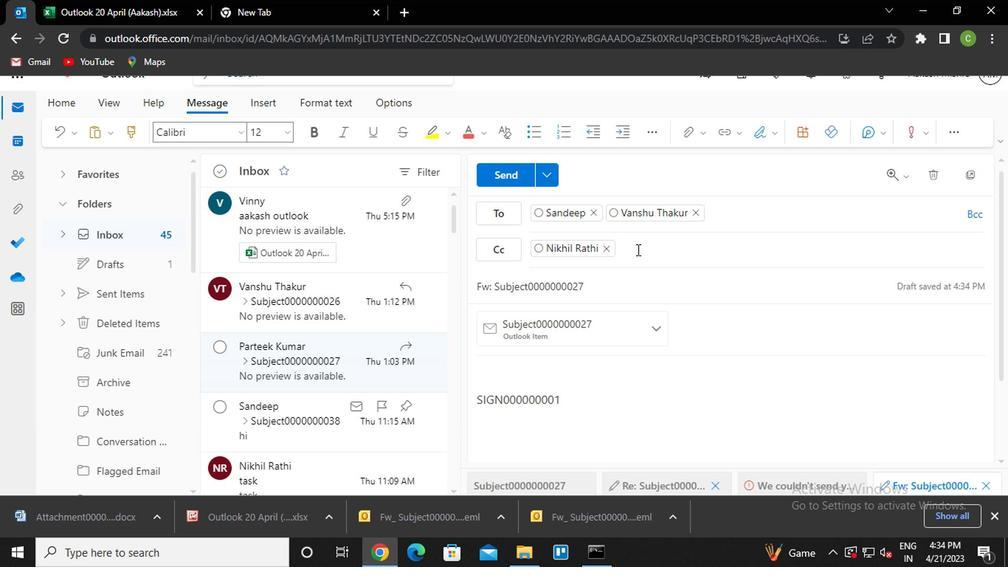 
Action: Key pressed ayush<Key.enter>
Screenshot: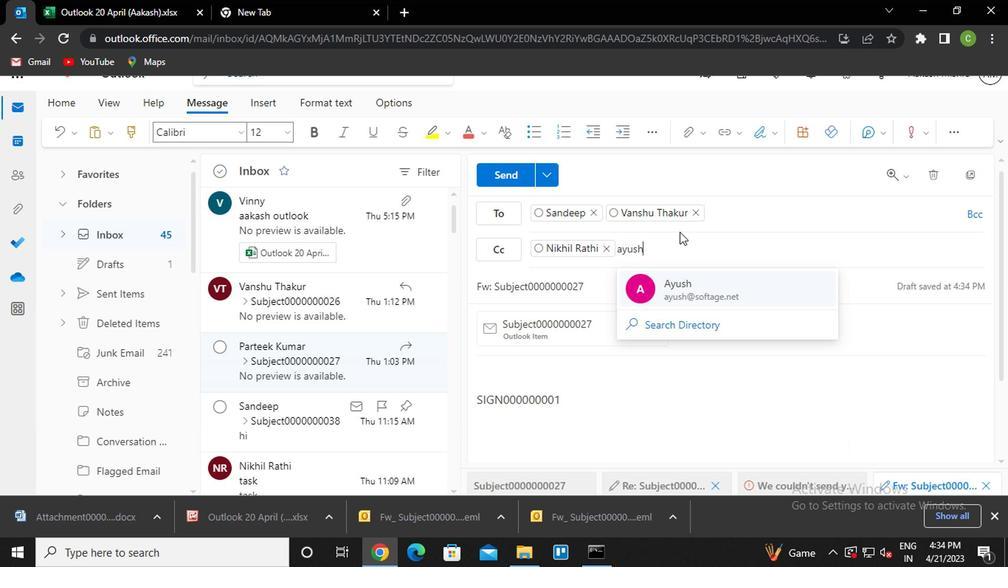 
Action: Mouse moved to (986, 213)
Screenshot: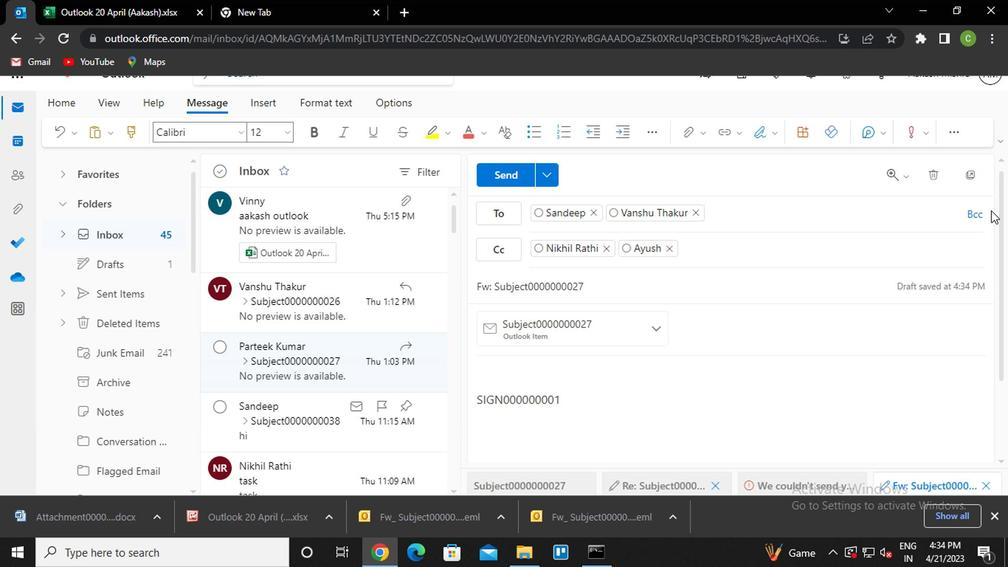 
Action: Mouse pressed left at (986, 213)
Screenshot: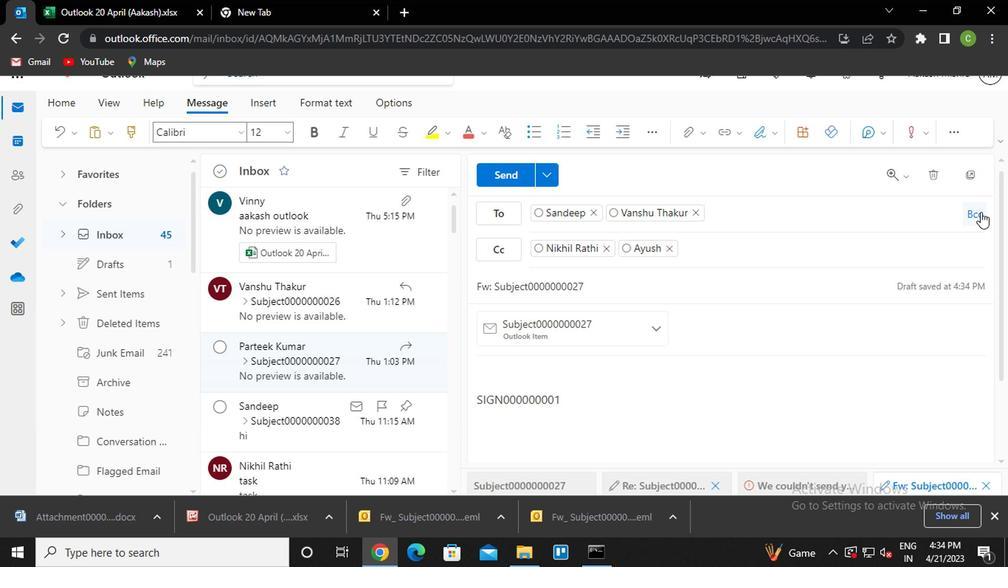 
Action: Key pressed pooja<Key.enter>
Screenshot: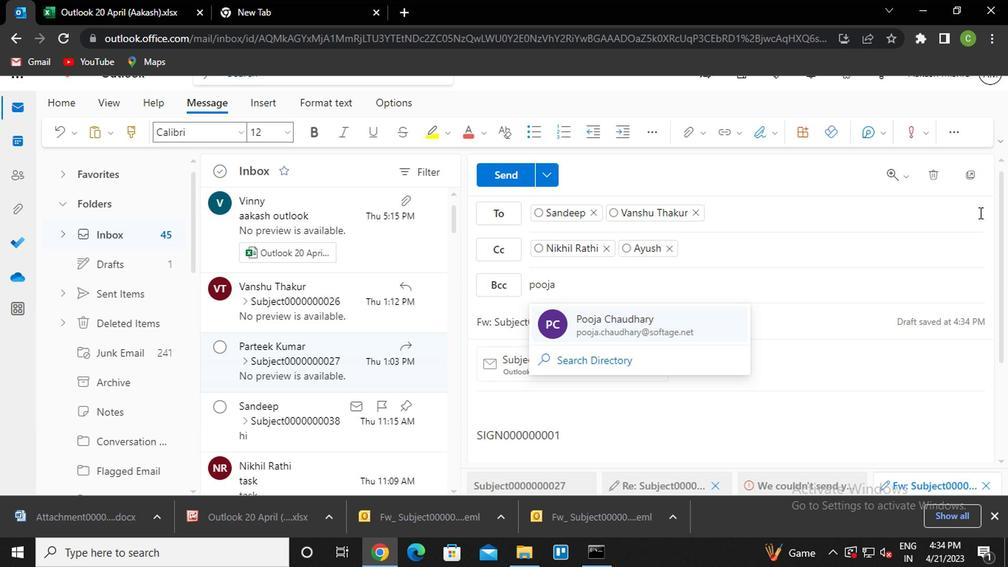 
Action: Mouse moved to (602, 317)
Screenshot: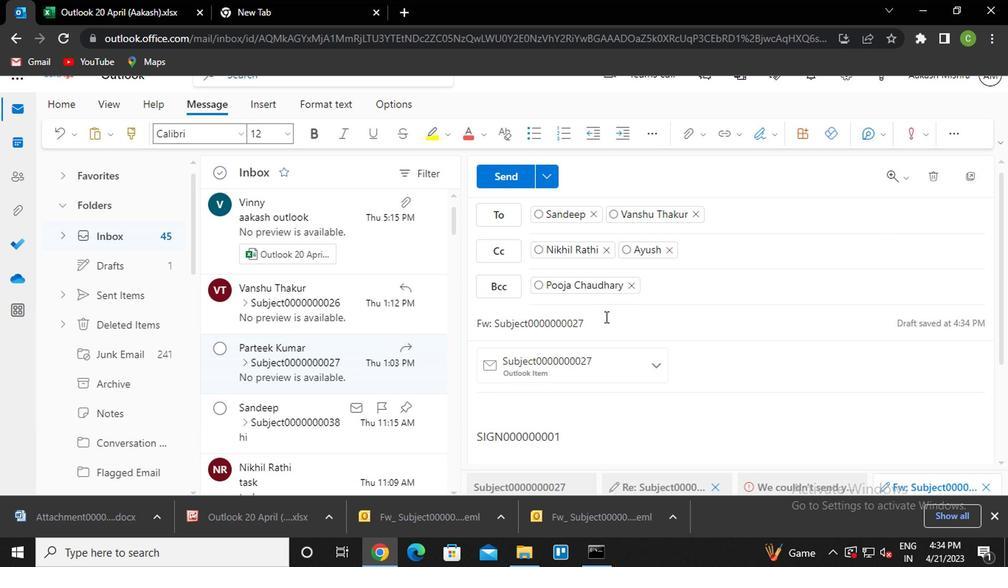 
Action: Mouse pressed left at (602, 317)
Screenshot: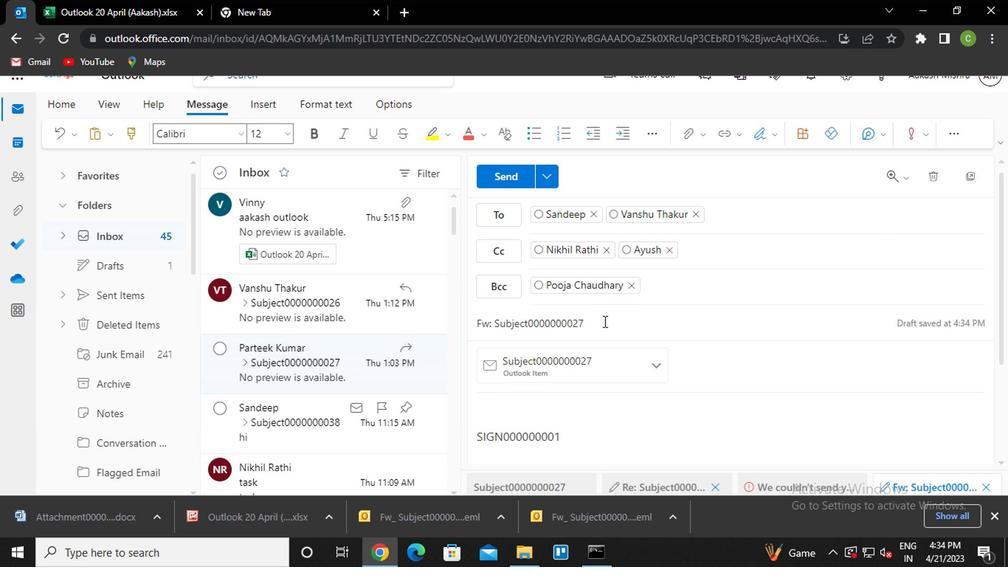 
Action: Key pressed <Key.backspace><Key.backspace>31
Screenshot: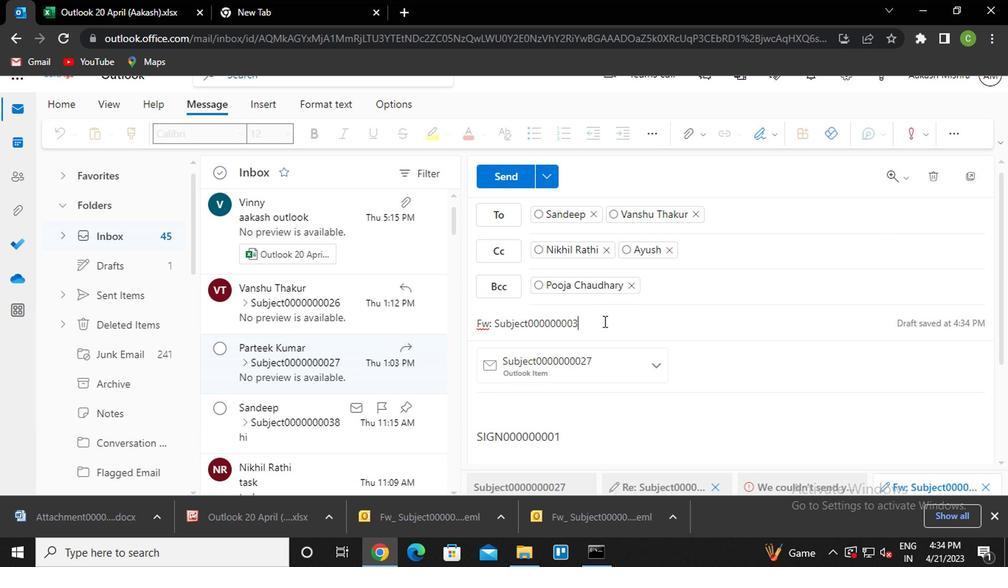 
Action: Mouse moved to (574, 405)
Screenshot: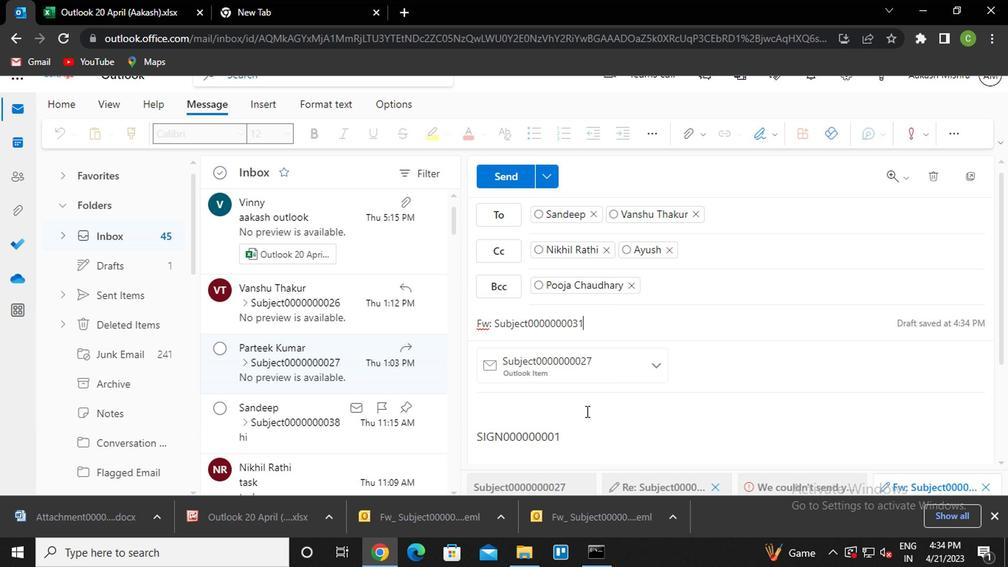 
Action: Mouse pressed left at (574, 405)
Screenshot: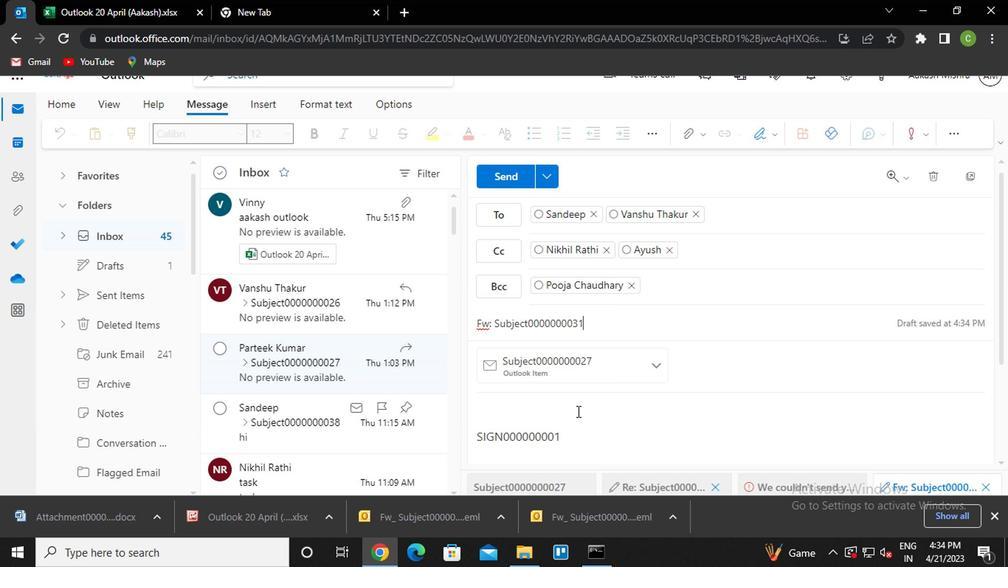 
Action: Key pressed <Key.caps_lock>m<Key.caps_lock>essage0000000033
Screenshot: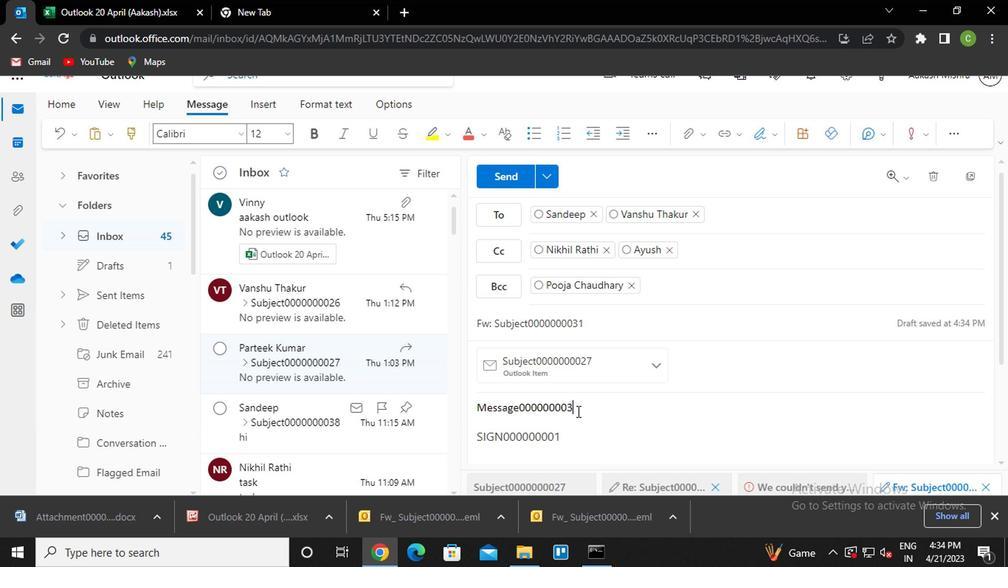 
Action: Mouse moved to (510, 179)
Screenshot: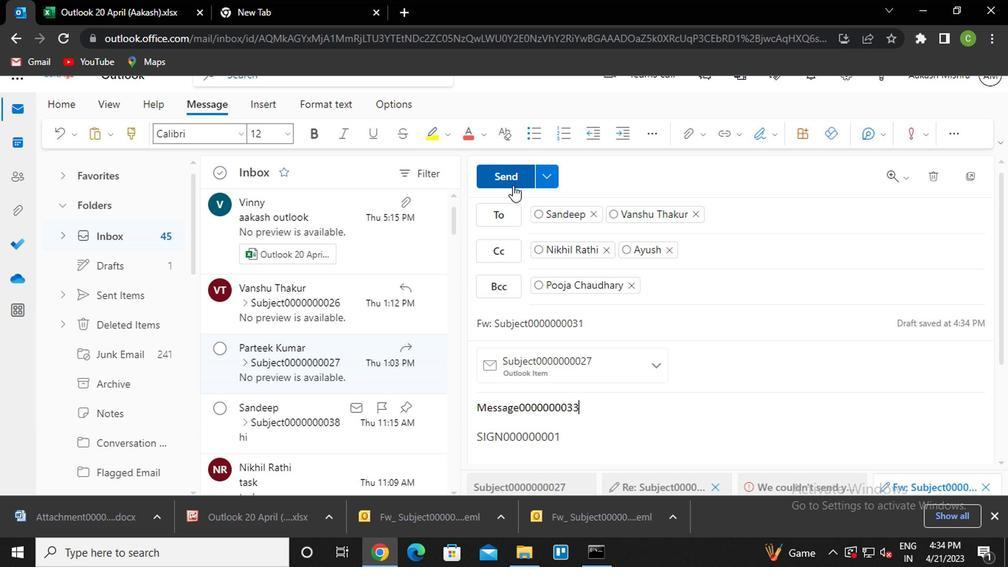 
Action: Mouse pressed left at (510, 179)
Screenshot: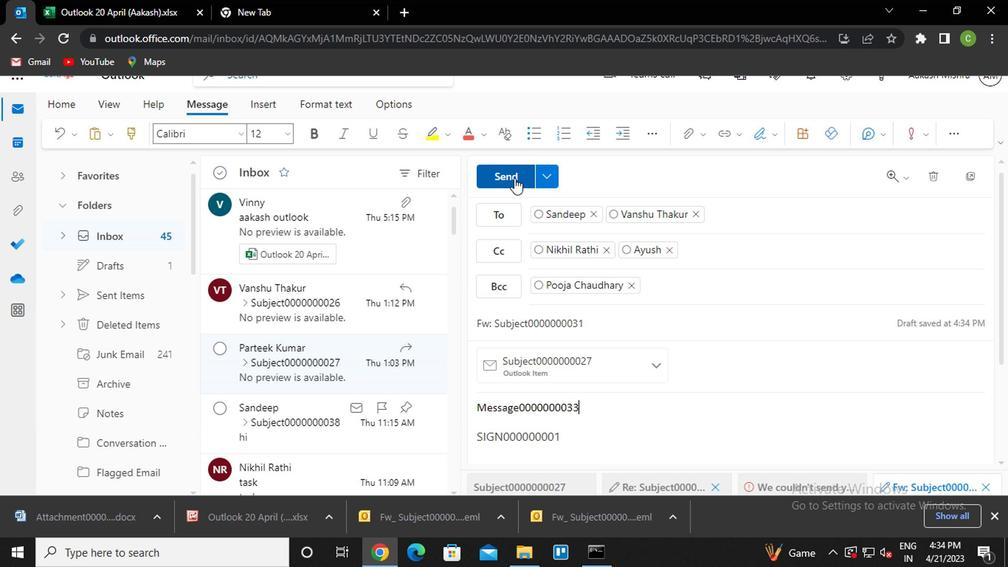 
Action: Mouse moved to (583, 312)
Screenshot: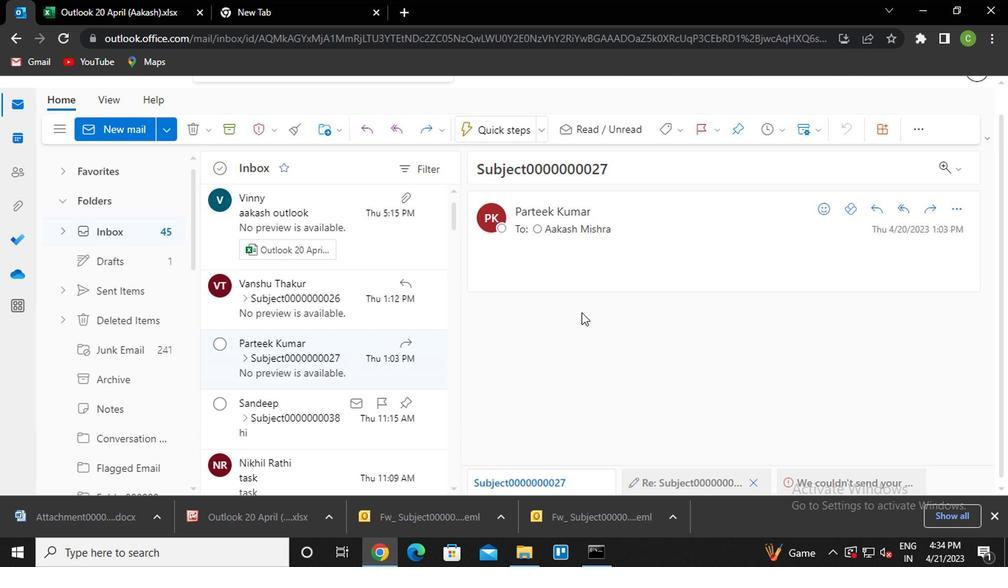 
